 Task: Look for space in Tambaú, Brazil from 12th  July, 2023 to 15th July, 2023 for 3 adults in price range Rs.12000 to Rs.16000. Place can be entire place with 2 bedrooms having 3 beds and 1 bathroom. Property type can be house, flat, guest house. Amenities needed are: washing machine. Booking option can be shelf check-in. Required host language is Spanish.
Action: Mouse moved to (349, 175)
Screenshot: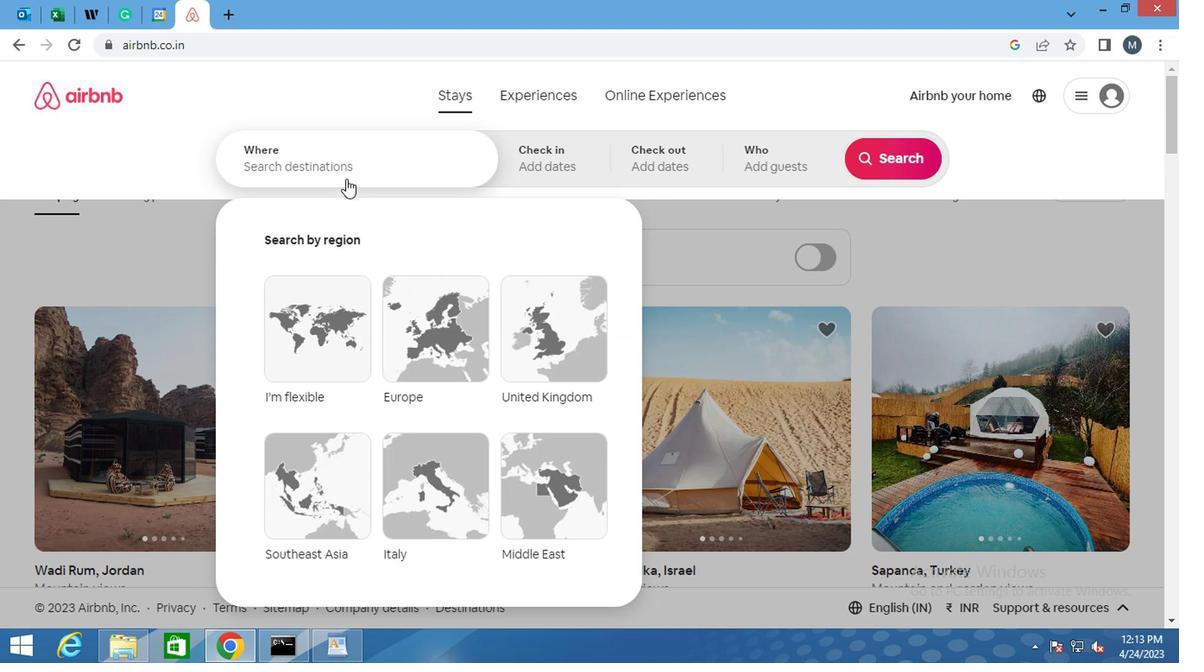 
Action: Mouse pressed left at (349, 175)
Screenshot: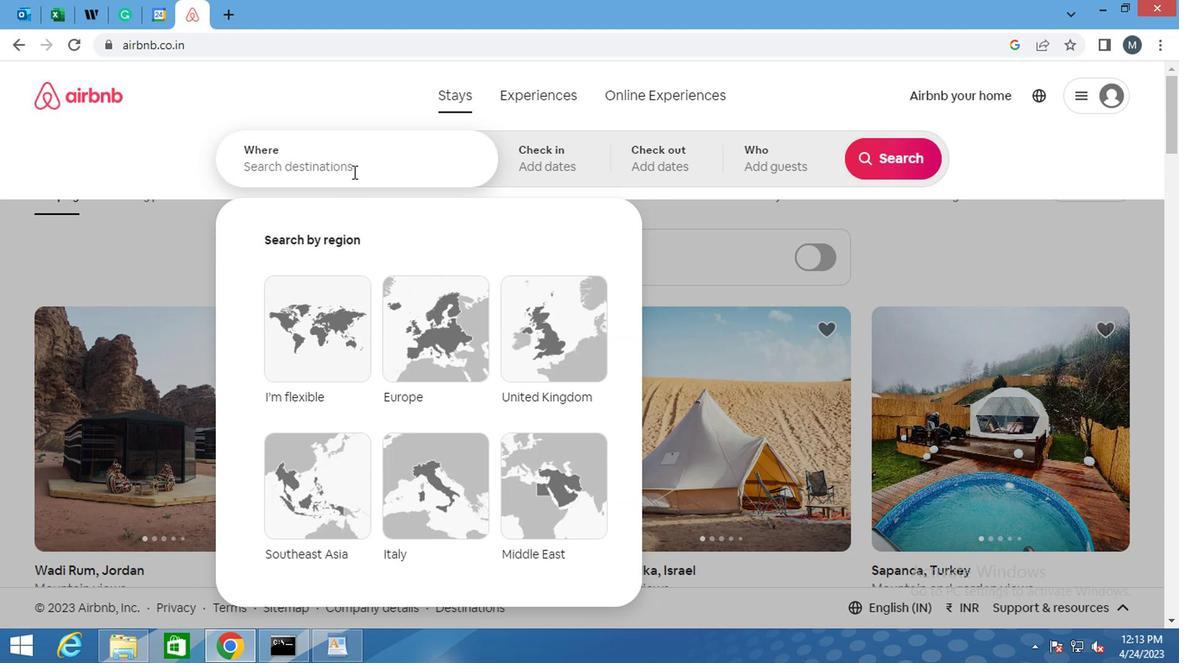 
Action: Key pressed <Key.shift>TAMBAU,<Key.shift>BRAZIL<Key.enter>
Screenshot: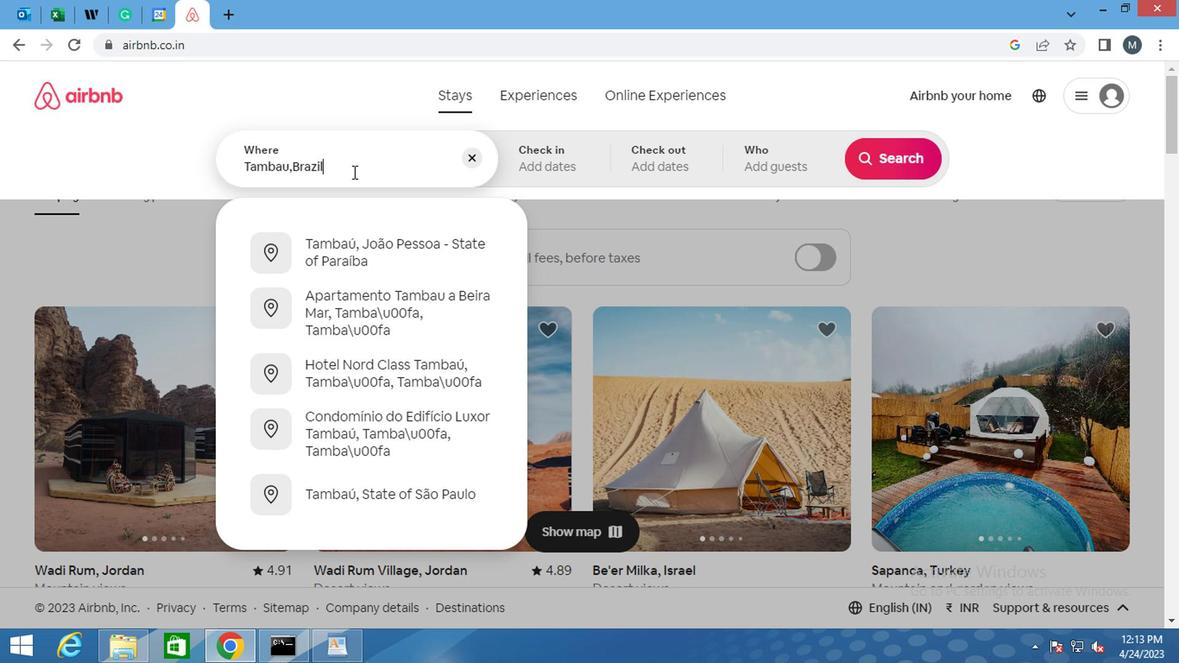 
Action: Mouse moved to (545, 269)
Screenshot: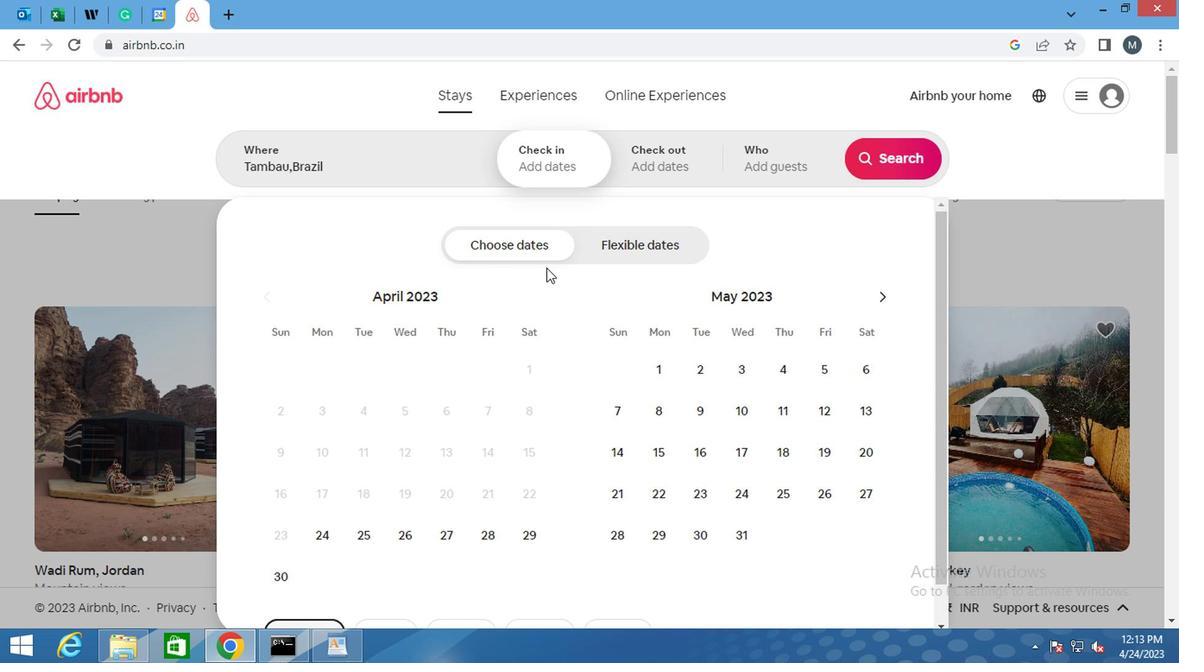
Action: Mouse scrolled (545, 268) with delta (0, 0)
Screenshot: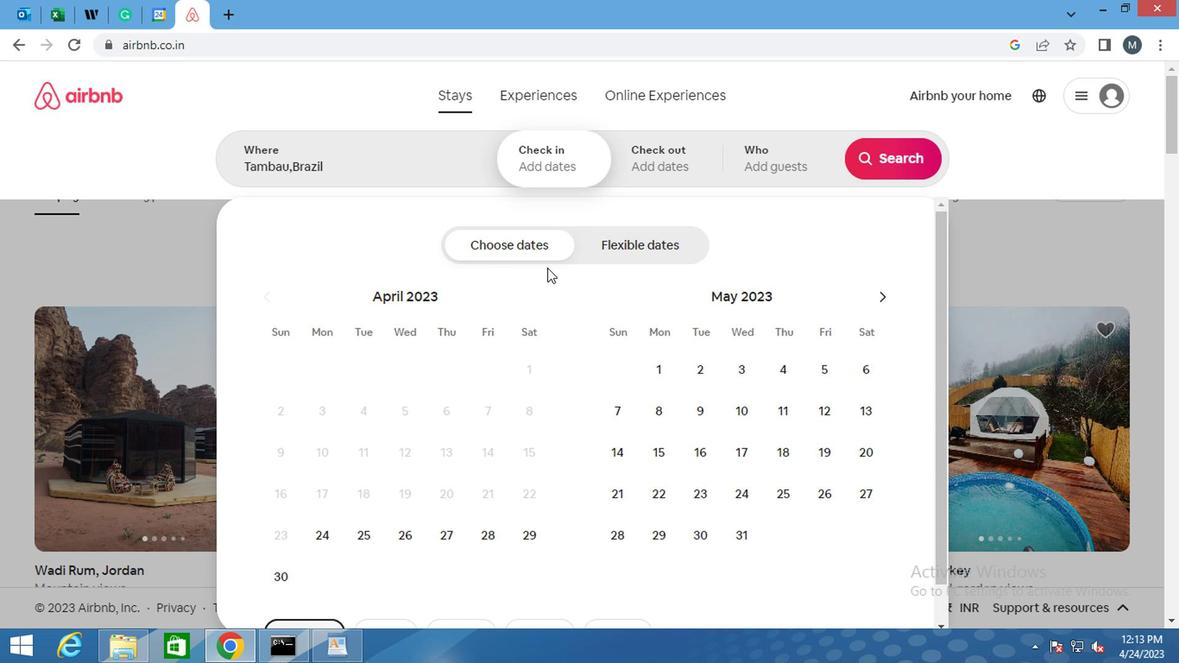
Action: Mouse moved to (545, 270)
Screenshot: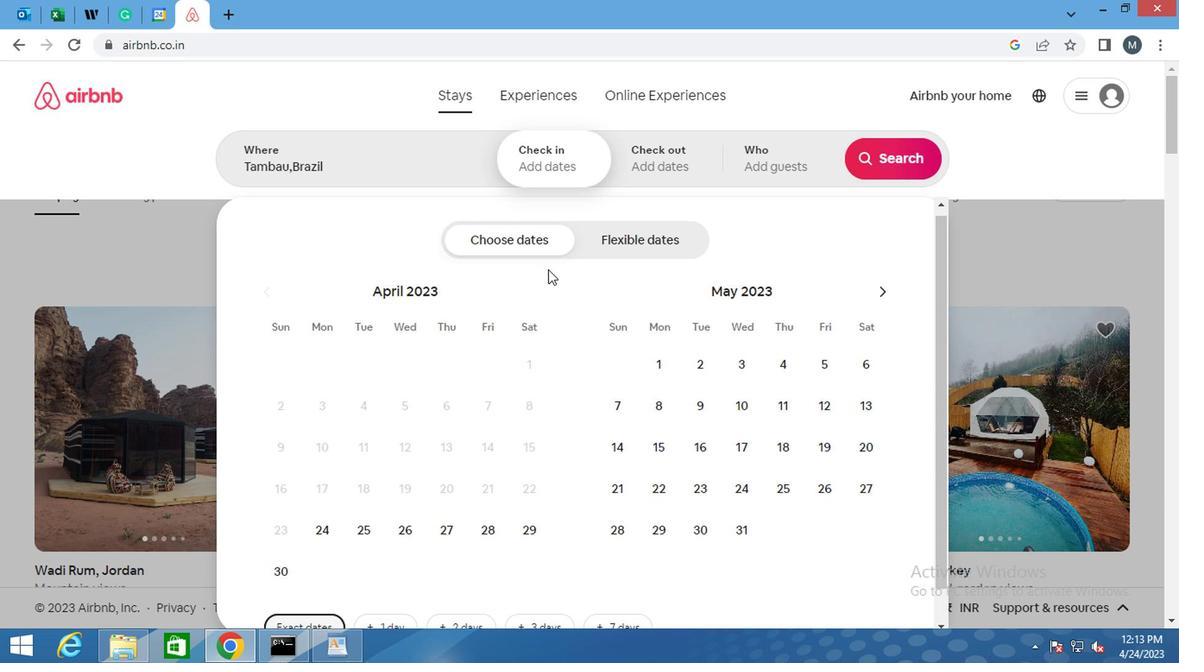 
Action: Mouse scrolled (545, 270) with delta (0, 0)
Screenshot: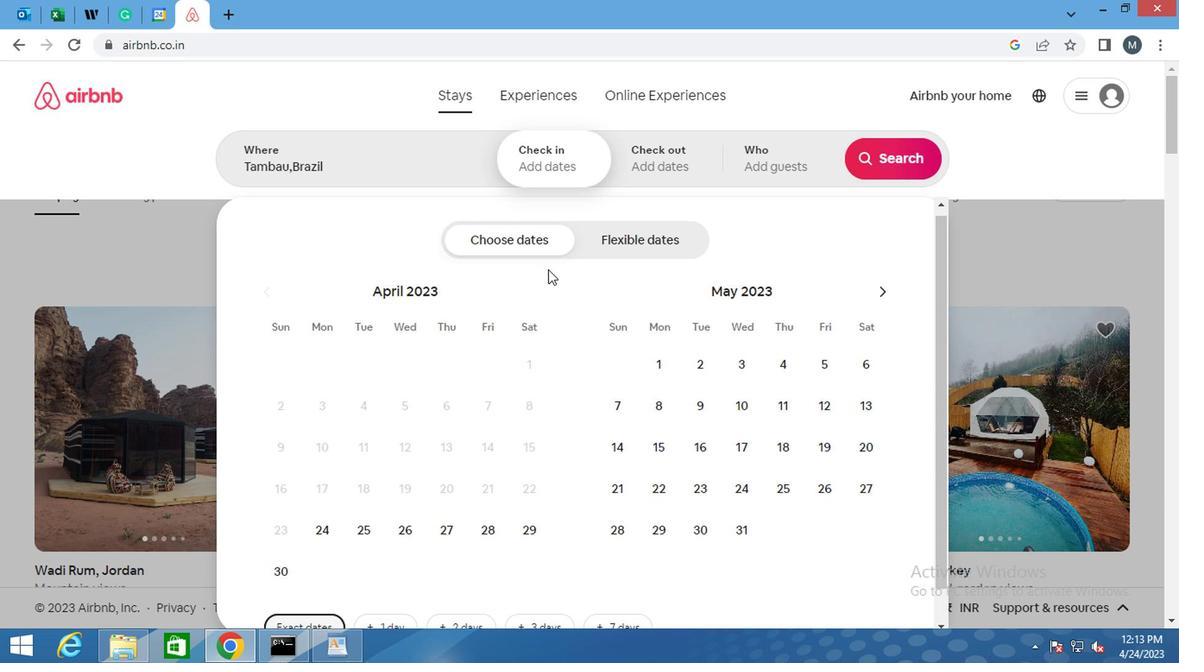 
Action: Mouse moved to (876, 289)
Screenshot: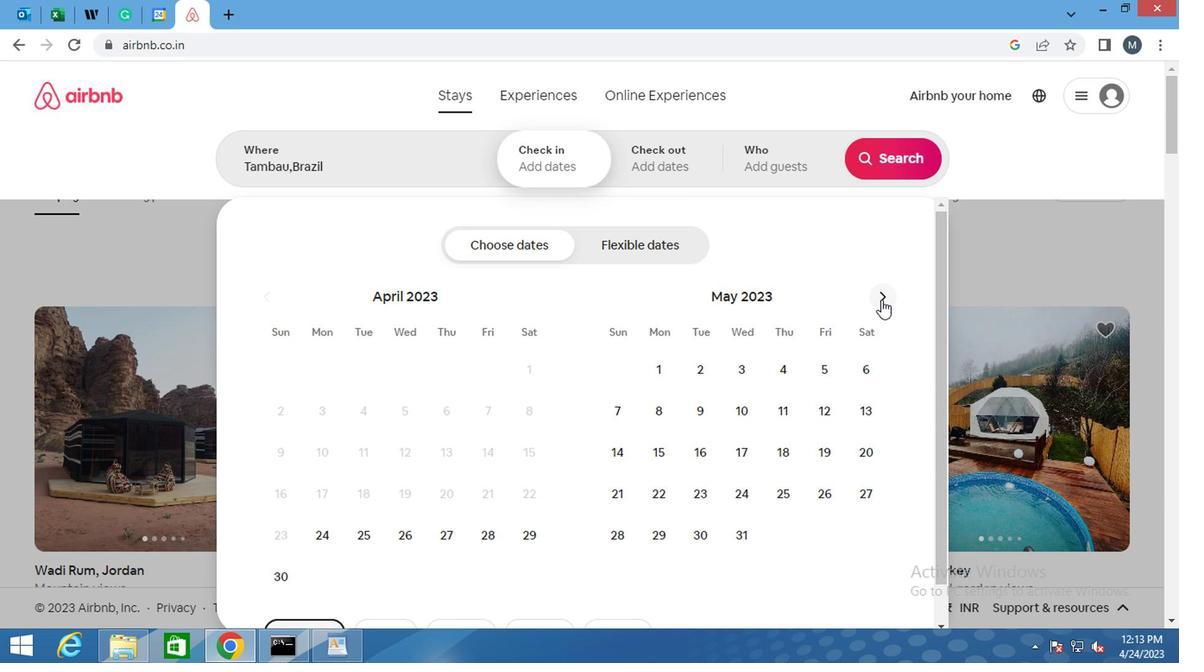
Action: Mouse pressed left at (876, 289)
Screenshot: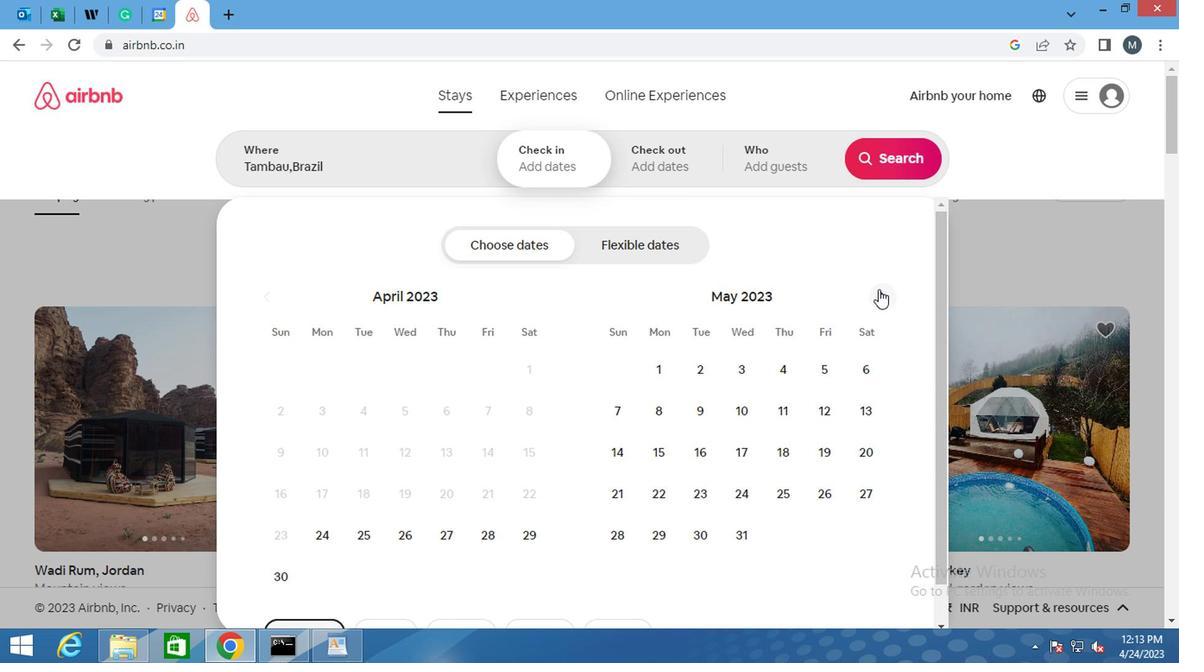
Action: Mouse pressed left at (876, 289)
Screenshot: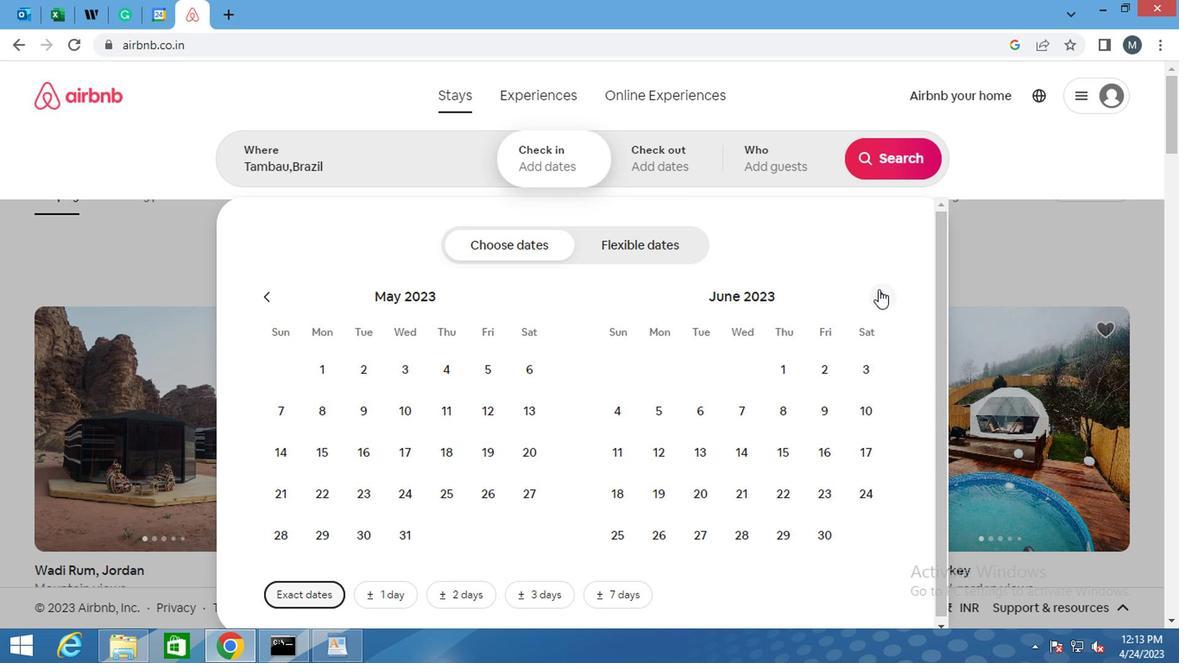 
Action: Mouse pressed left at (876, 289)
Screenshot: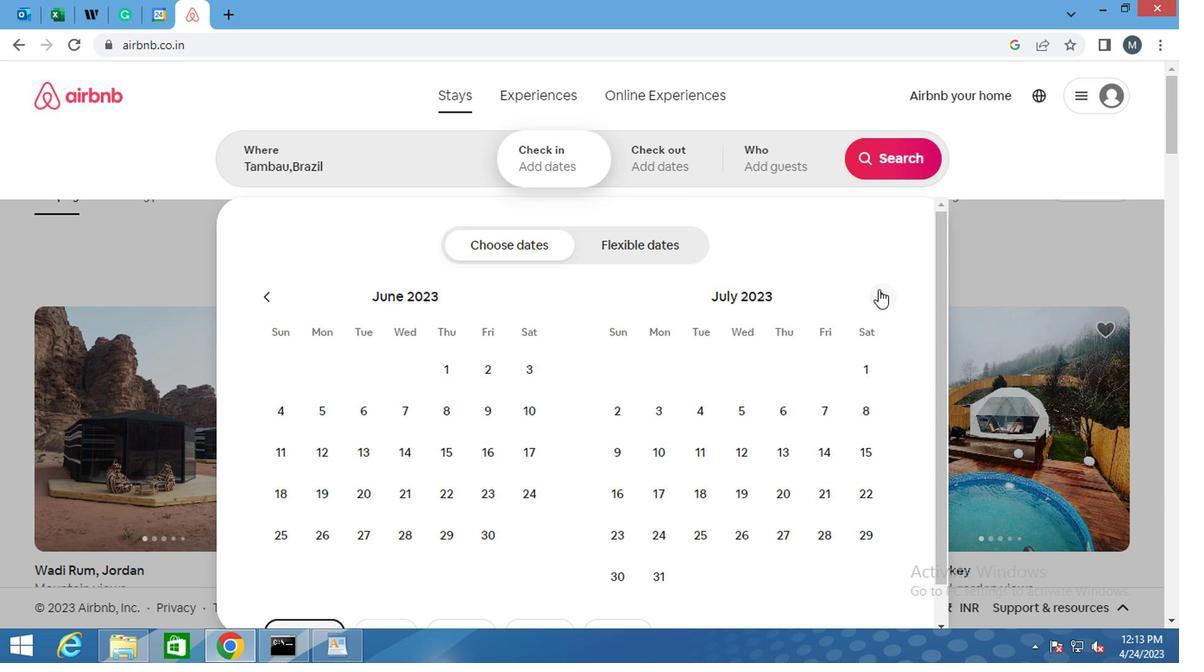 
Action: Mouse moved to (398, 453)
Screenshot: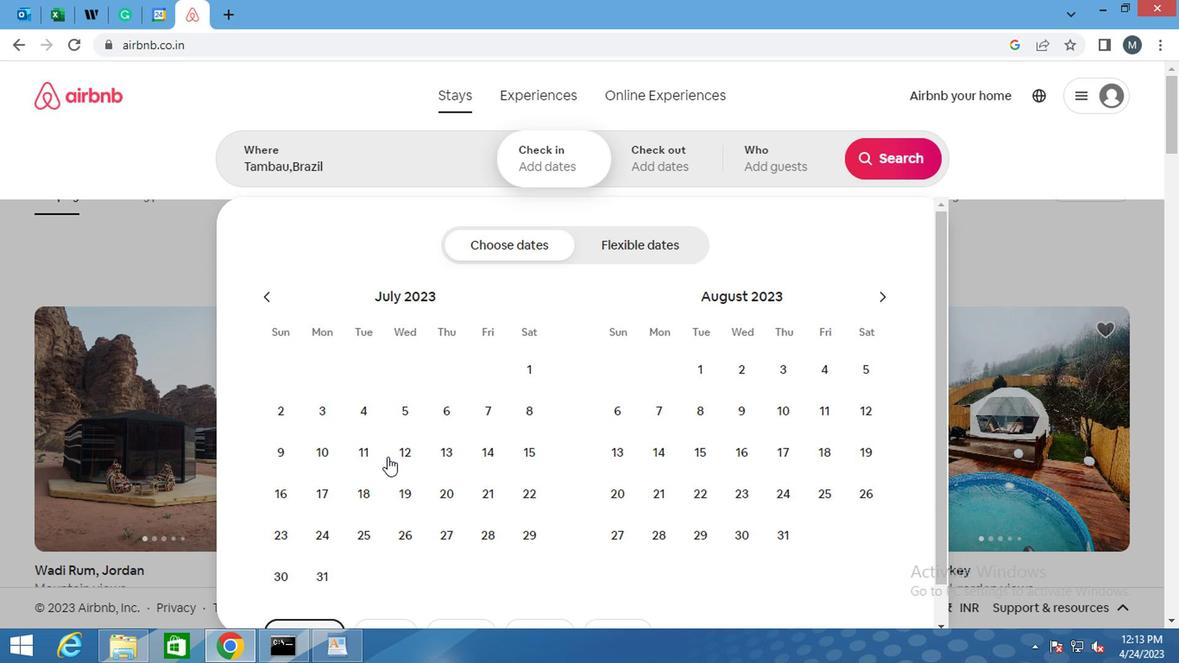 
Action: Mouse pressed left at (398, 453)
Screenshot: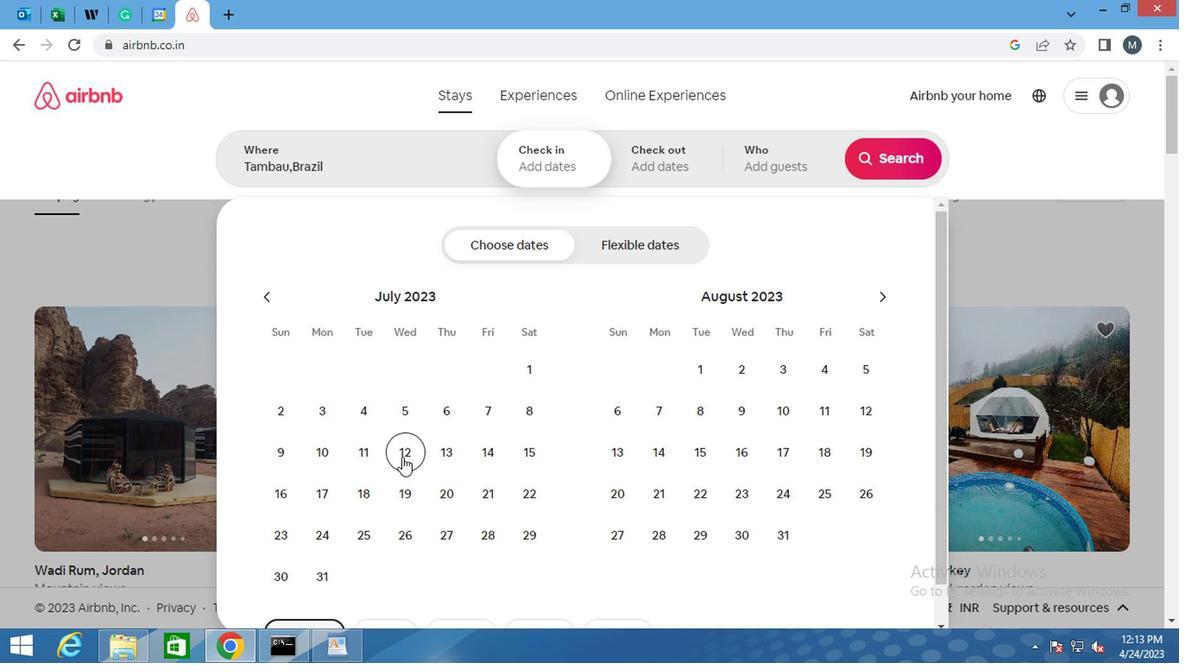 
Action: Mouse moved to (406, 440)
Screenshot: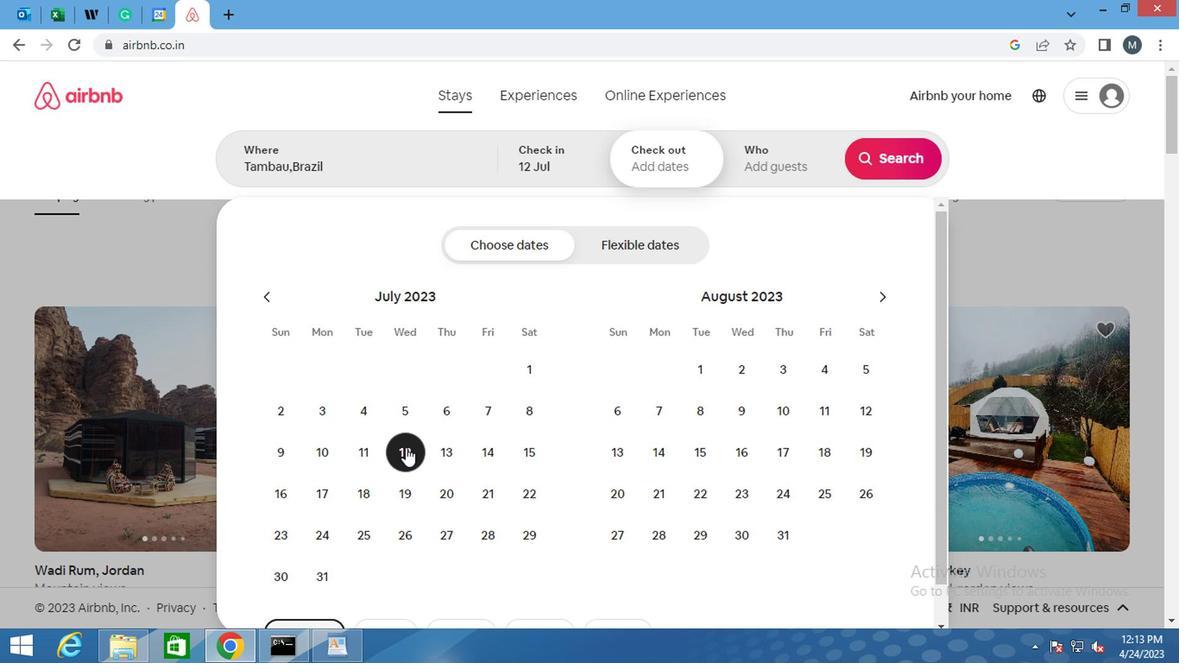 
Action: Mouse scrolled (406, 439) with delta (0, 0)
Screenshot: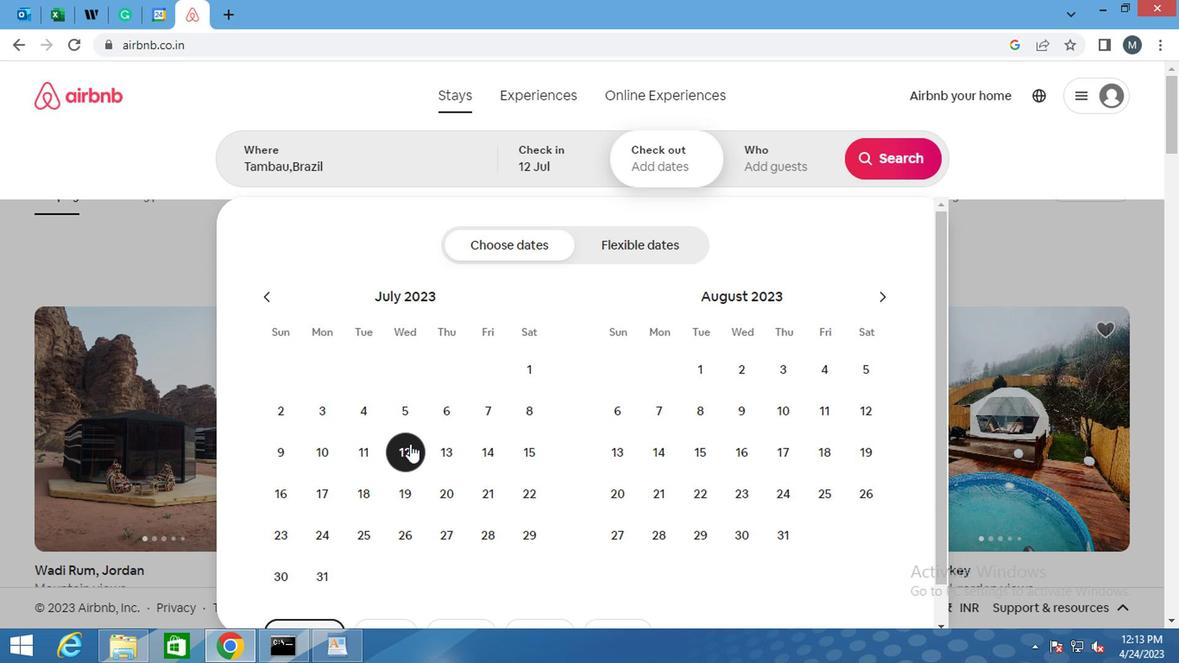 
Action: Mouse scrolled (406, 441) with delta (0, 1)
Screenshot: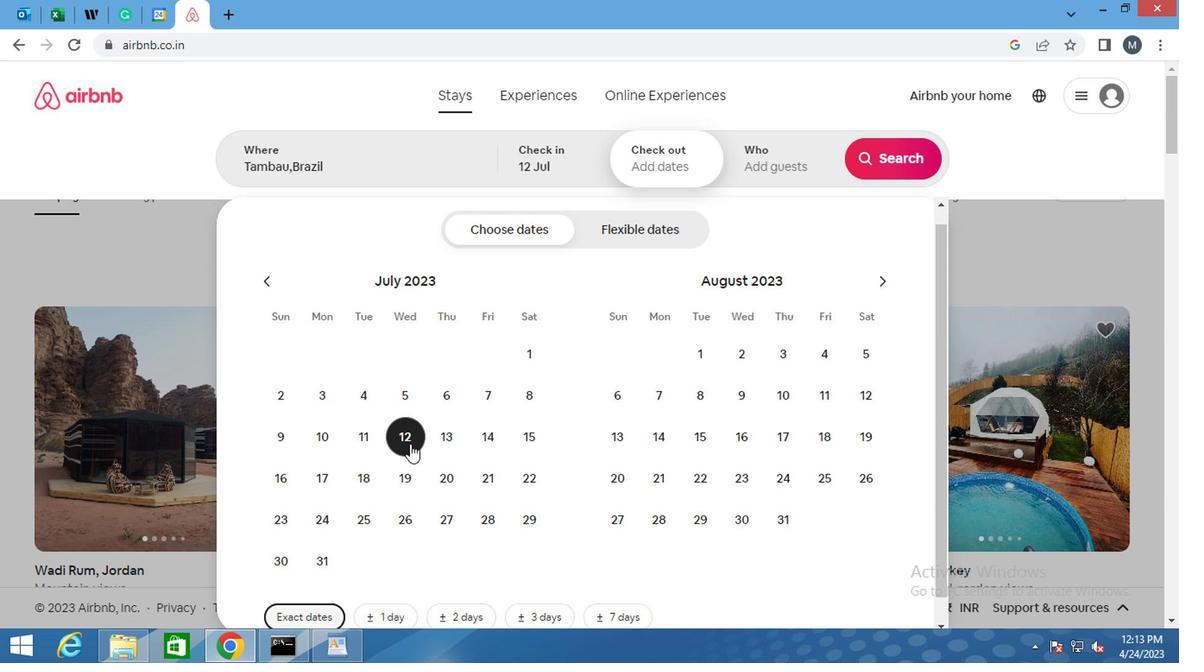 
Action: Mouse scrolled (406, 439) with delta (0, 0)
Screenshot: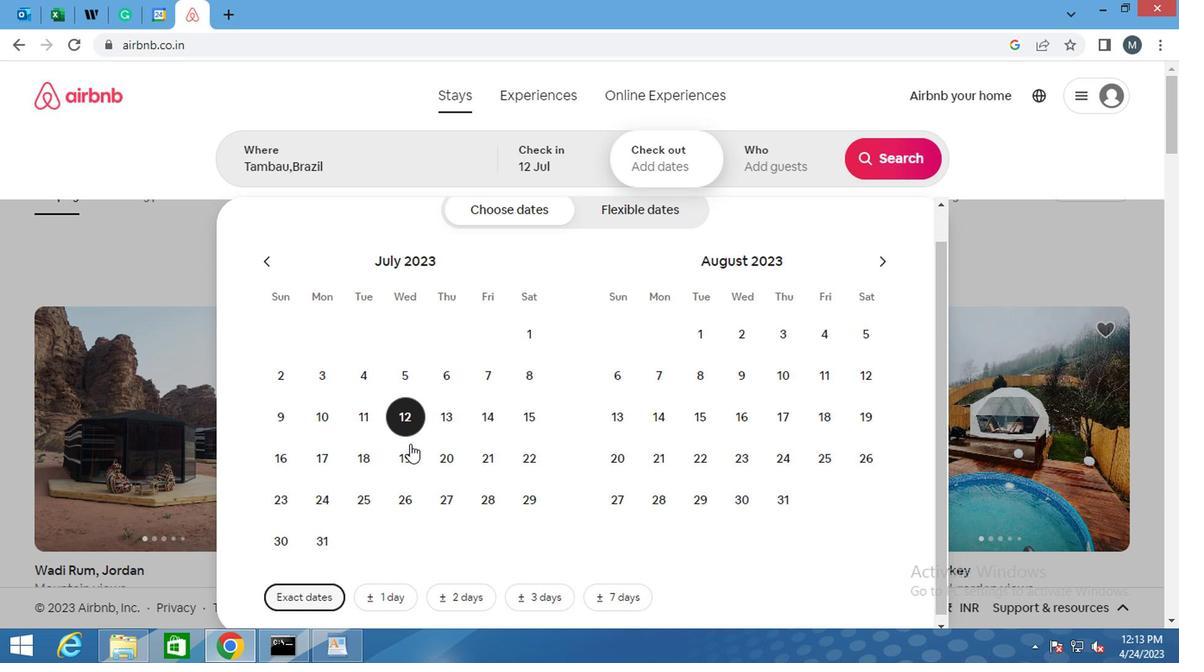 
Action: Mouse moved to (524, 408)
Screenshot: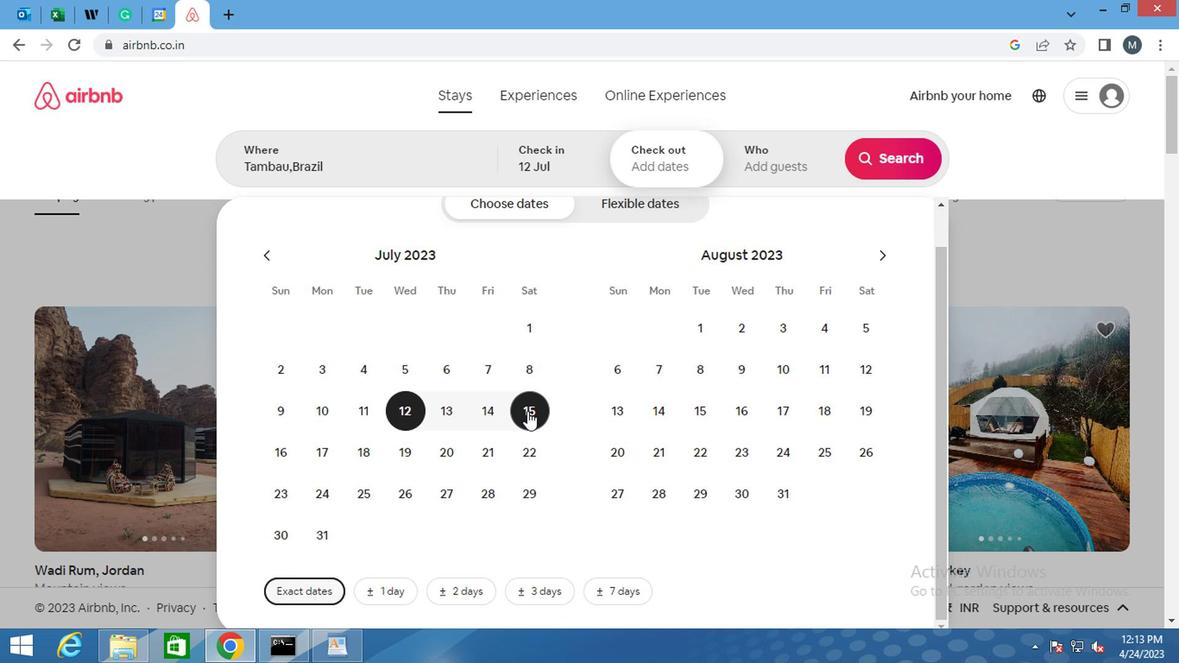 
Action: Mouse pressed left at (524, 408)
Screenshot: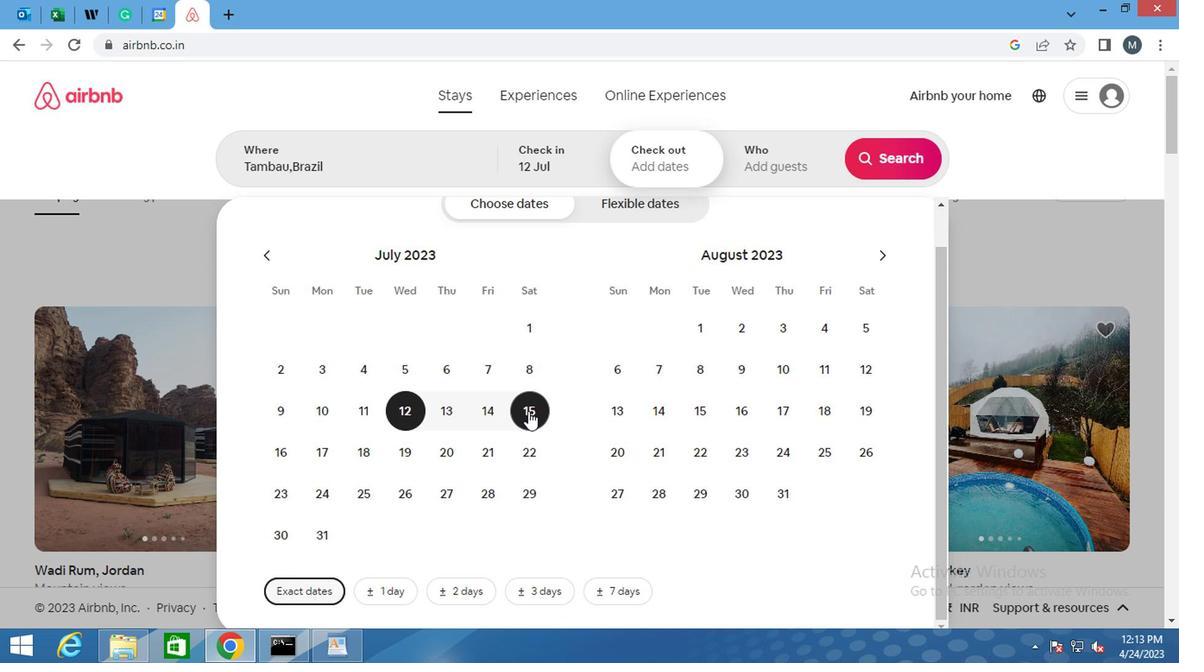 
Action: Mouse moved to (744, 169)
Screenshot: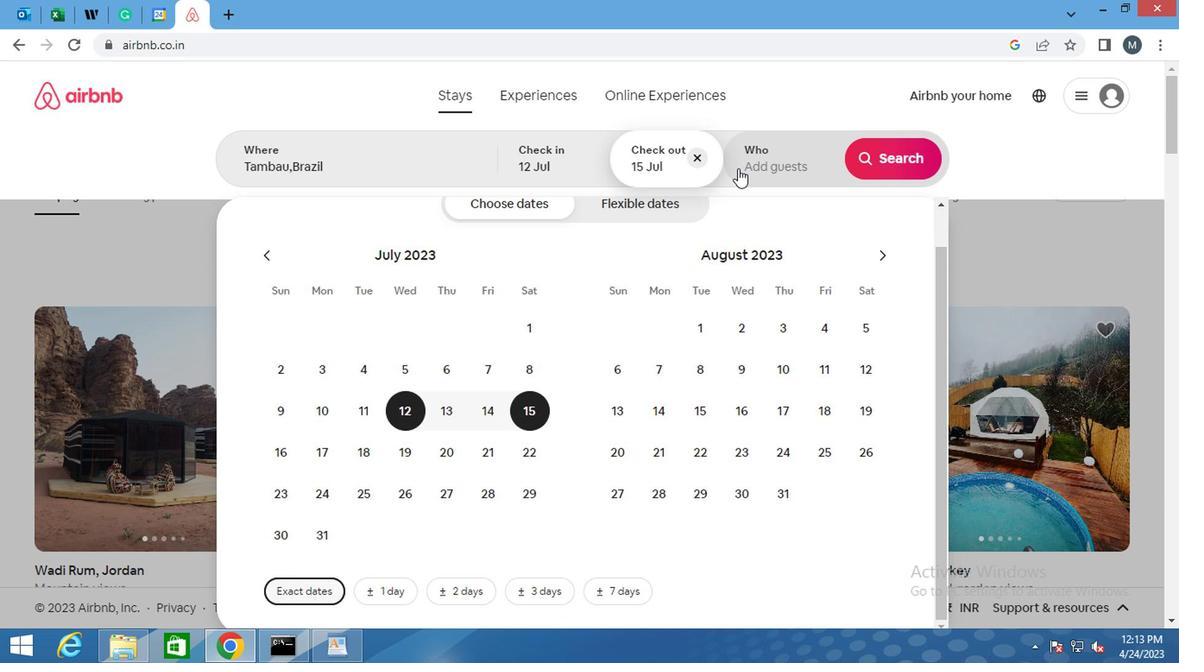 
Action: Mouse pressed left at (744, 169)
Screenshot: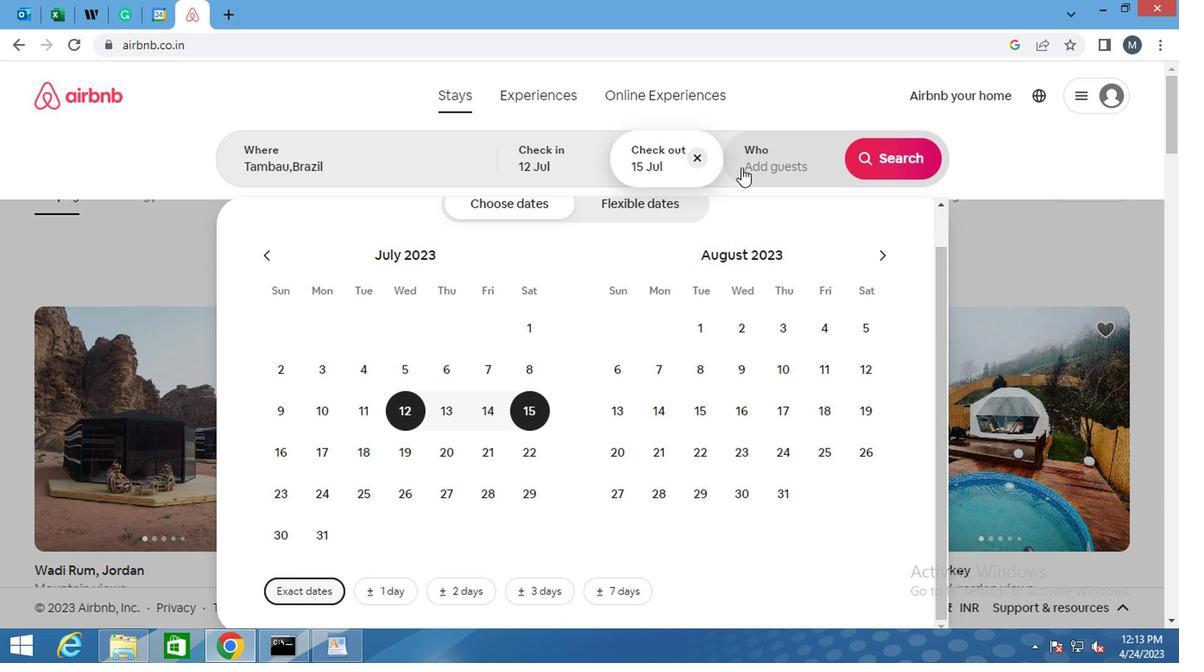 
Action: Mouse moved to (905, 248)
Screenshot: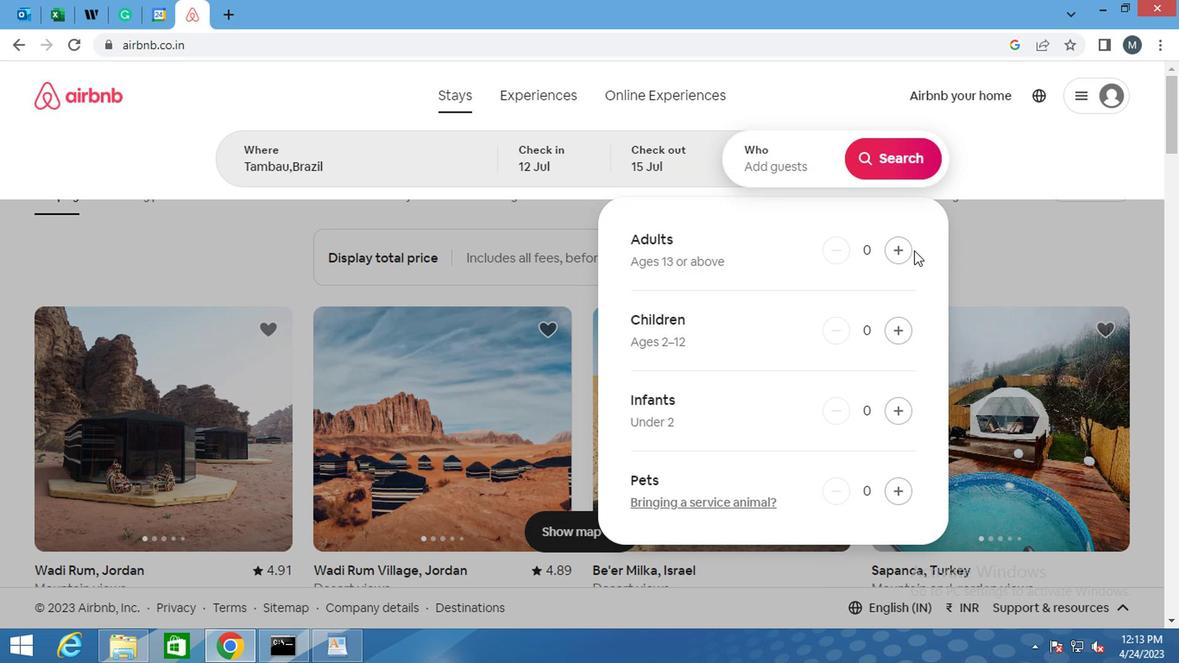 
Action: Mouse pressed left at (905, 248)
Screenshot: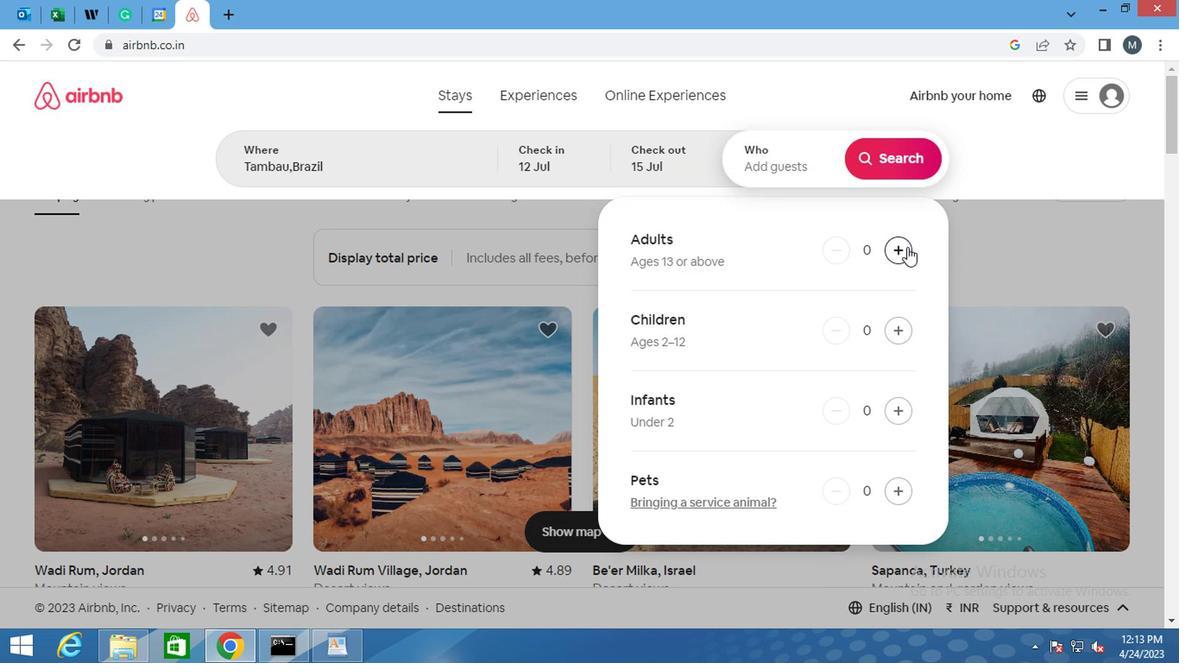 
Action: Mouse moved to (904, 248)
Screenshot: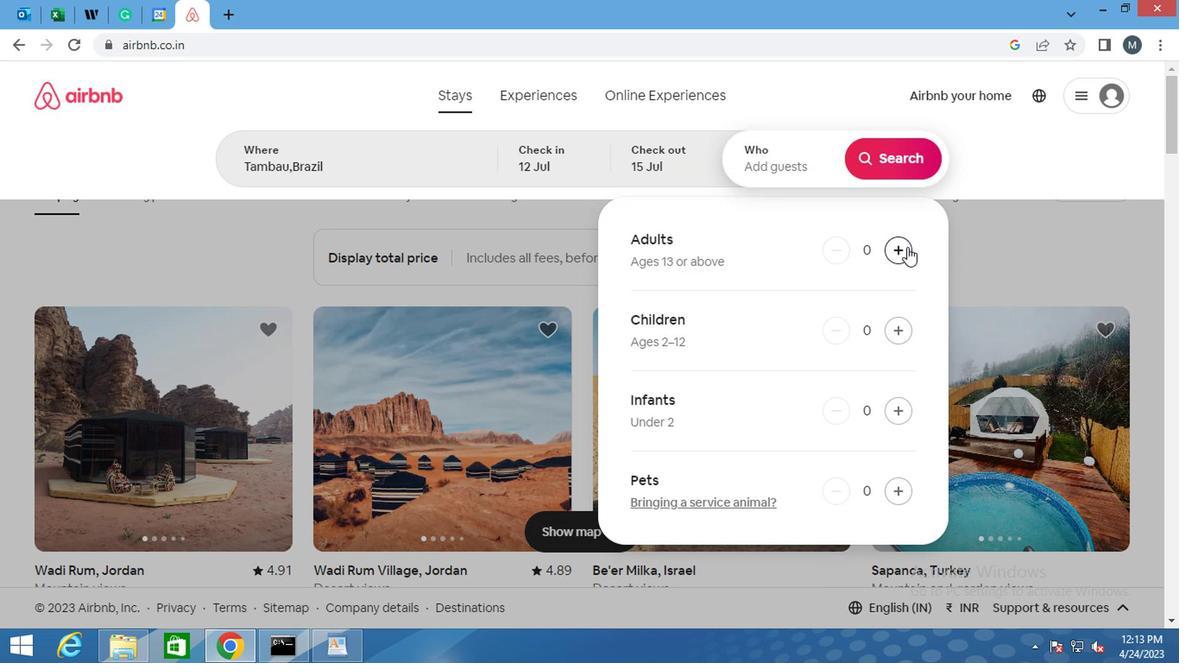 
Action: Mouse pressed left at (904, 248)
Screenshot: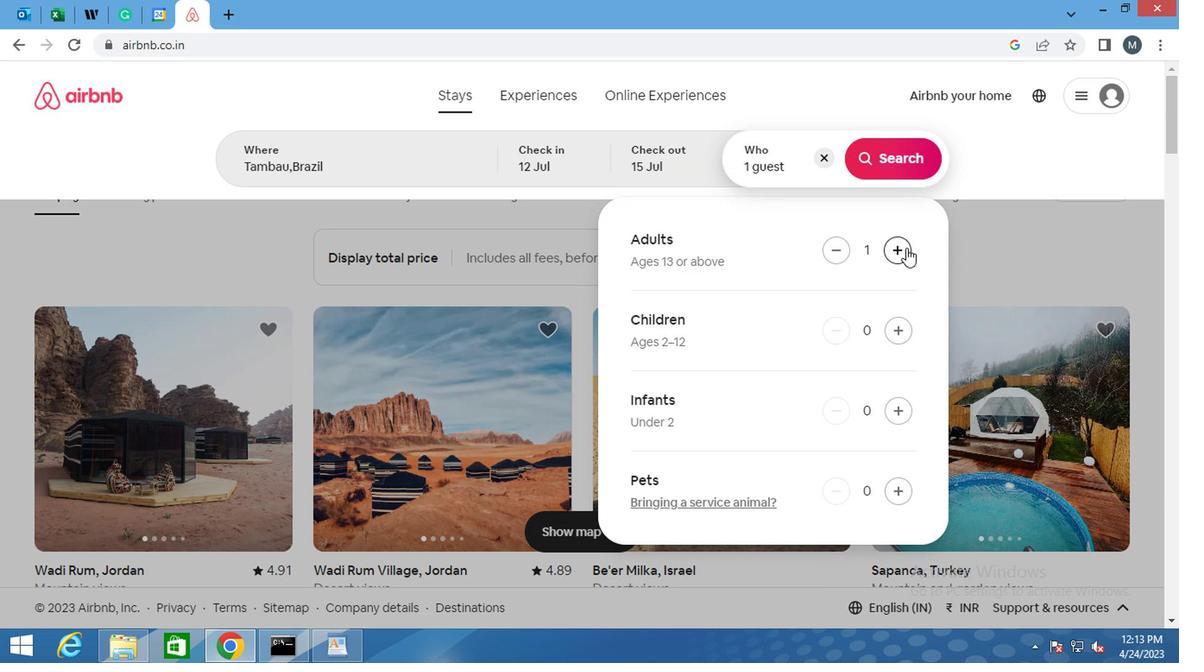 
Action: Mouse pressed left at (904, 248)
Screenshot: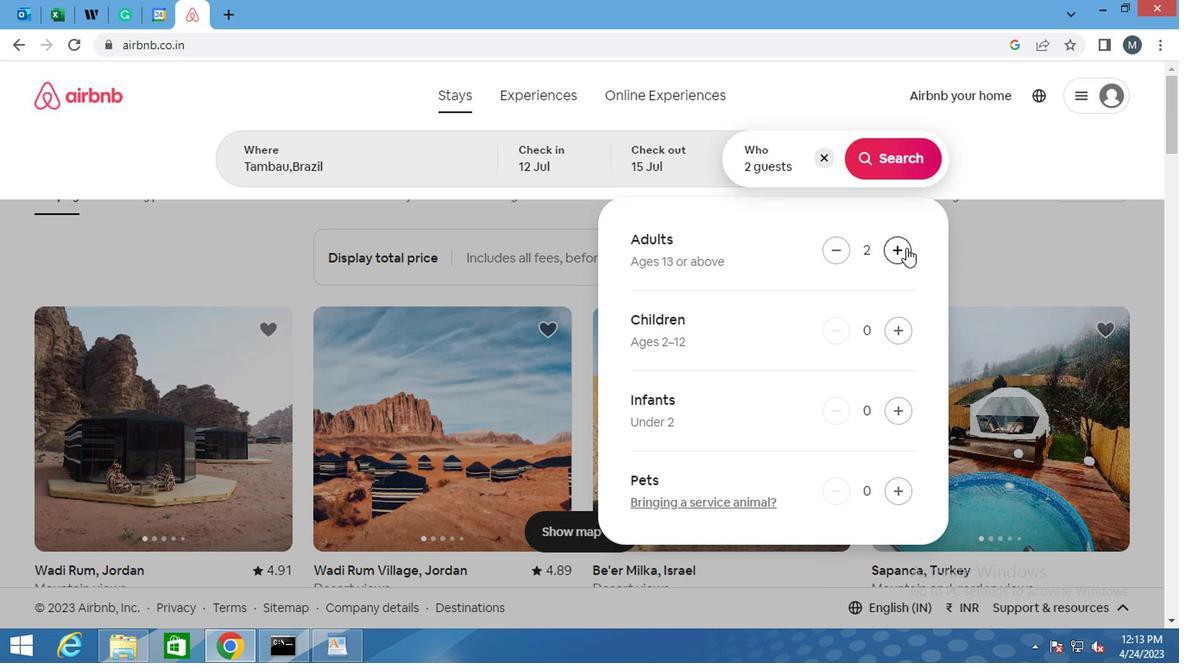 
Action: Mouse moved to (1019, 159)
Screenshot: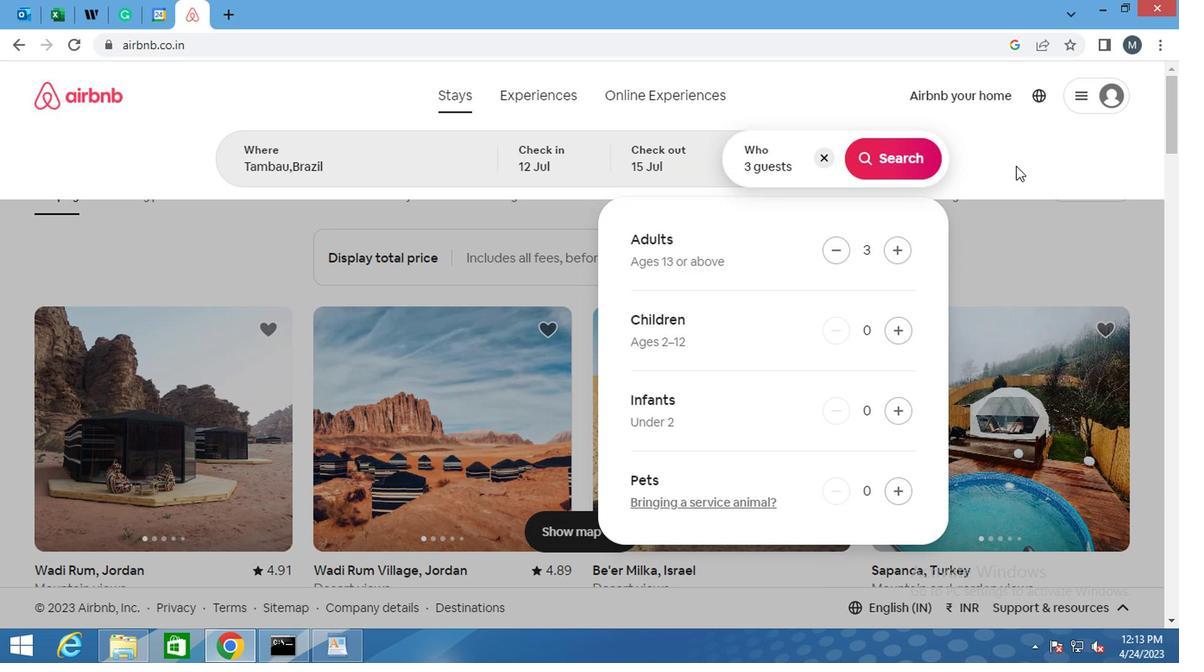 
Action: Mouse pressed left at (1019, 159)
Screenshot: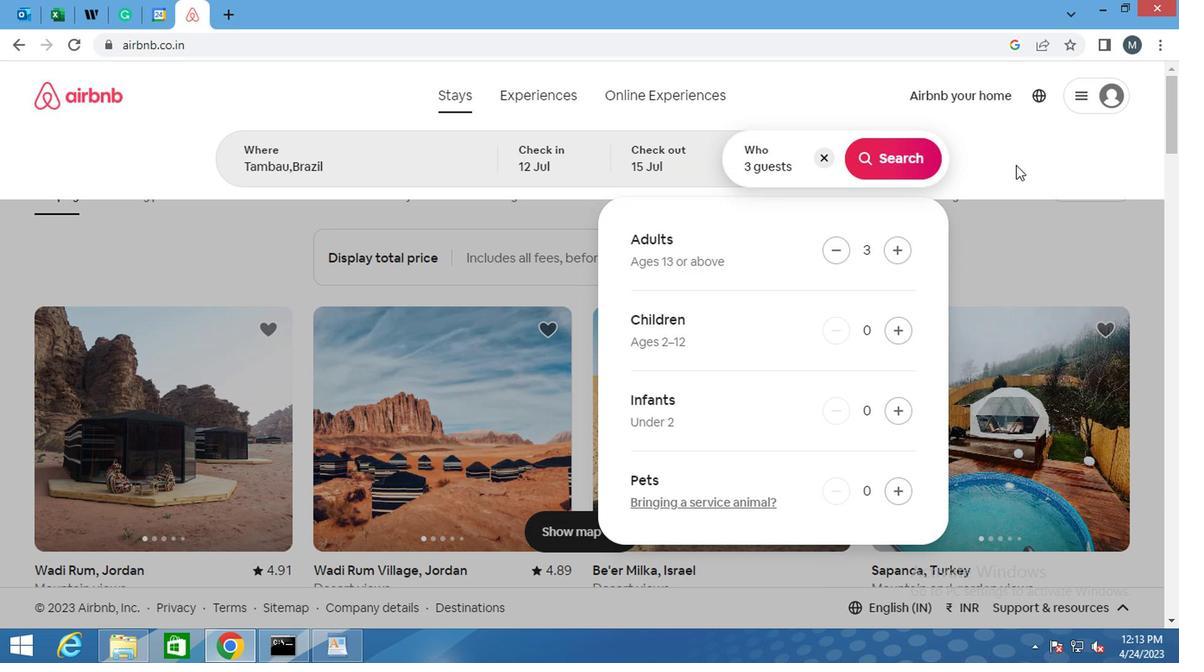 
Action: Mouse moved to (1013, 200)
Screenshot: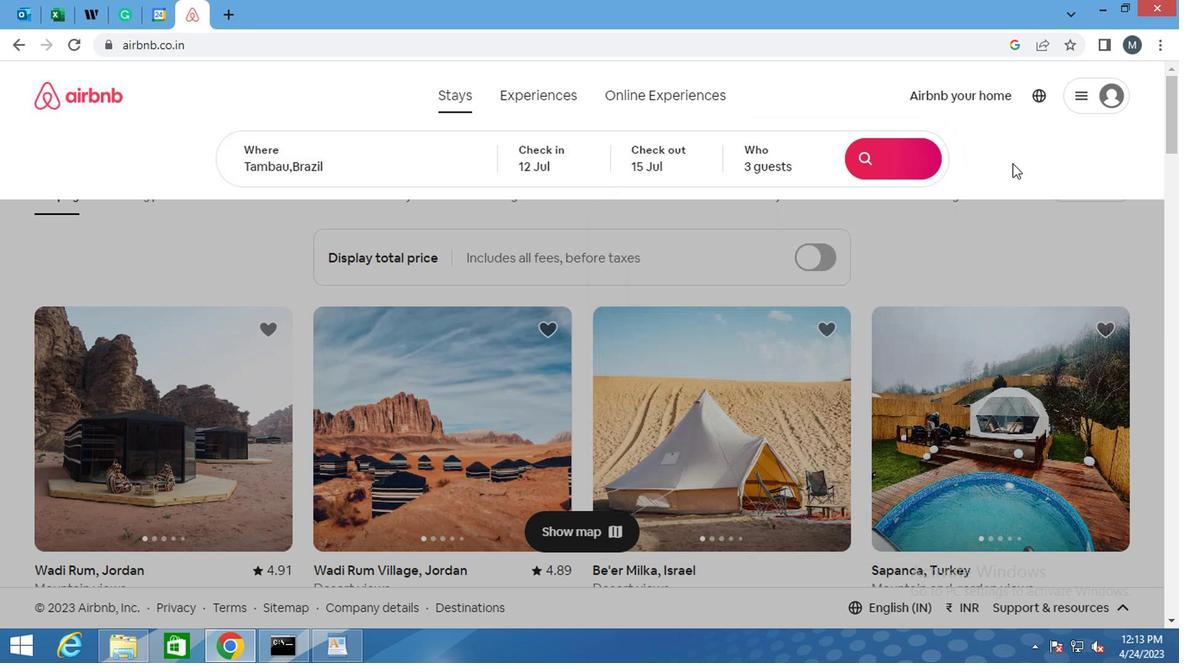 
Action: Mouse scrolled (1013, 202) with delta (0, 1)
Screenshot: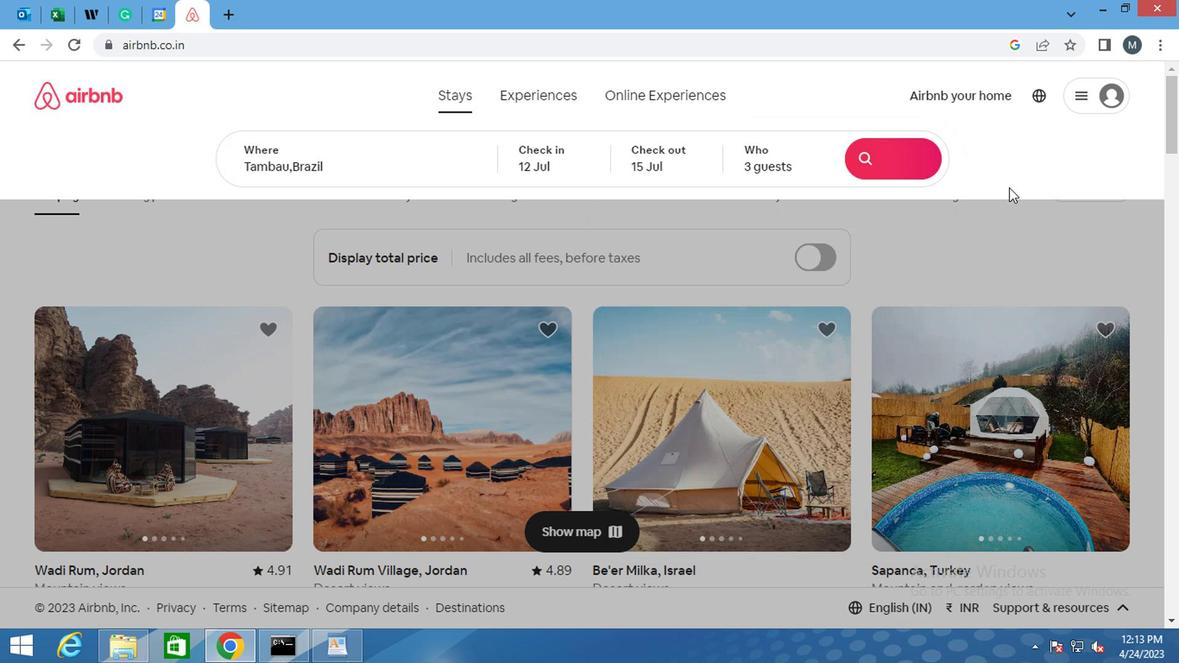
Action: Mouse moved to (1013, 200)
Screenshot: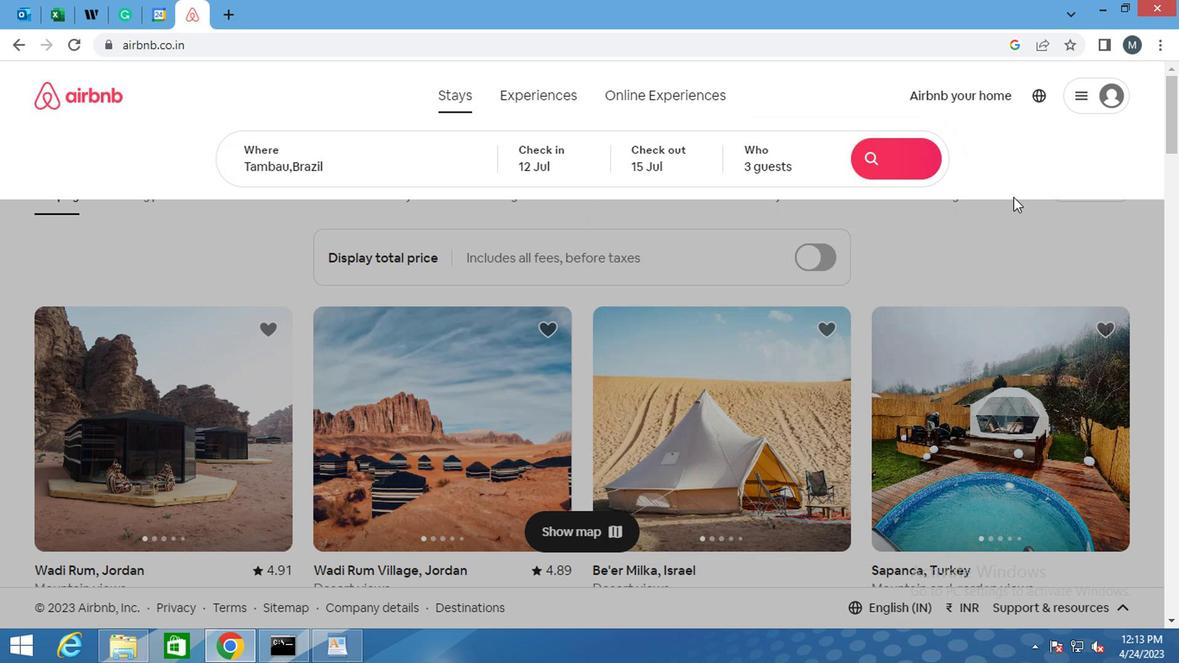 
Action: Mouse scrolled (1013, 202) with delta (0, 1)
Screenshot: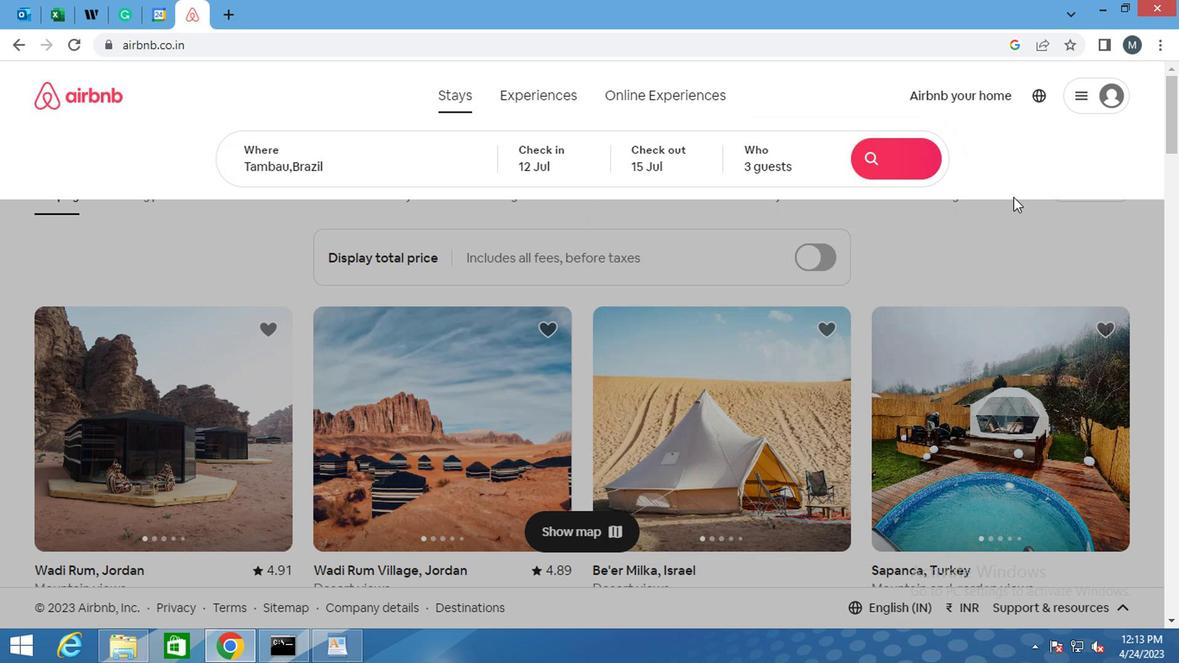 
Action: Mouse moved to (1017, 208)
Screenshot: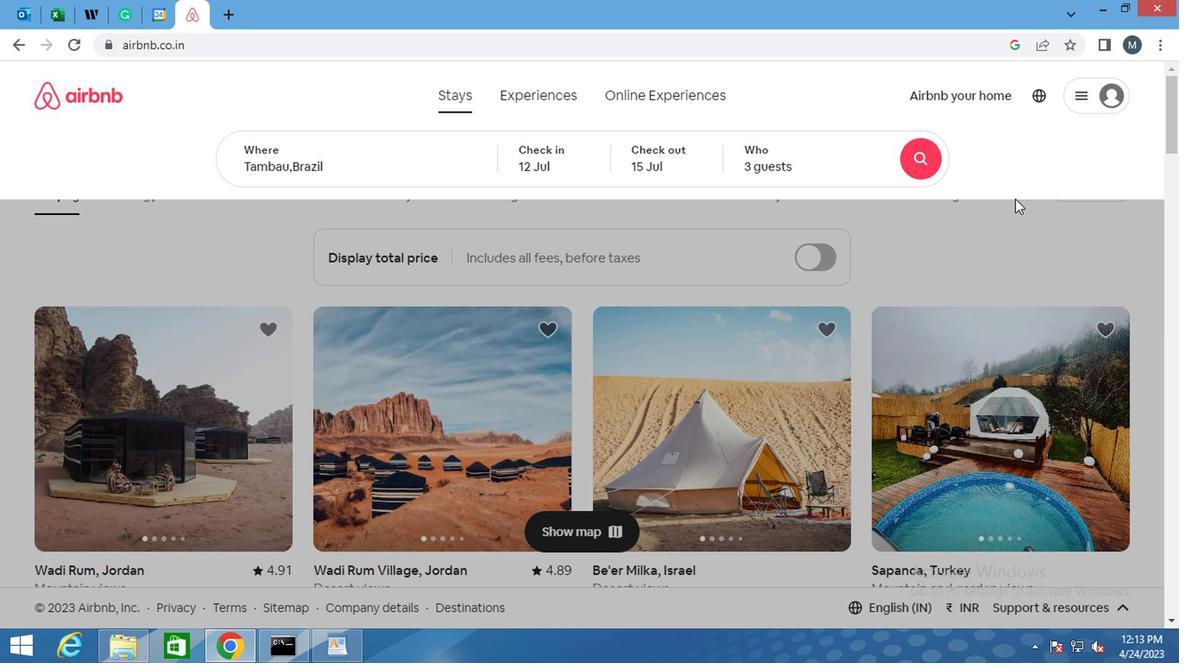 
Action: Mouse scrolled (1017, 207) with delta (0, -1)
Screenshot: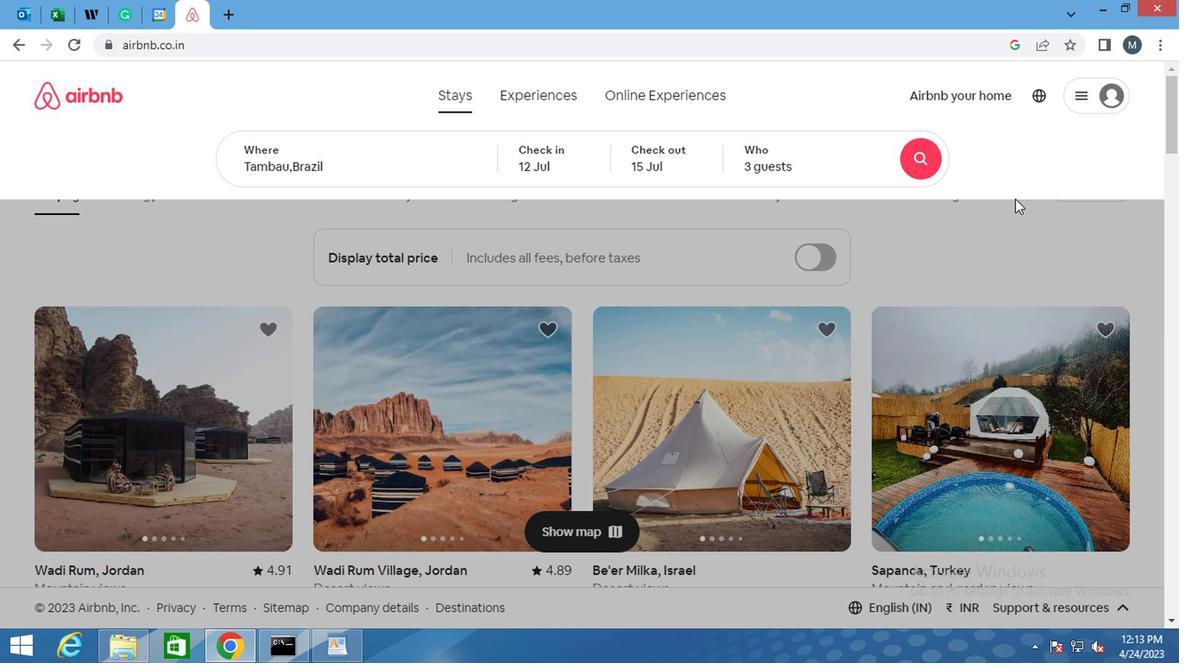 
Action: Mouse moved to (1019, 215)
Screenshot: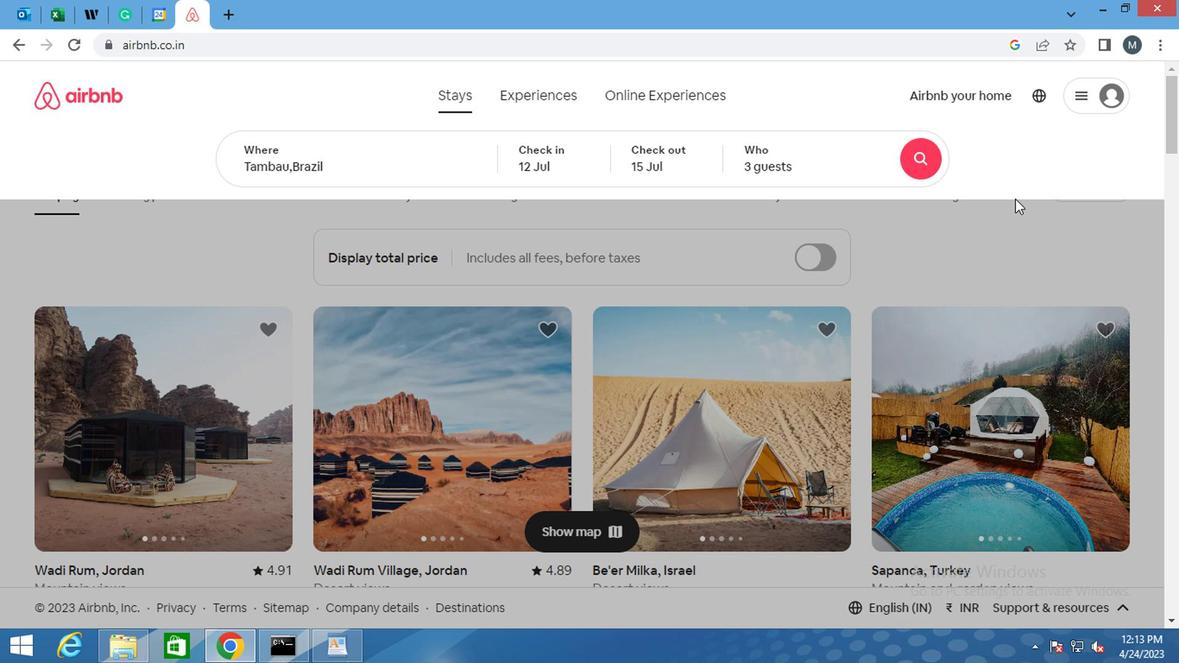 
Action: Mouse scrolled (1019, 214) with delta (0, -1)
Screenshot: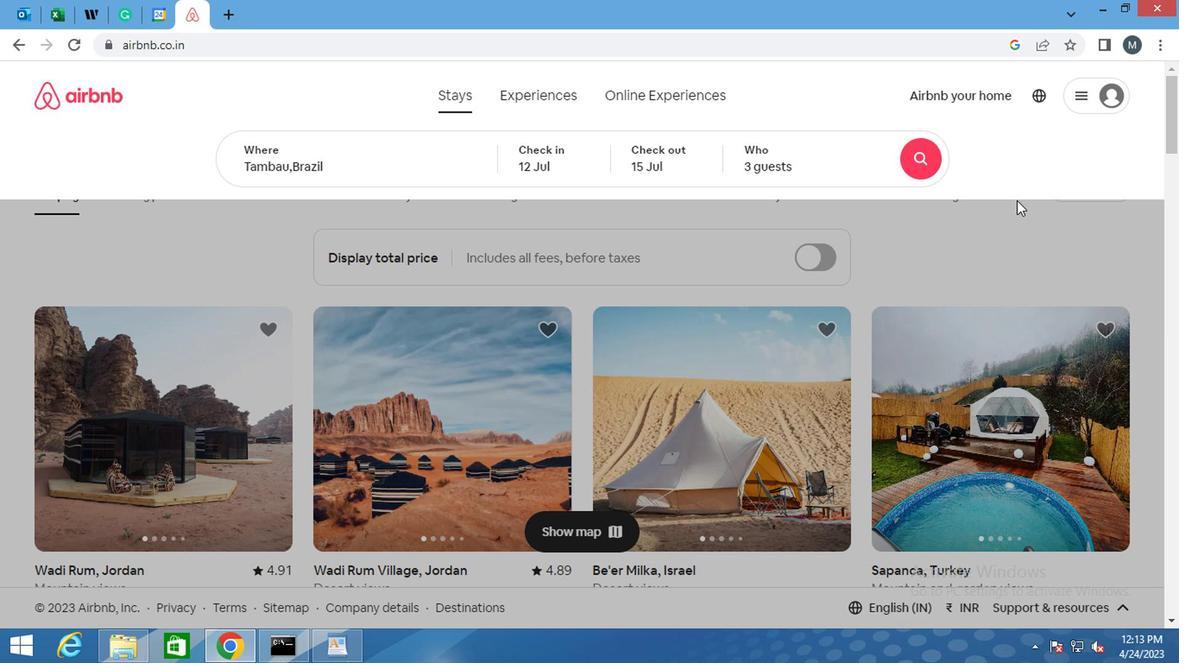 
Action: Mouse moved to (637, 103)
Screenshot: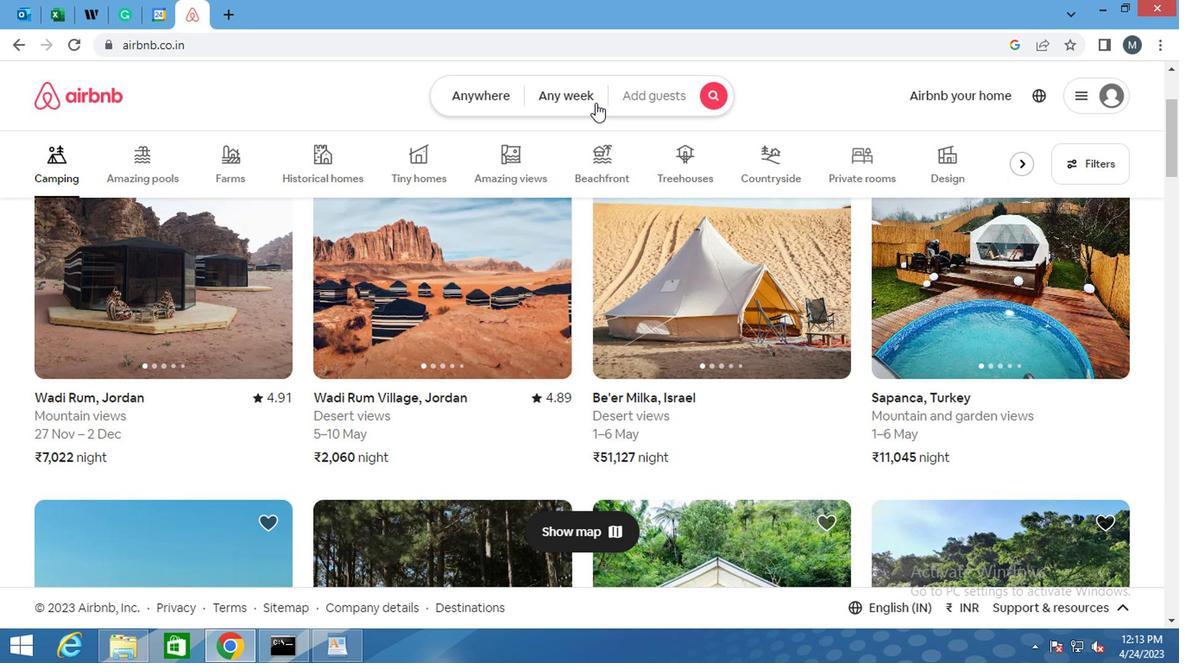 
Action: Mouse pressed left at (637, 103)
Screenshot: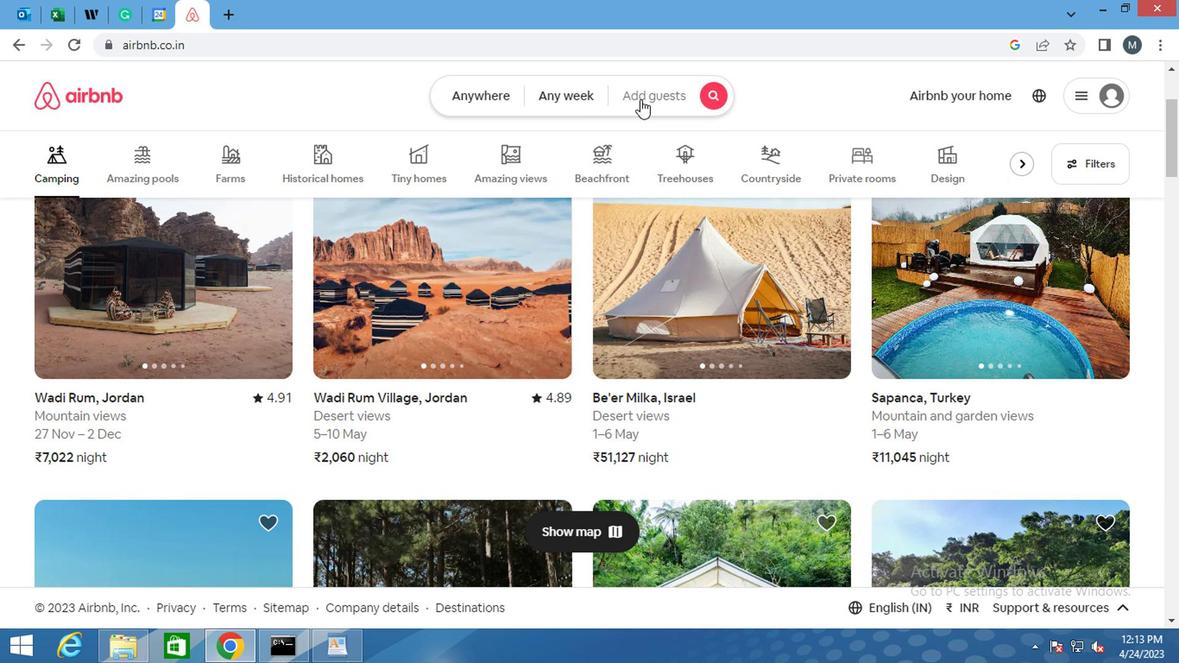 
Action: Mouse moved to (1080, 146)
Screenshot: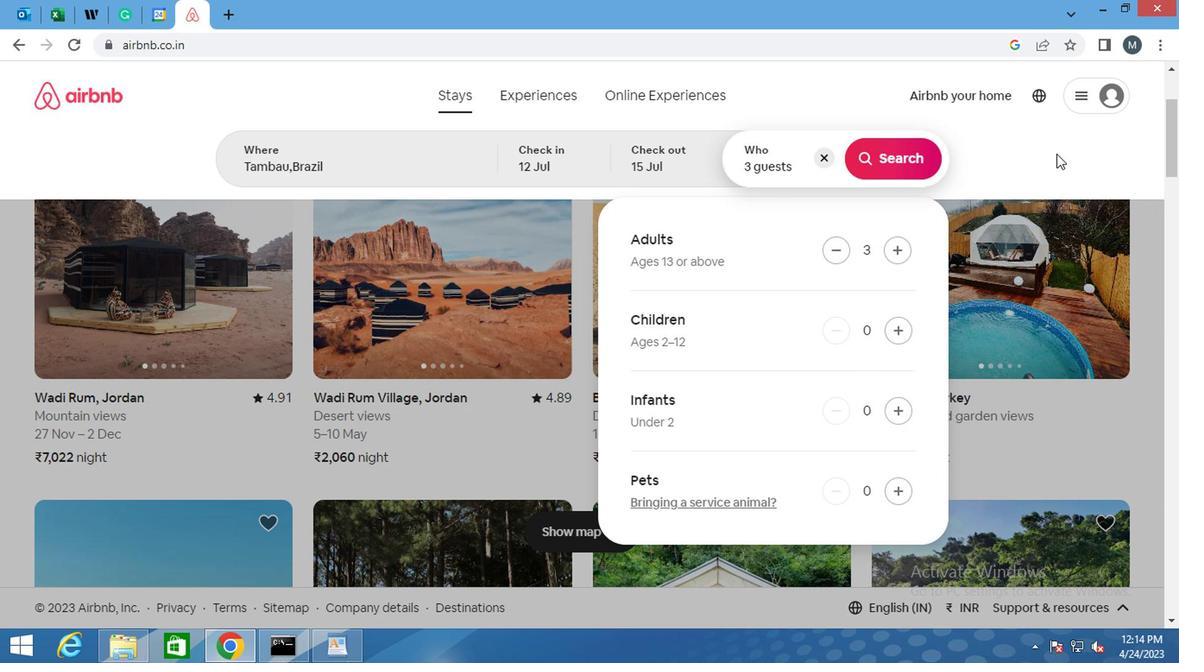 
Action: Mouse pressed left at (1080, 146)
Screenshot: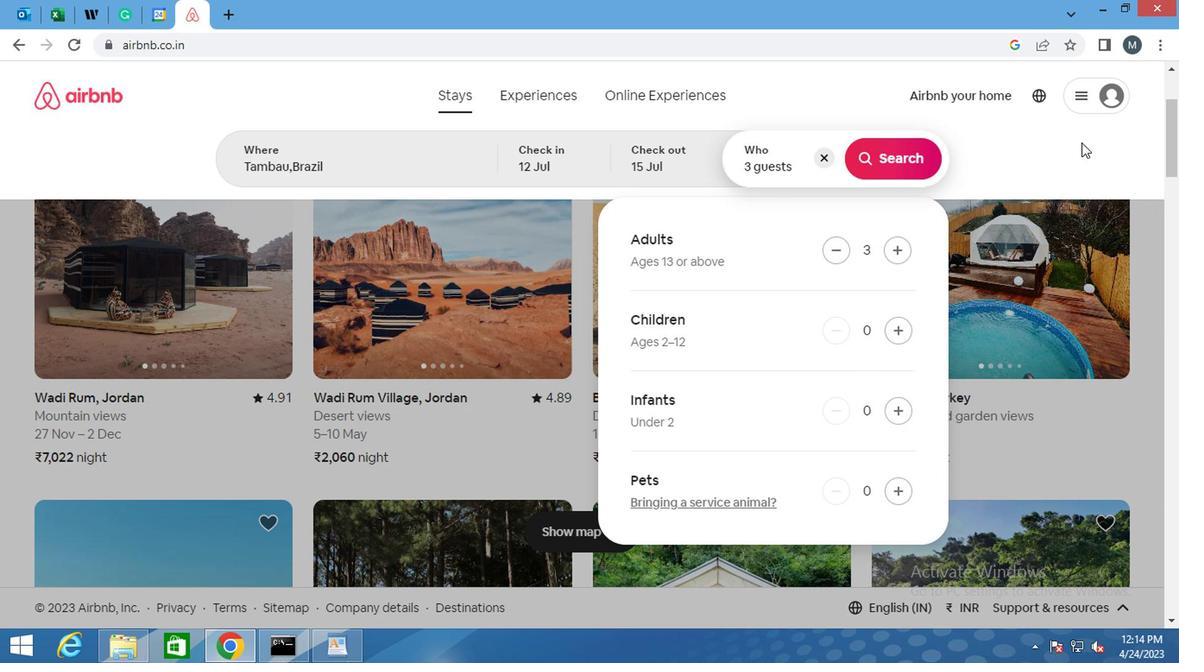 
Action: Mouse moved to (1099, 192)
Screenshot: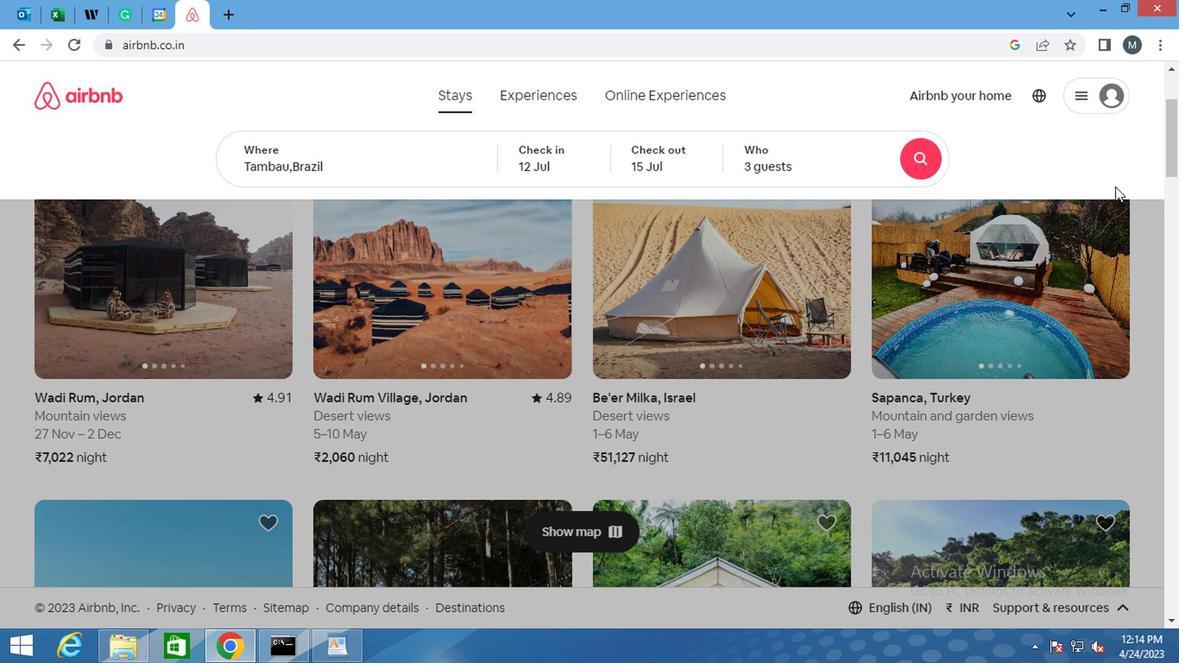 
Action: Mouse scrolled (1099, 193) with delta (0, 1)
Screenshot: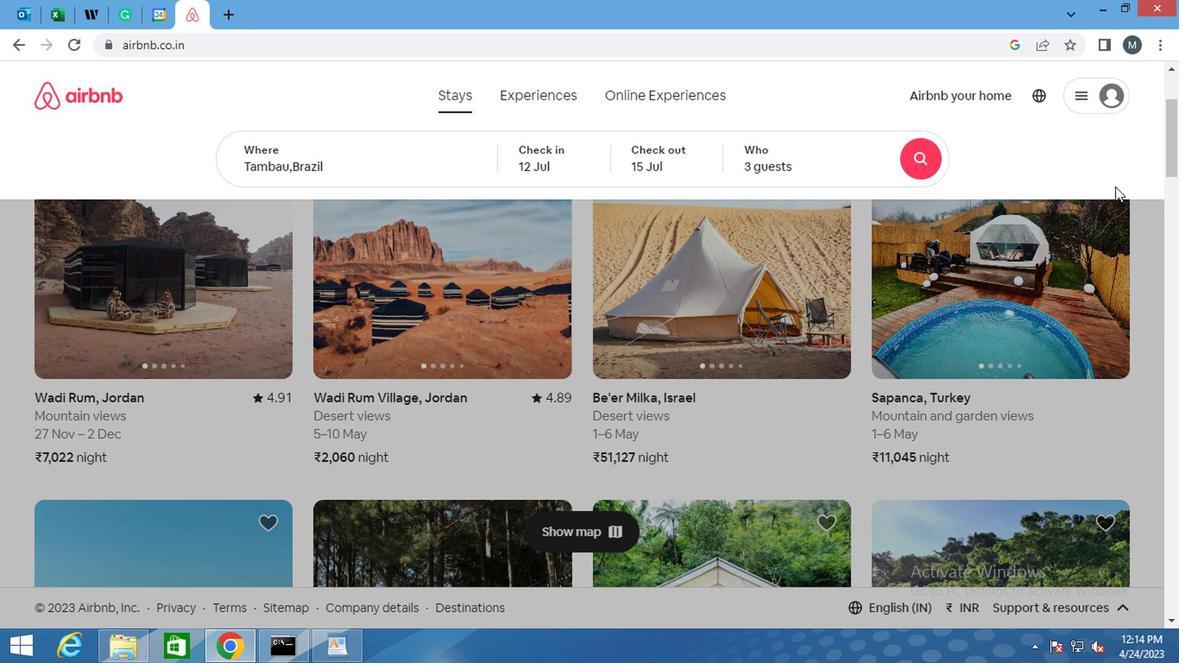 
Action: Mouse scrolled (1099, 193) with delta (0, 1)
Screenshot: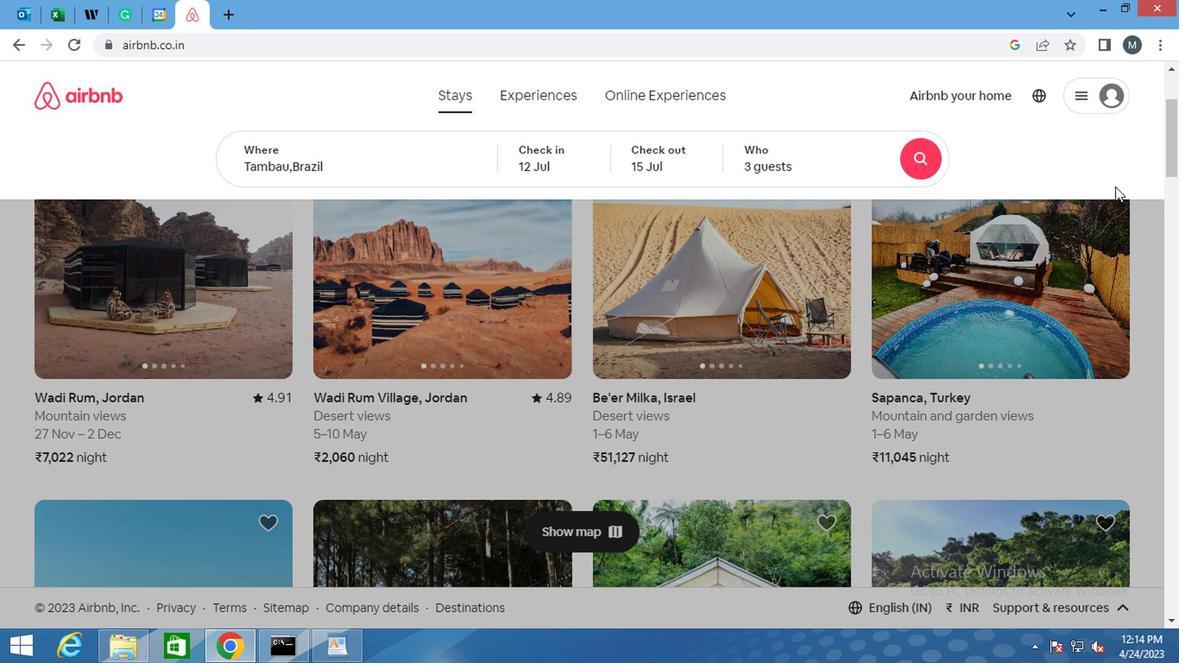 
Action: Mouse moved to (1097, 189)
Screenshot: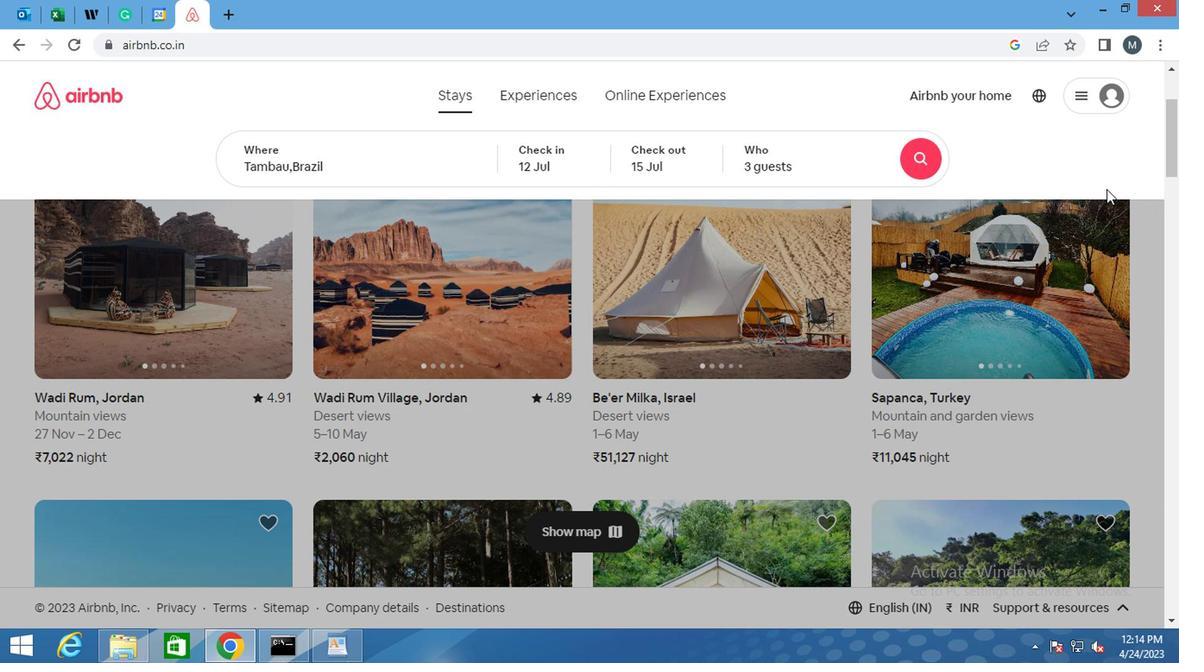 
Action: Mouse scrolled (1097, 191) with delta (0, 1)
Screenshot: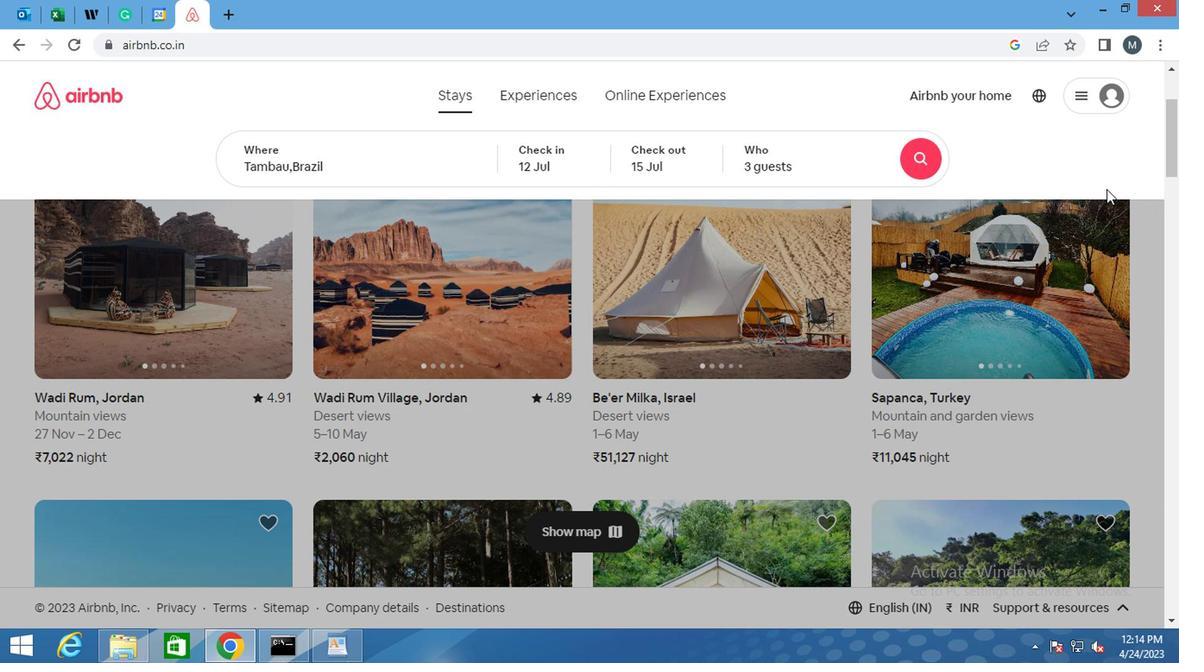 
Action: Mouse moved to (1074, 196)
Screenshot: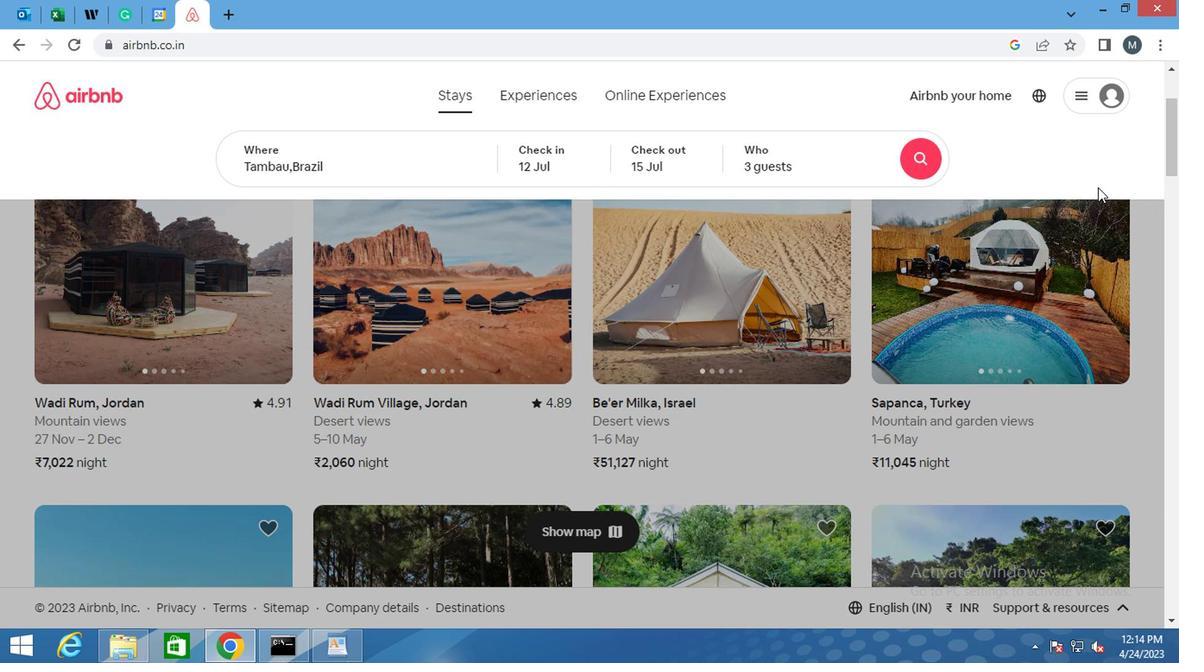 
Action: Mouse scrolled (1074, 196) with delta (0, 0)
Screenshot: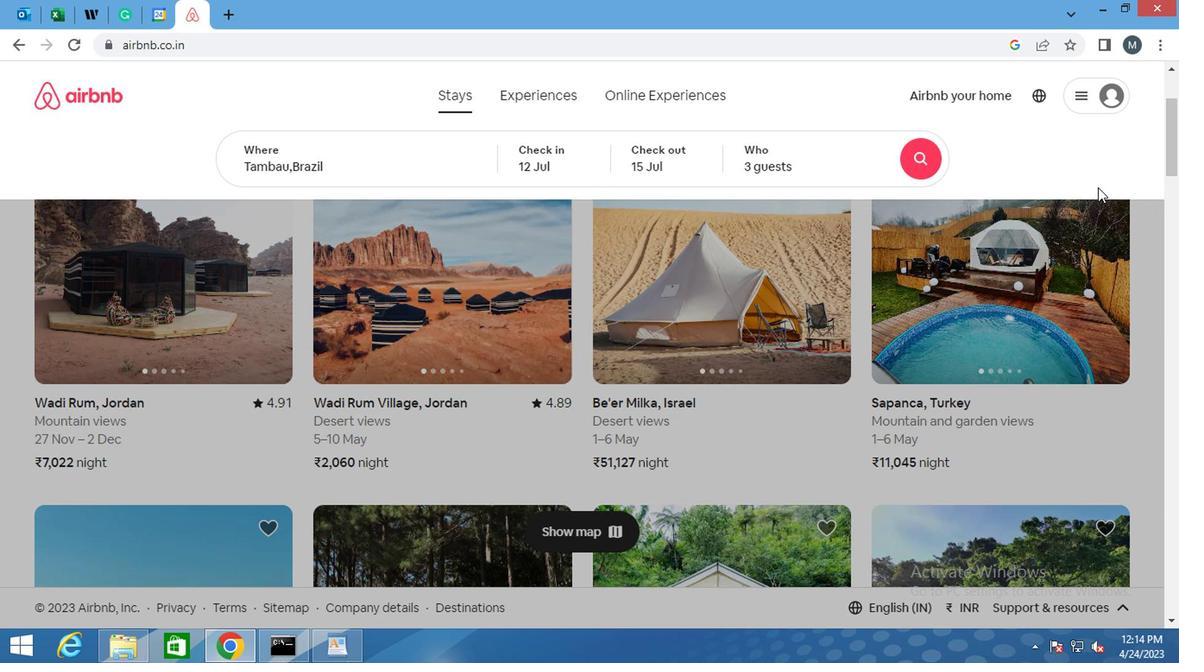 
Action: Mouse moved to (1065, 200)
Screenshot: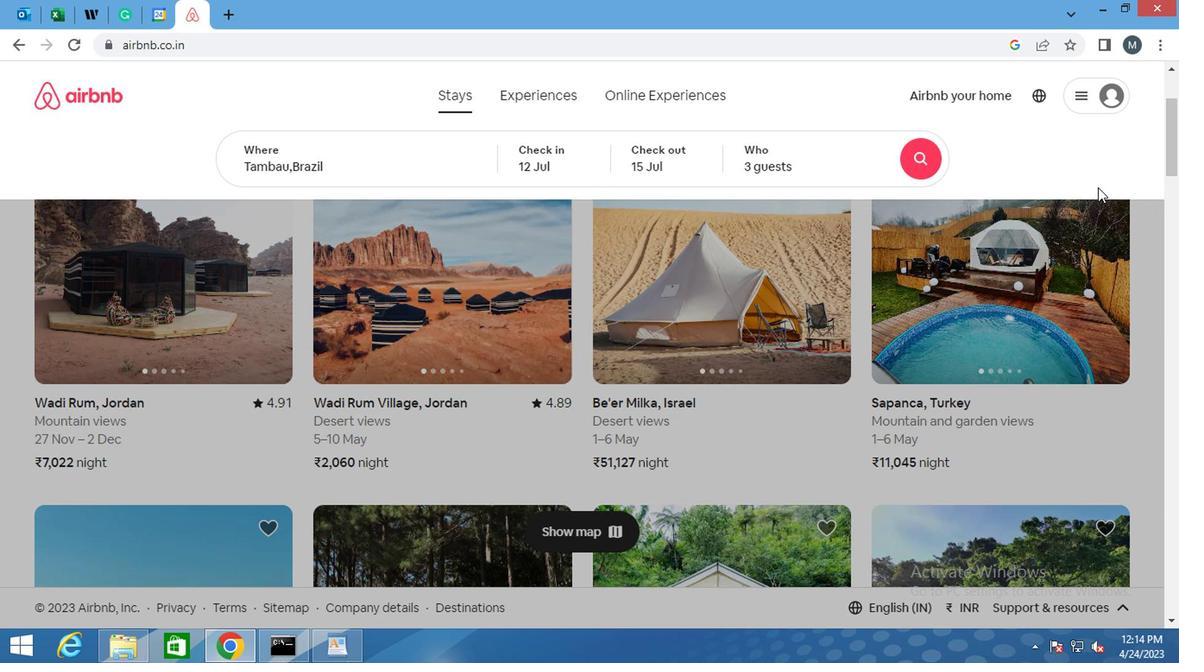 
Action: Mouse scrolled (1065, 200) with delta (0, 0)
Screenshot: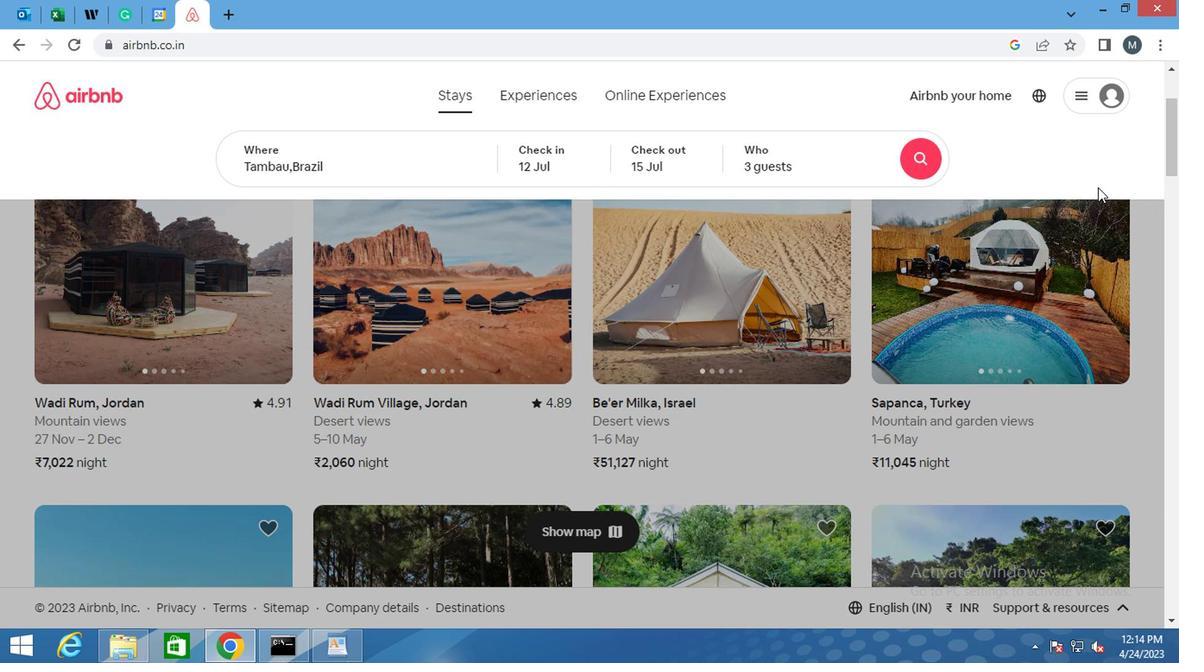 
Action: Mouse moved to (1058, 203)
Screenshot: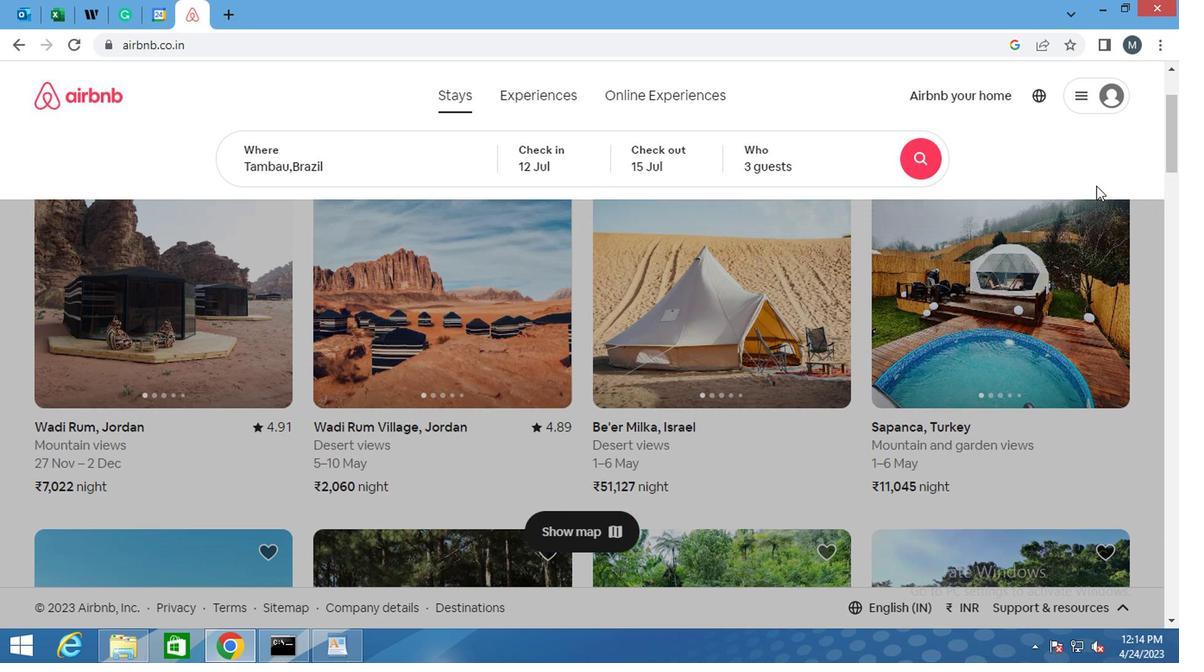 
Action: Mouse scrolled (1058, 202) with delta (0, 0)
Screenshot: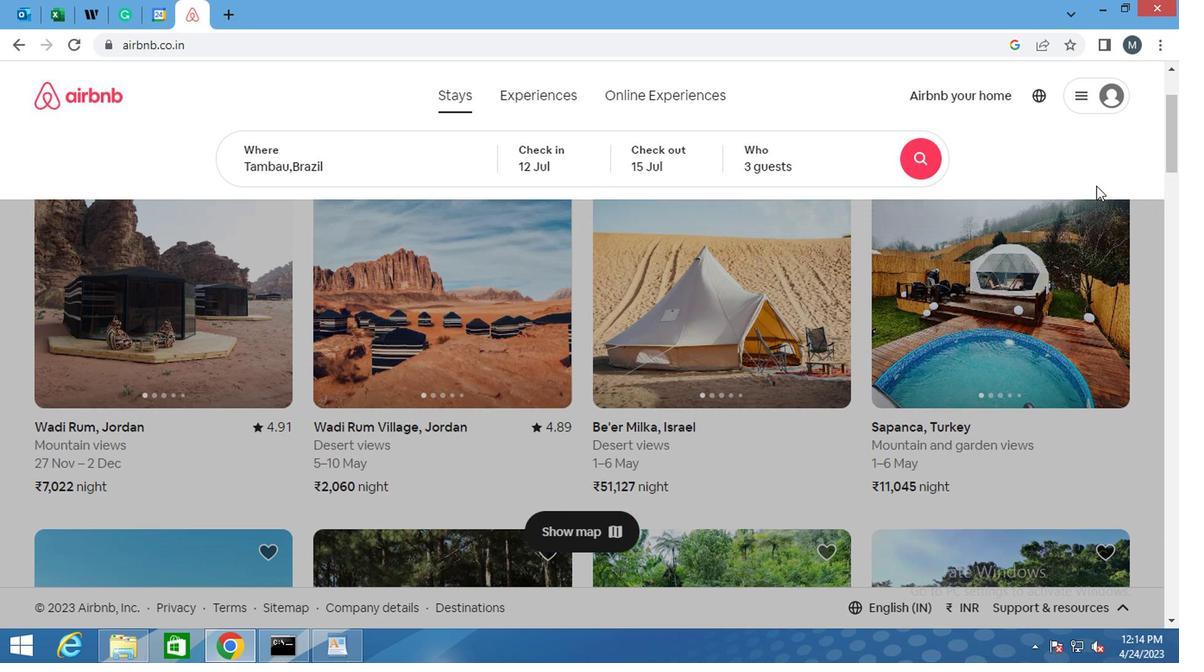 
Action: Mouse moved to (1055, 203)
Screenshot: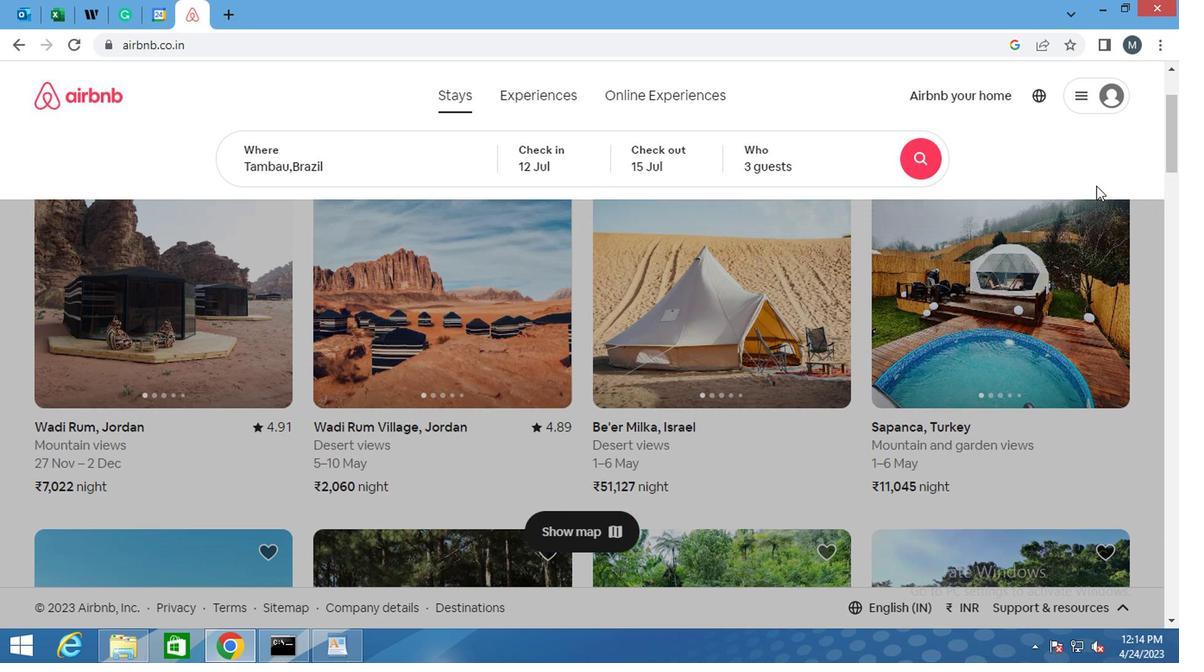 
Action: Mouse scrolled (1055, 202) with delta (0, 0)
Screenshot: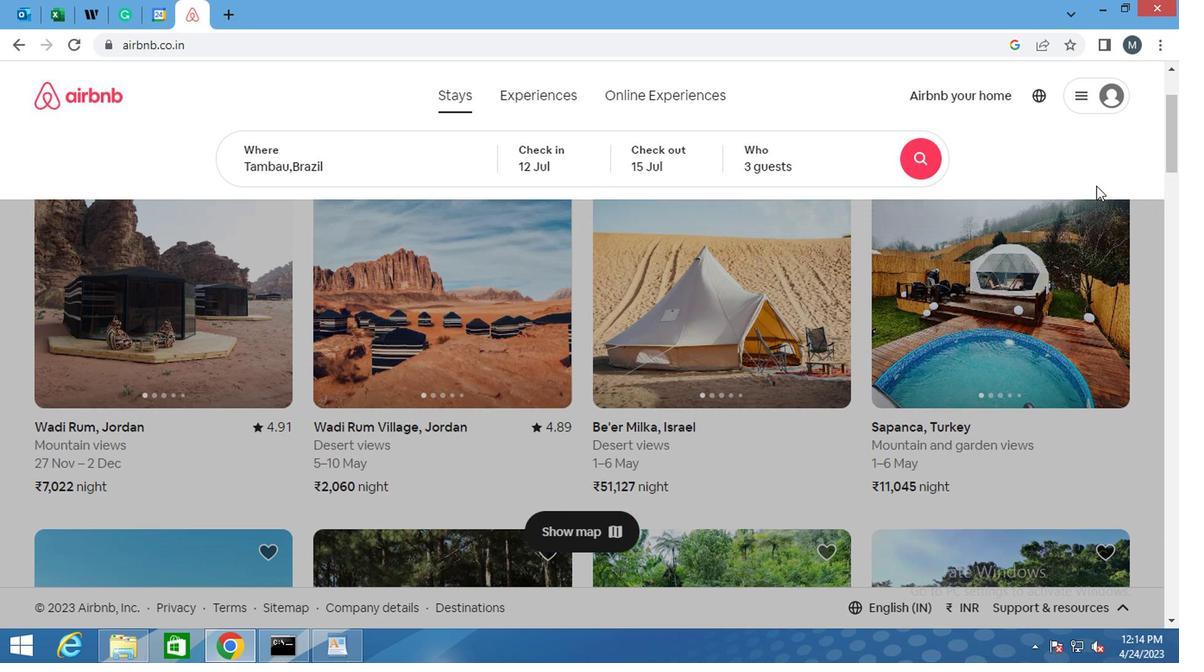 
Action: Mouse scrolled (1055, 202) with delta (0, 0)
Screenshot: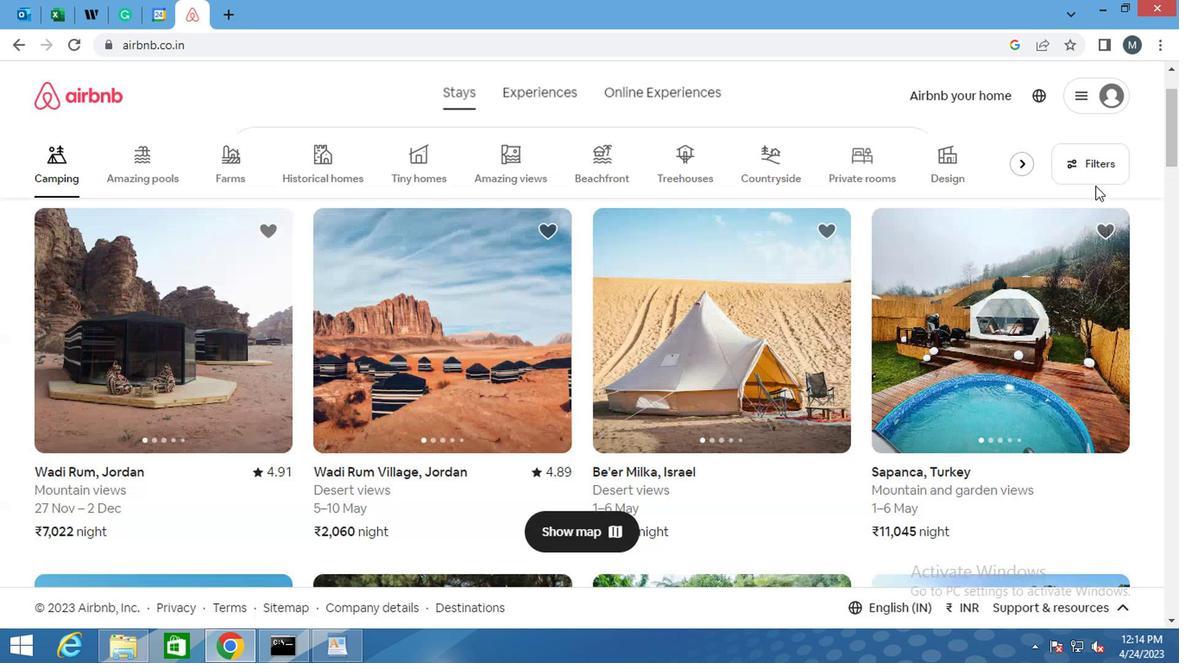 
Action: Mouse moved to (1054, 199)
Screenshot: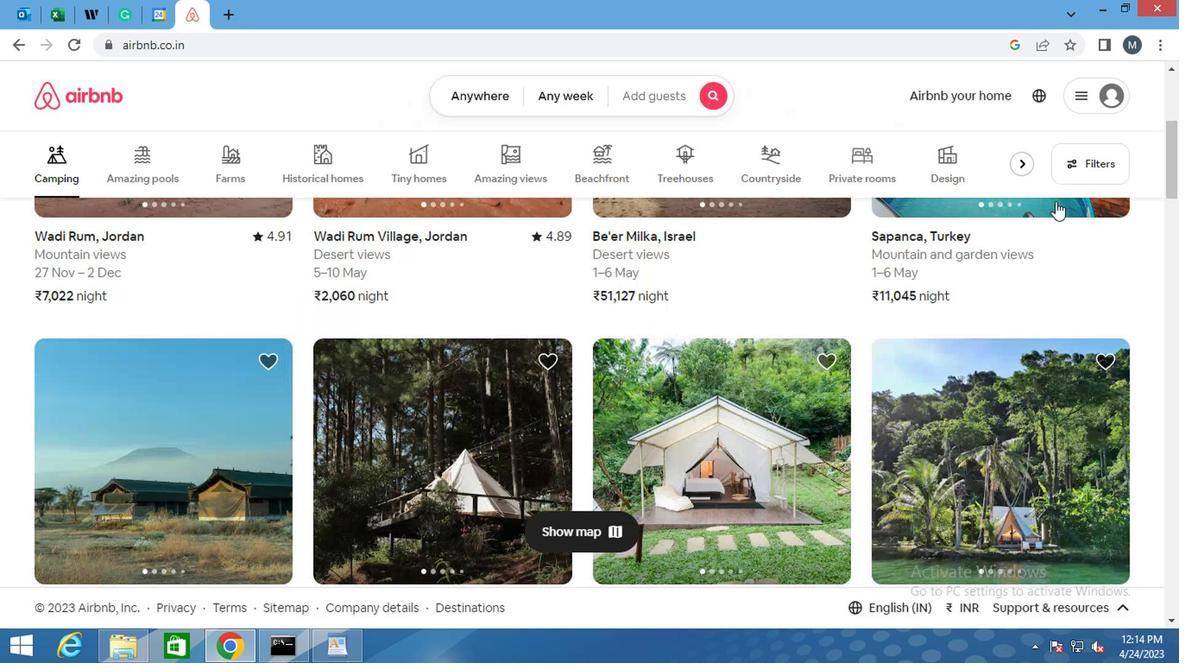 
Action: Mouse scrolled (1054, 200) with delta (0, 1)
Screenshot: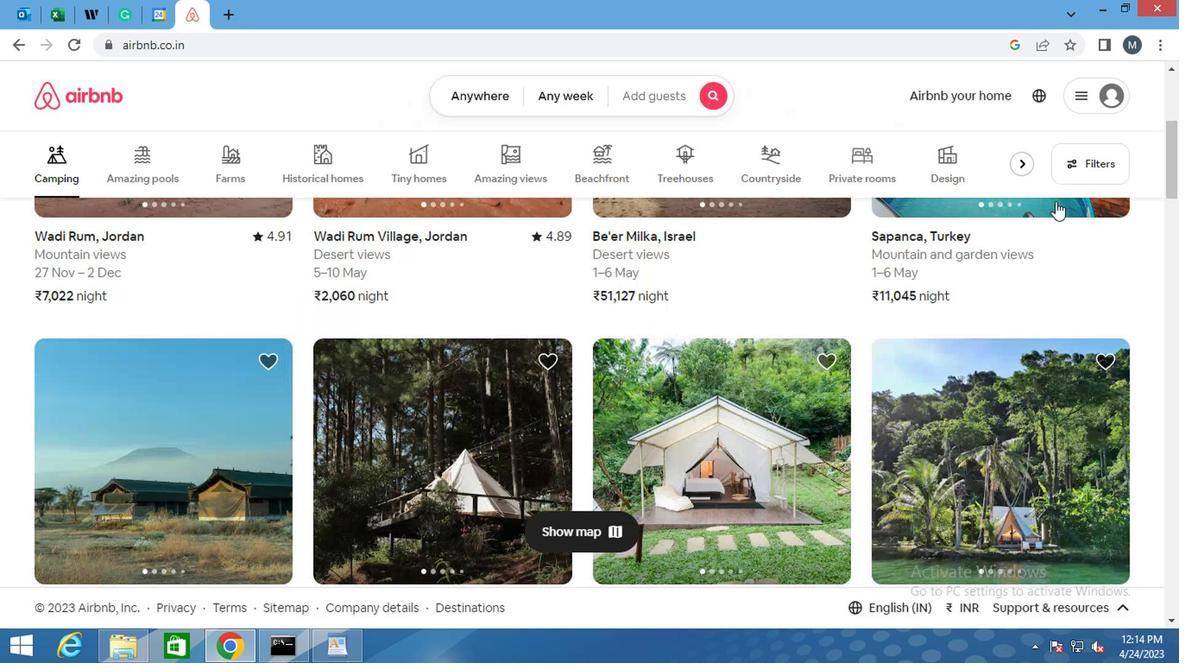 
Action: Mouse moved to (1088, 175)
Screenshot: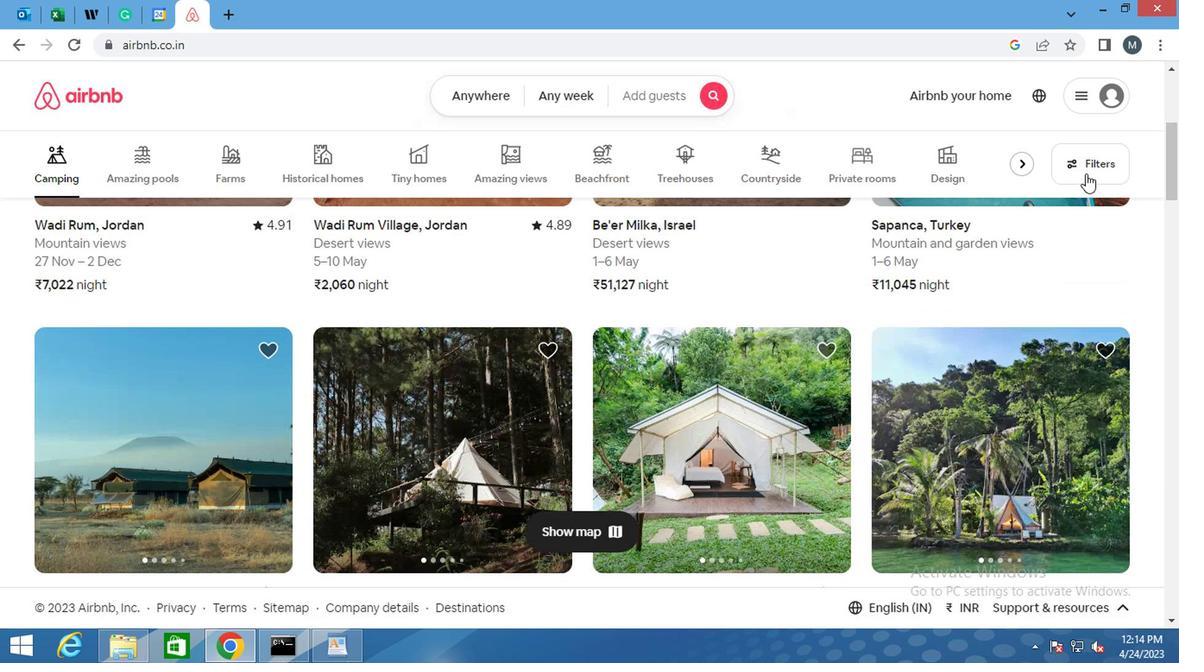
Action: Mouse pressed left at (1088, 175)
Screenshot: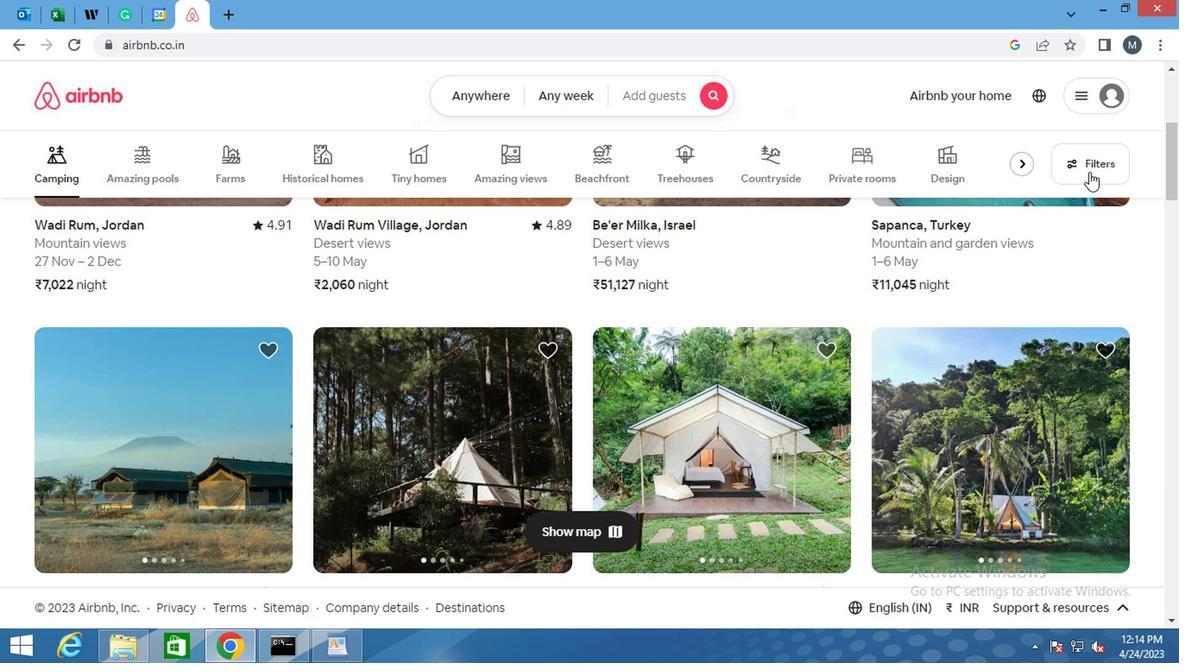 
Action: Mouse moved to (425, 392)
Screenshot: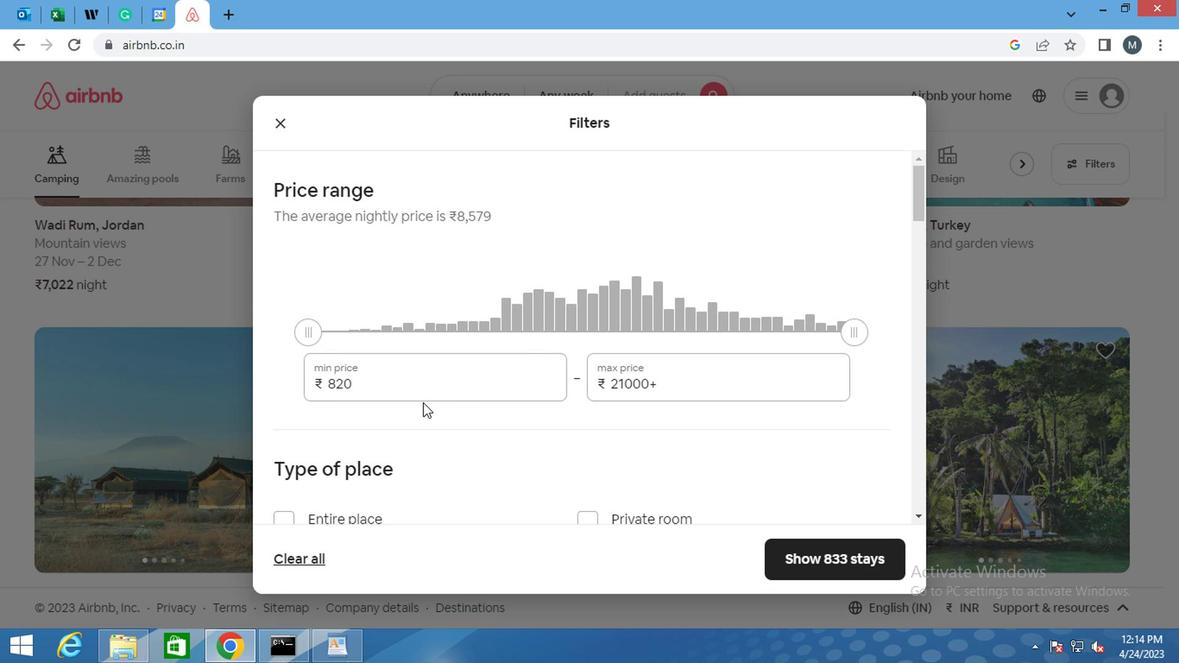 
Action: Mouse pressed left at (425, 392)
Screenshot: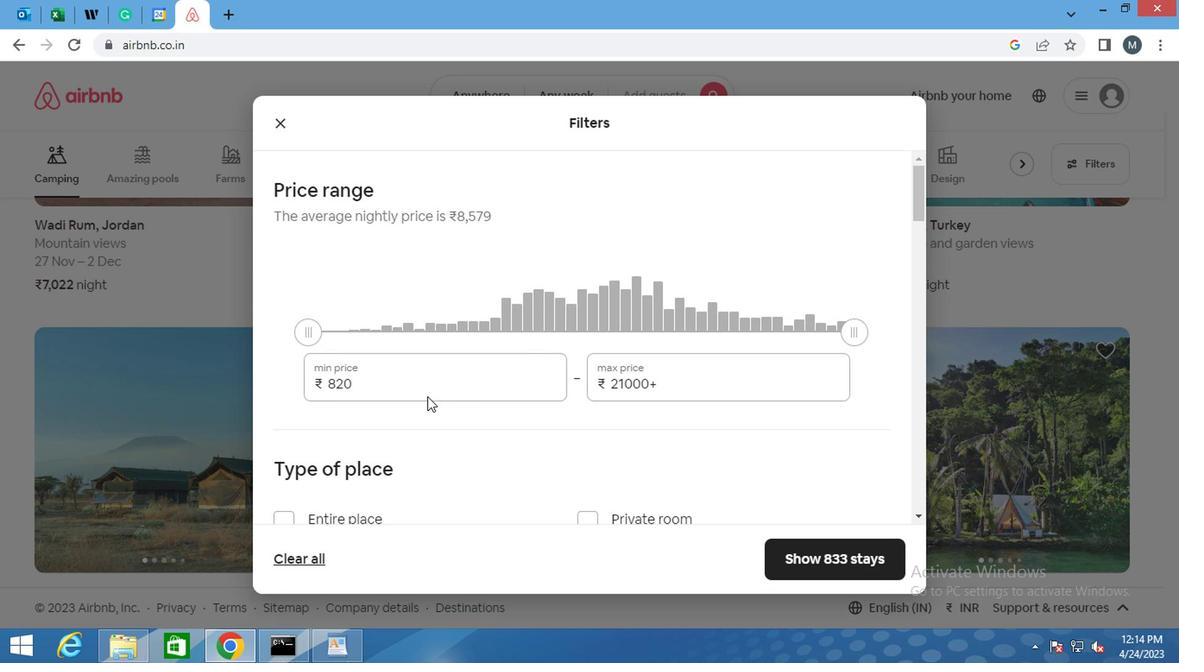 
Action: Mouse moved to (426, 389)
Screenshot: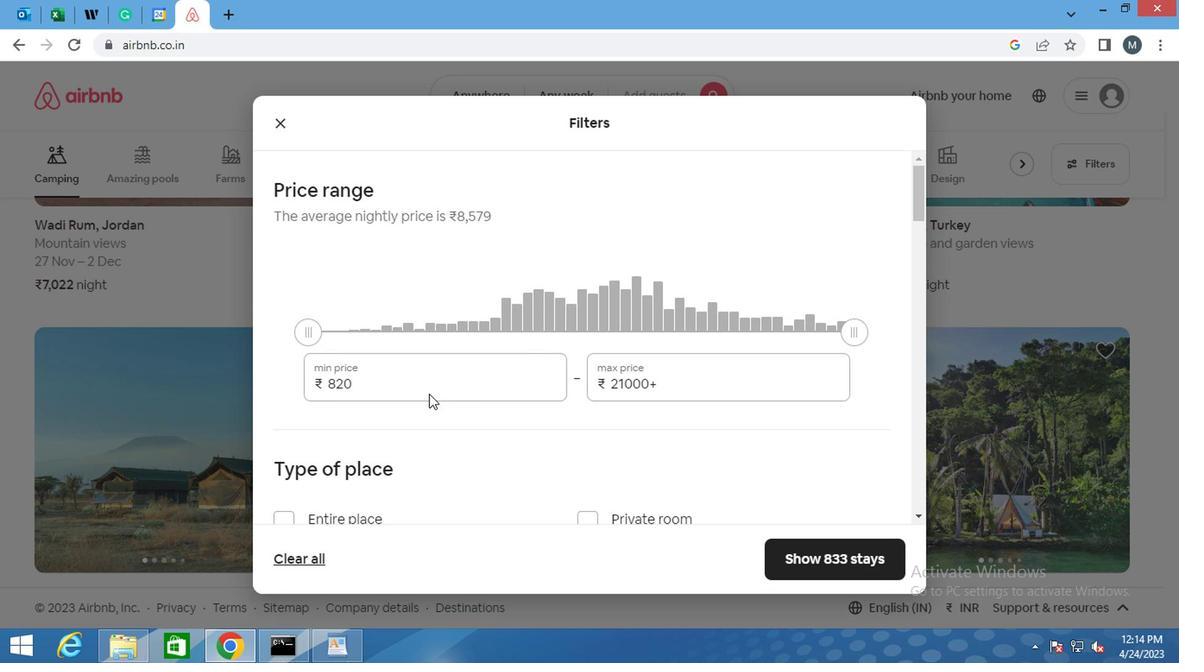 
Action: Mouse pressed left at (426, 389)
Screenshot: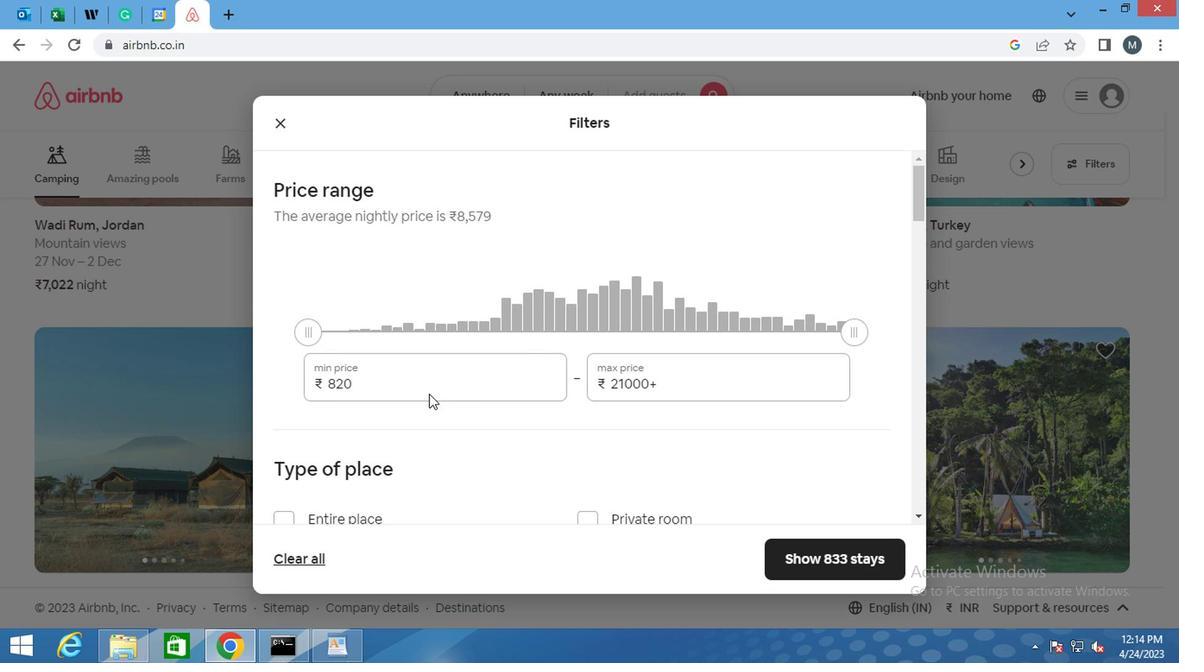 
Action: Mouse pressed left at (426, 389)
Screenshot: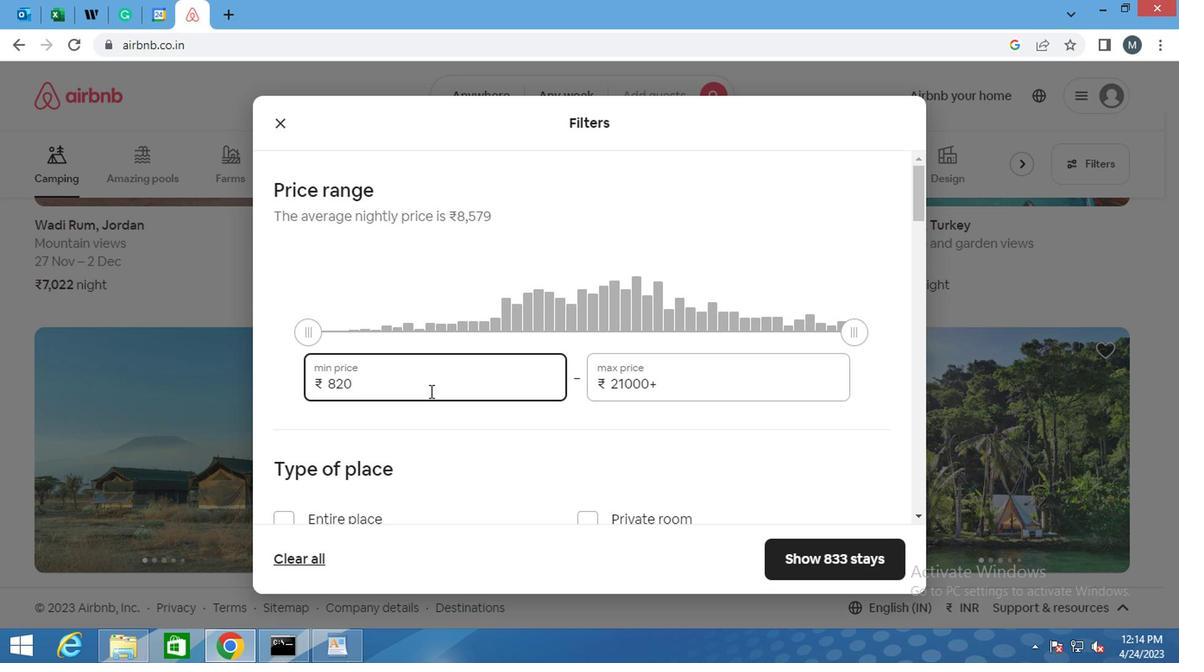 
Action: Mouse pressed left at (426, 389)
Screenshot: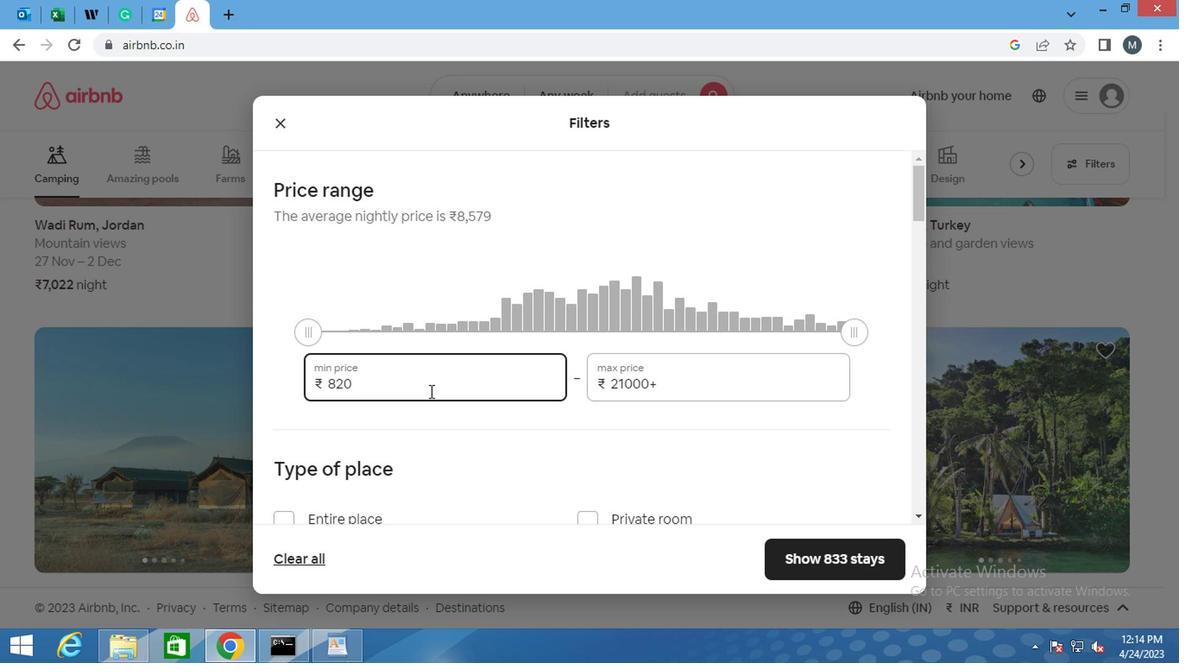 
Action: Key pressed <Key.backspace><Key.backspace><Key.backspace><Key.backspace><Key.backspace>
Screenshot: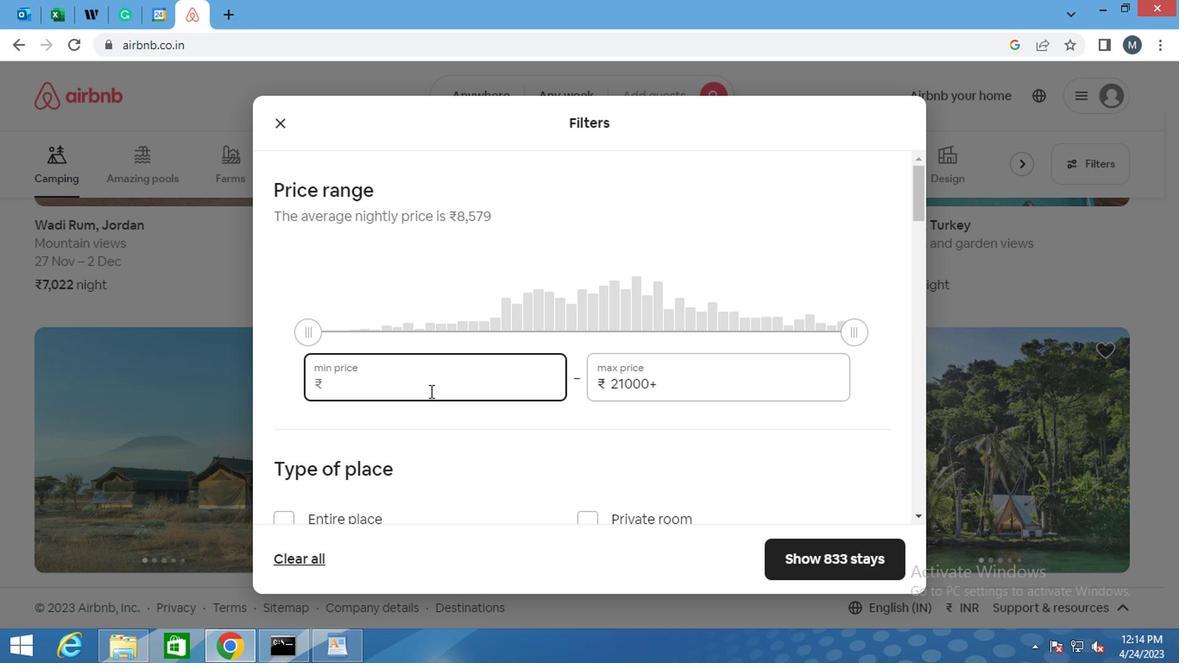 
Action: Mouse moved to (425, 389)
Screenshot: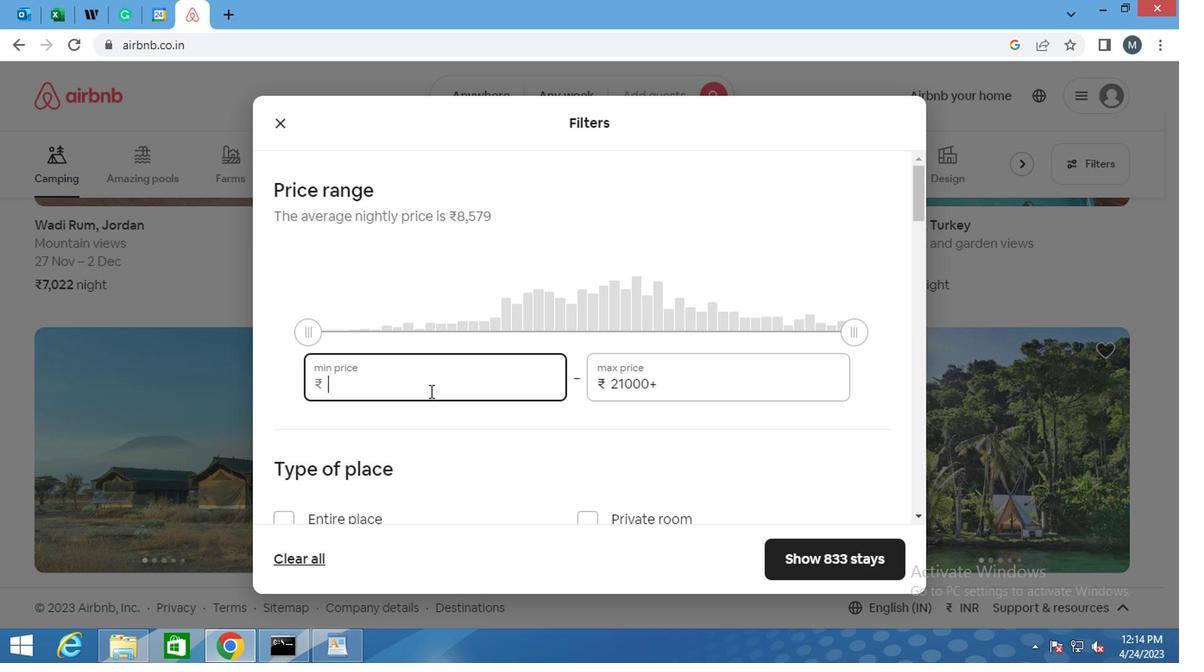 
Action: Key pressed 1
Screenshot: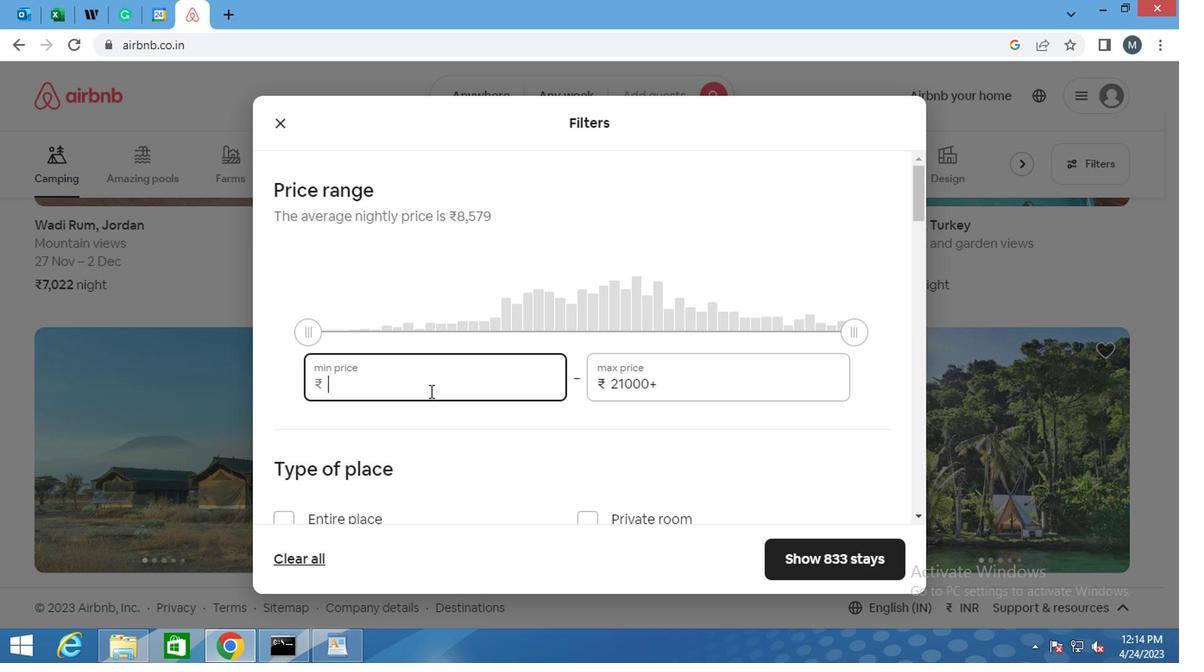 
Action: Mouse moved to (424, 389)
Screenshot: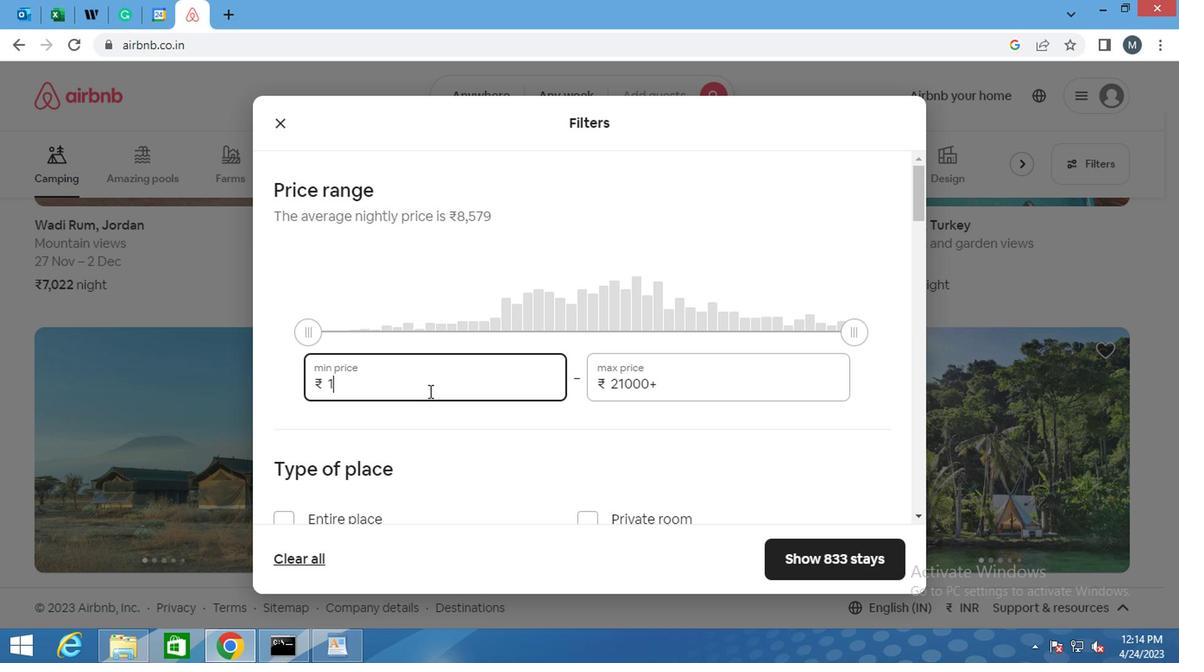 
Action: Key pressed 2000
Screenshot: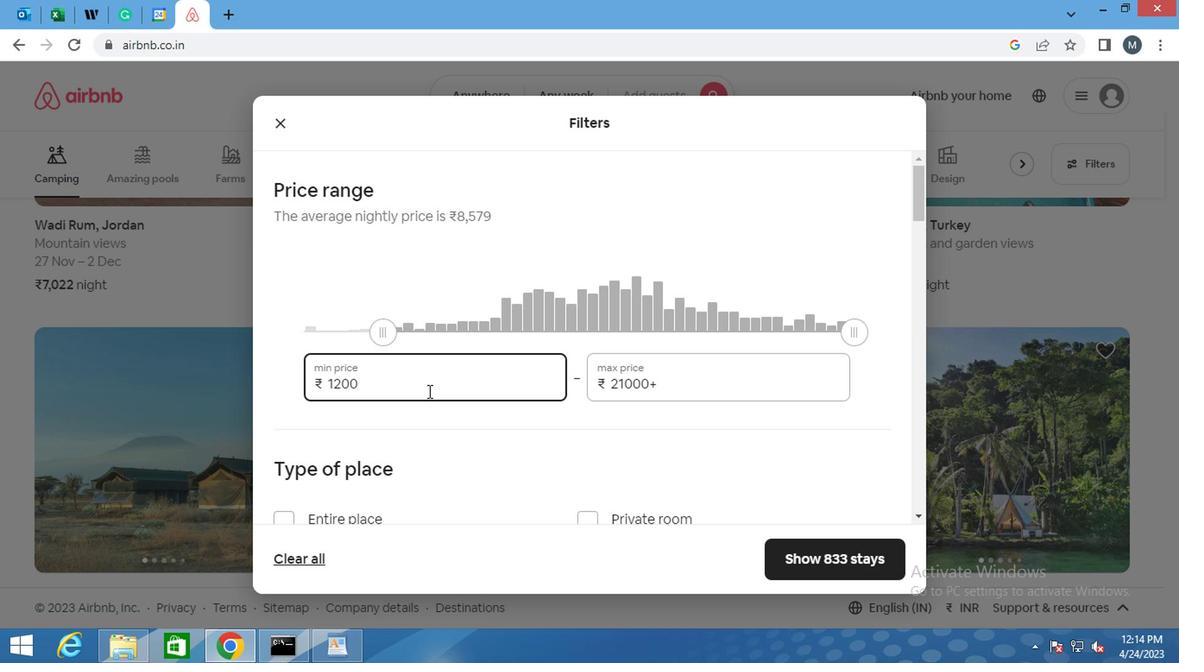 
Action: Mouse moved to (680, 374)
Screenshot: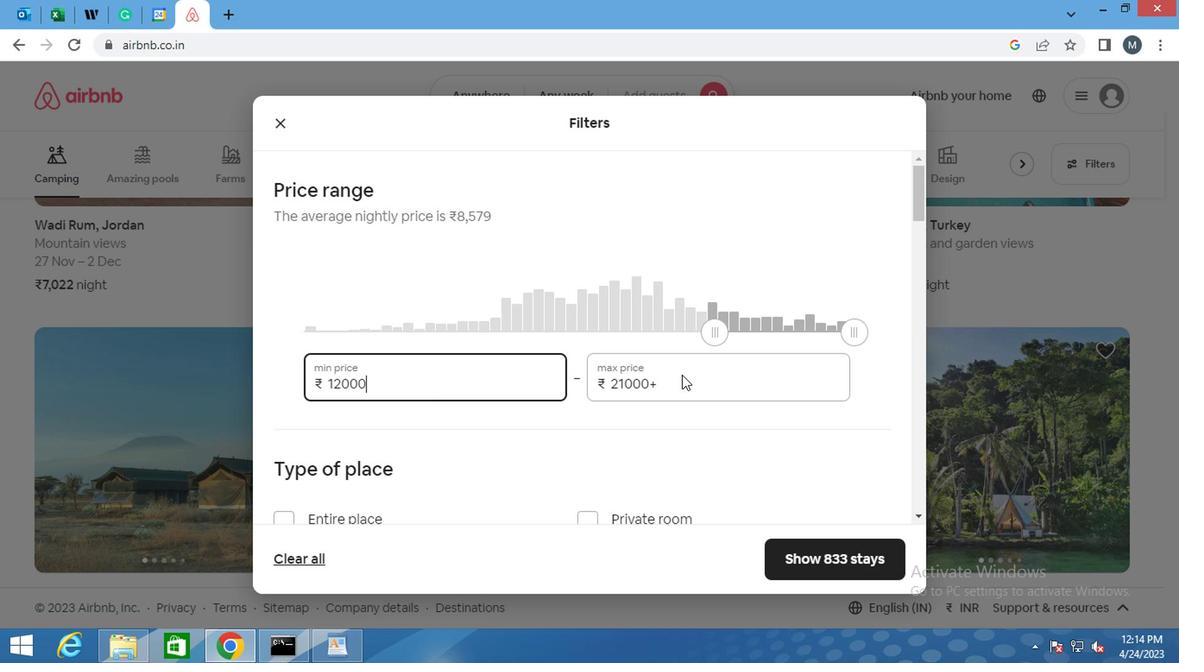 
Action: Mouse pressed left at (680, 374)
Screenshot: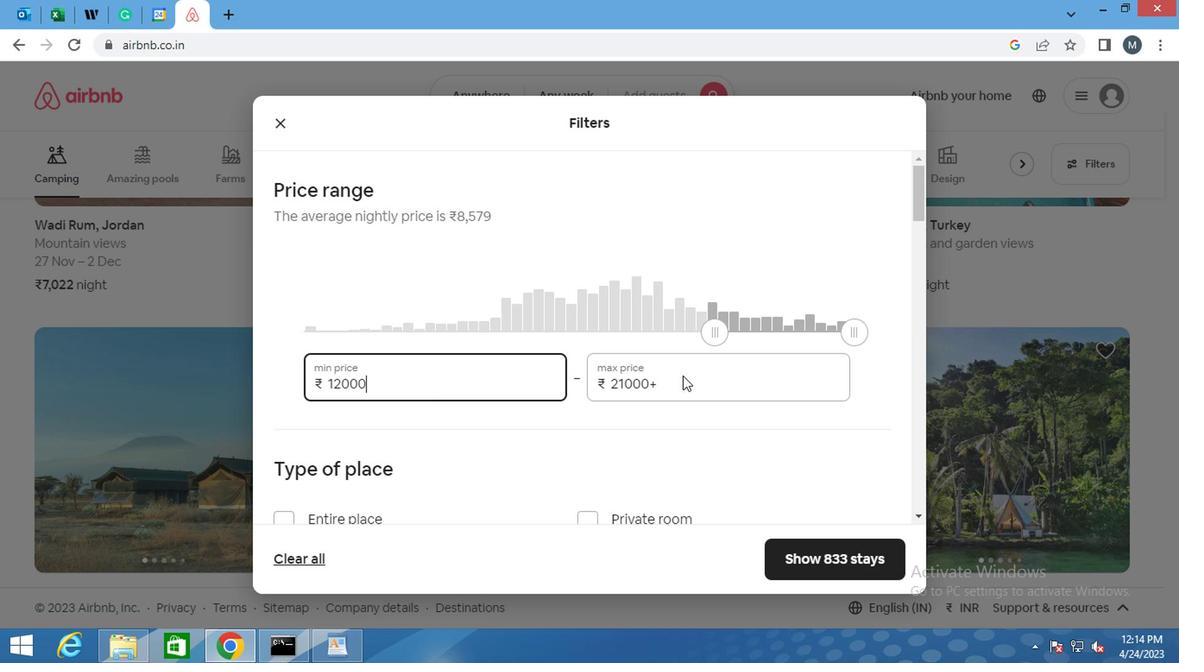 
Action: Mouse moved to (680, 376)
Screenshot: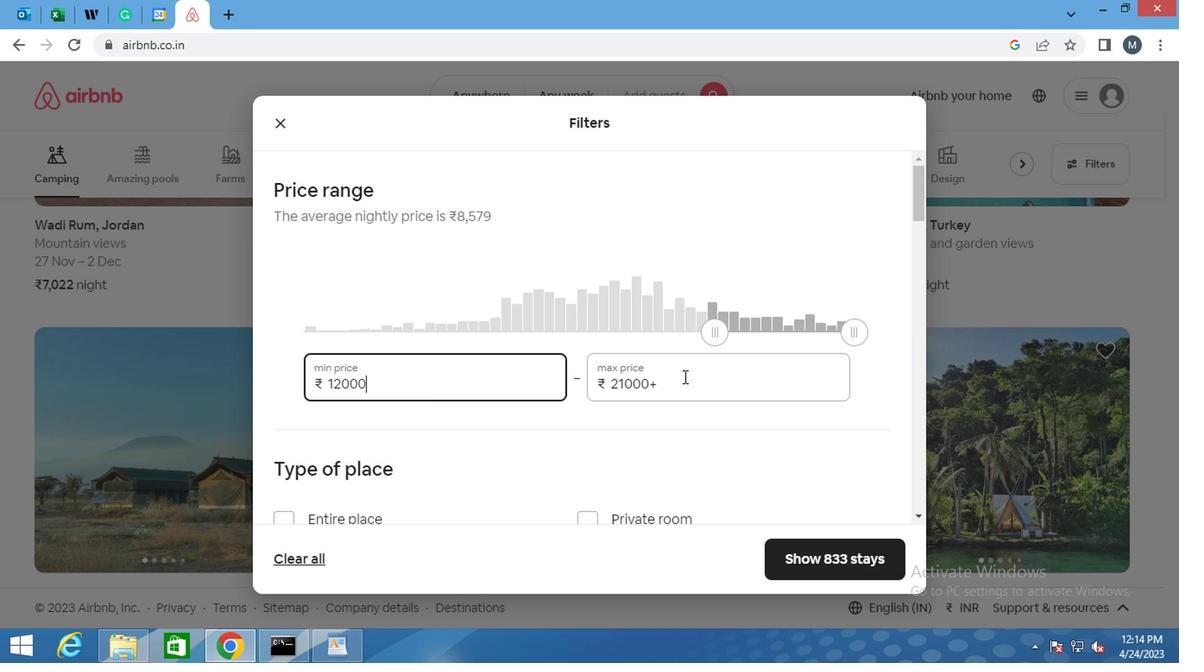 
Action: Mouse pressed left at (680, 376)
Screenshot: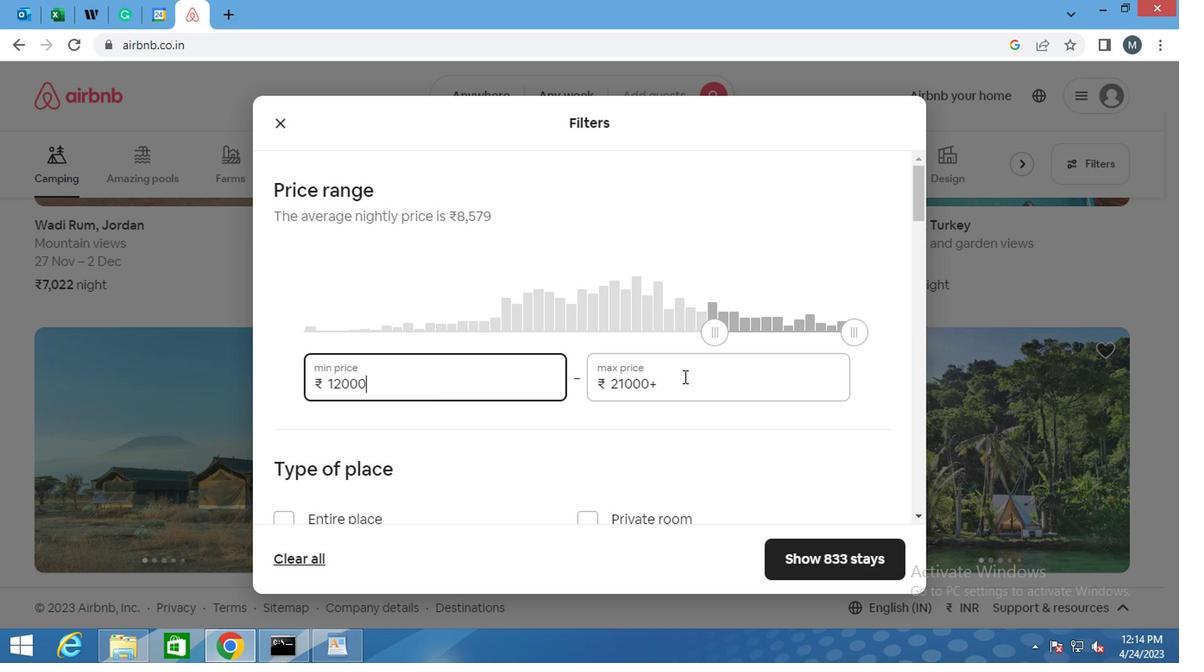 
Action: Mouse moved to (678, 378)
Screenshot: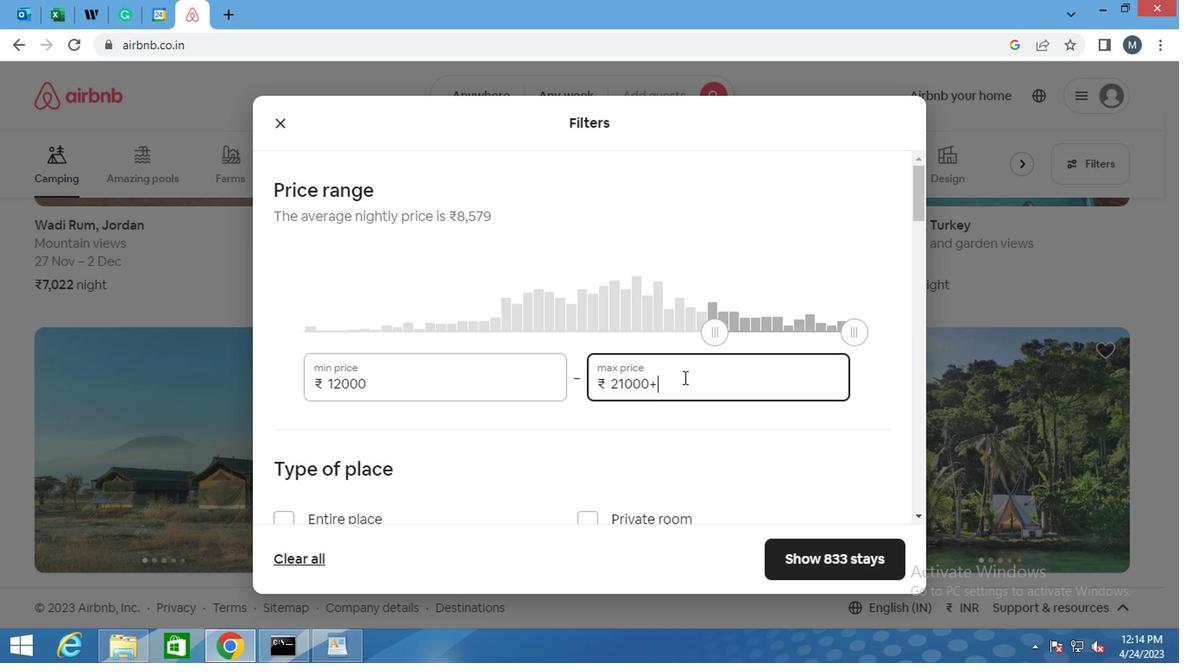 
Action: Mouse pressed left at (678, 378)
Screenshot: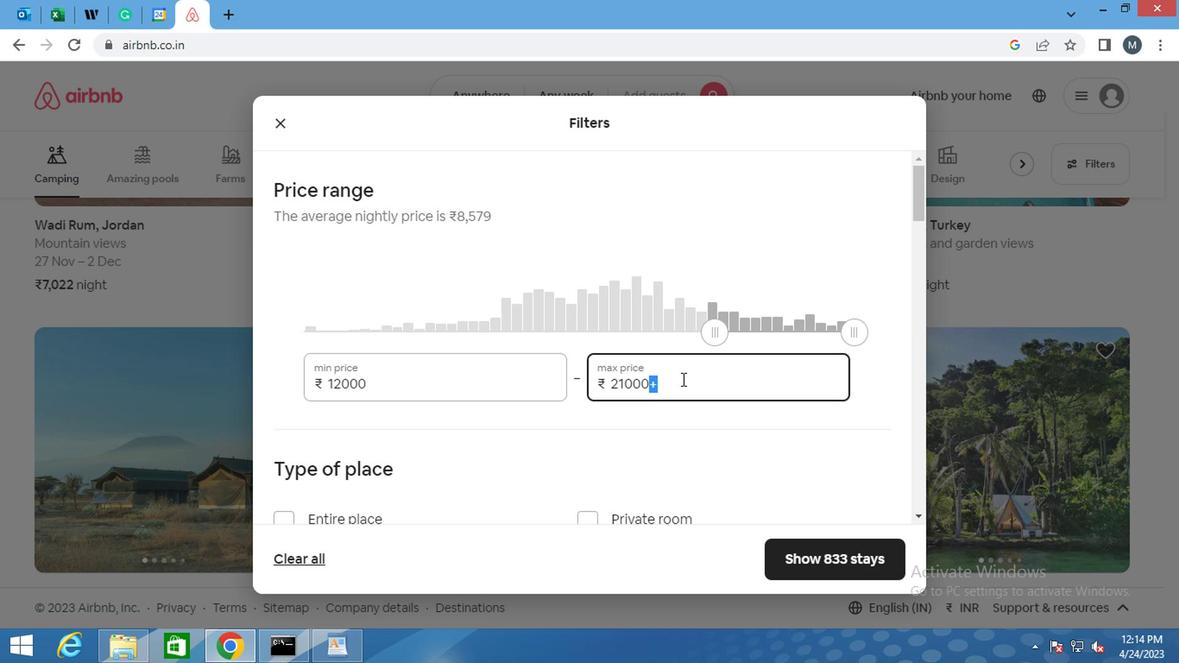 
Action: Mouse pressed left at (678, 378)
Screenshot: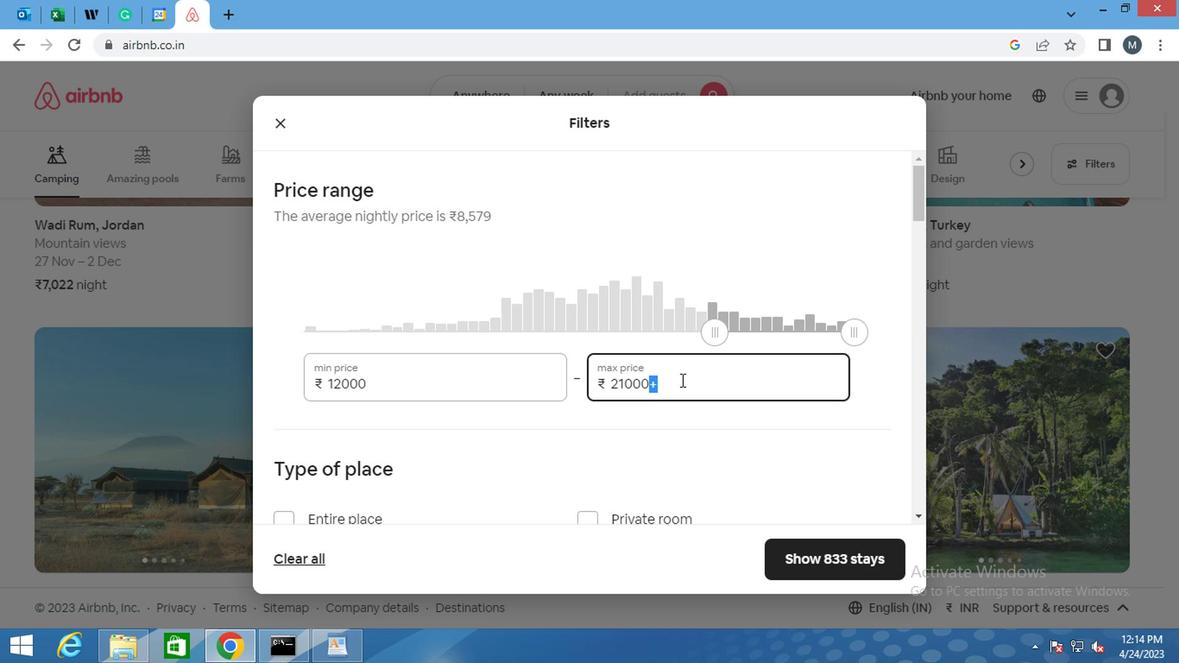 
Action: Mouse pressed left at (678, 378)
Screenshot: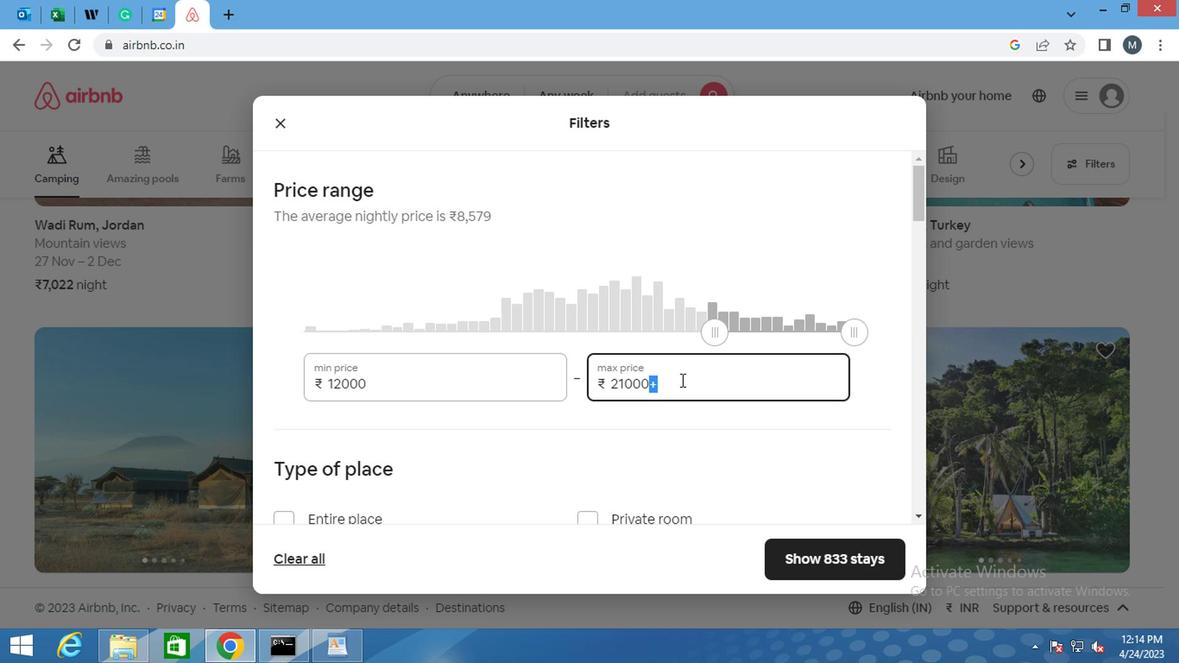 
Action: Mouse moved to (671, 376)
Screenshot: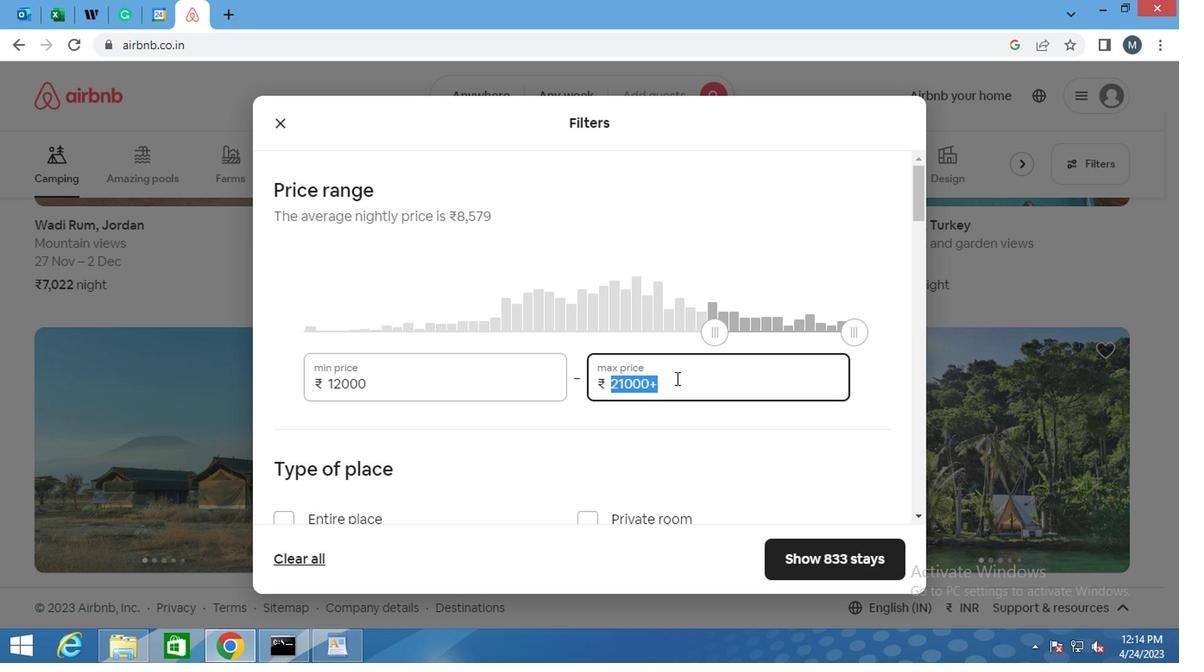 
Action: Key pressed 1
Screenshot: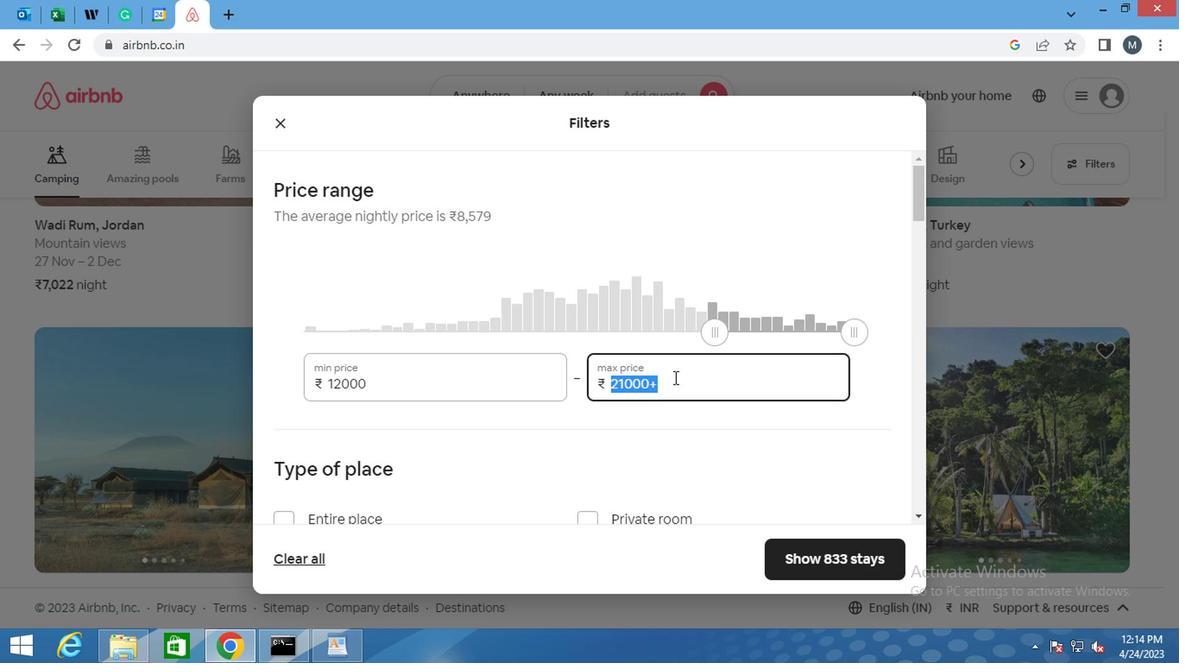 
Action: Mouse moved to (670, 374)
Screenshot: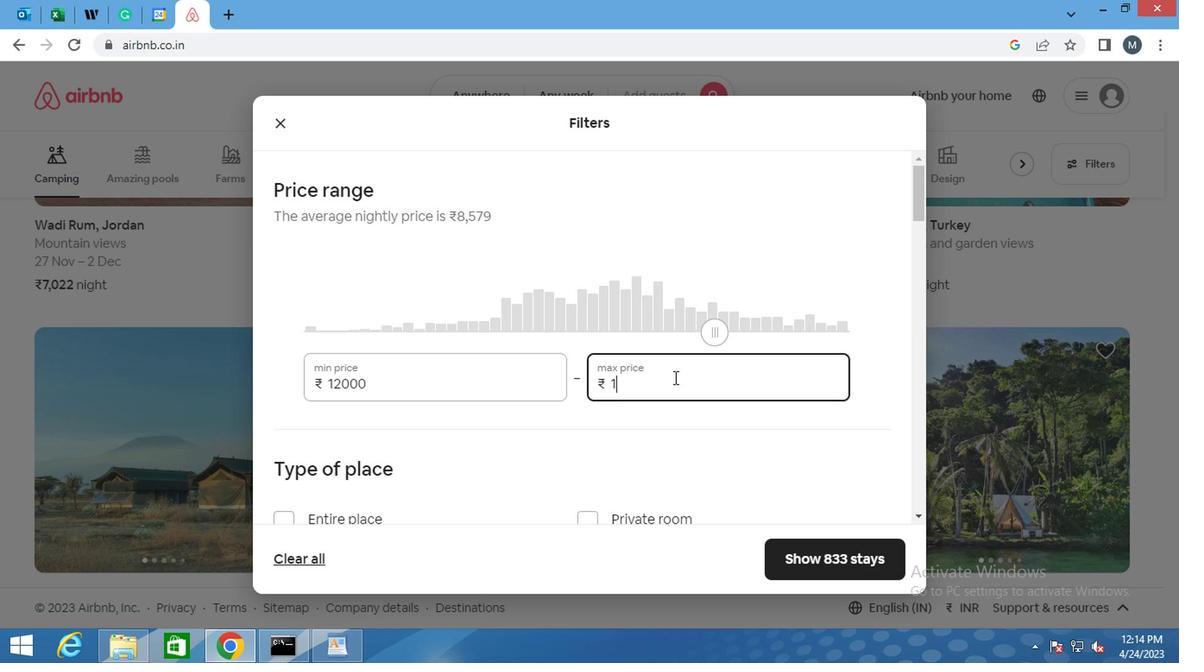
Action: Key pressed 600
Screenshot: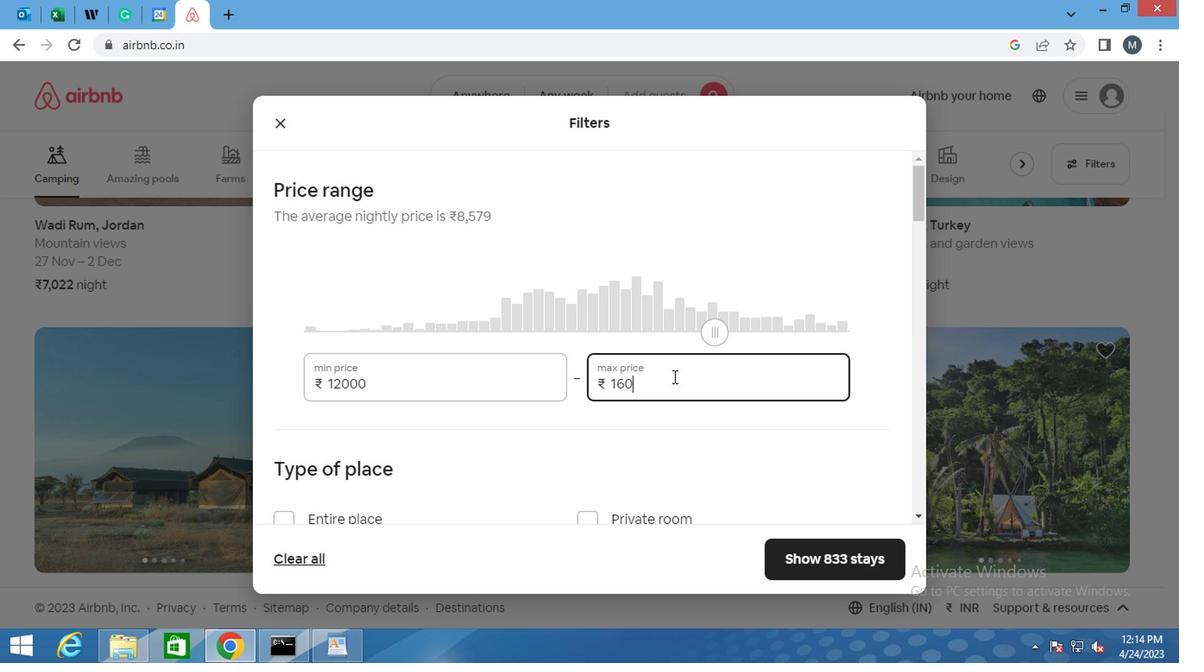
Action: Mouse moved to (674, 376)
Screenshot: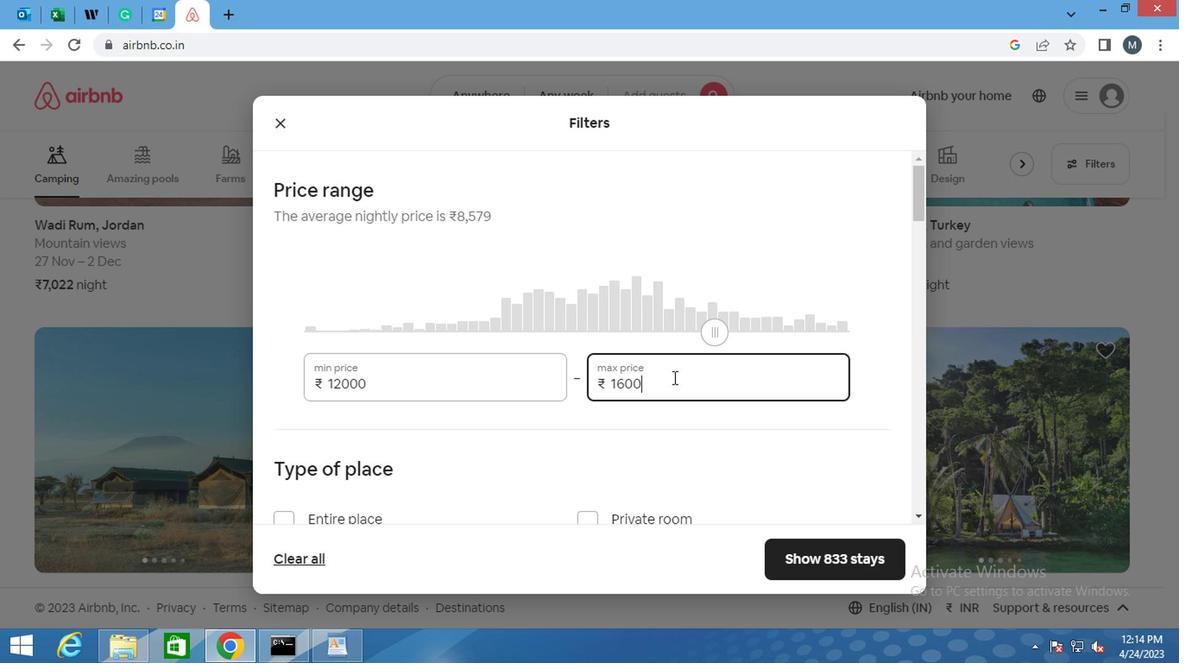 
Action: Key pressed 0
Screenshot: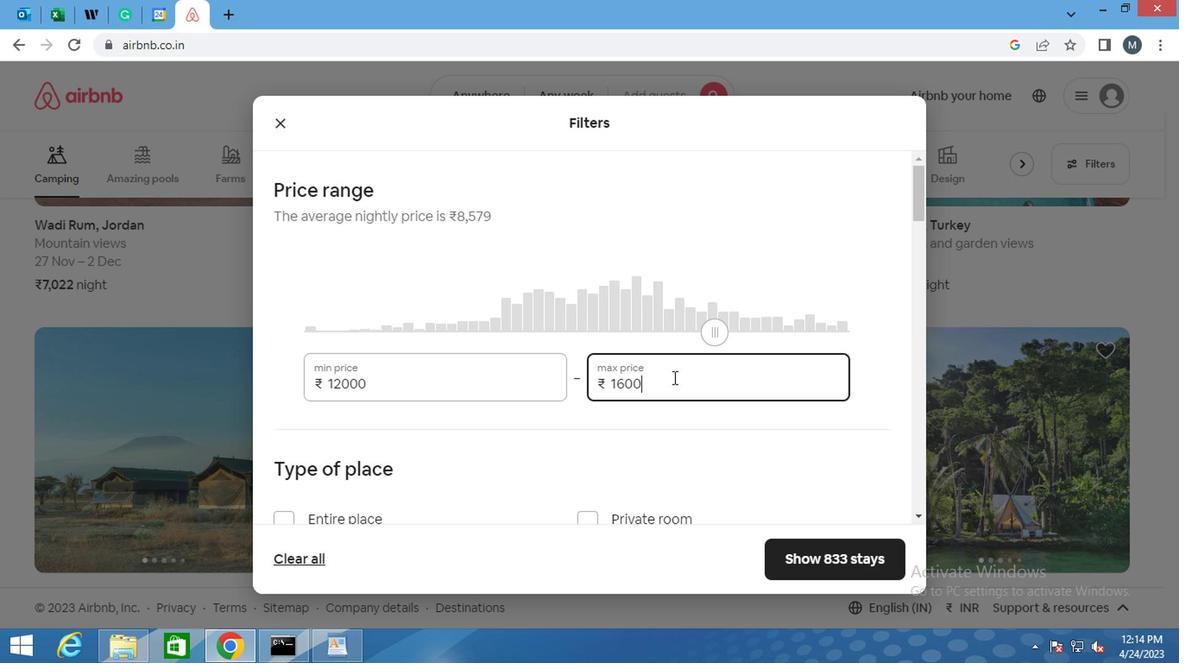 
Action: Mouse moved to (749, 283)
Screenshot: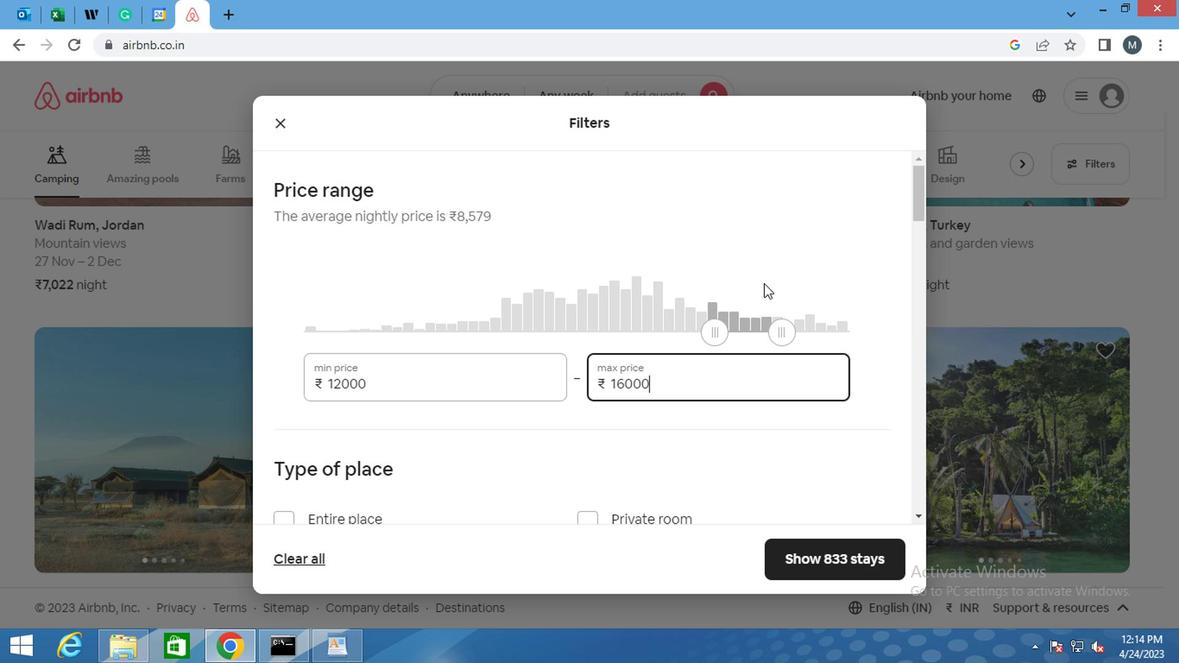 
Action: Mouse scrolled (749, 282) with delta (0, -1)
Screenshot: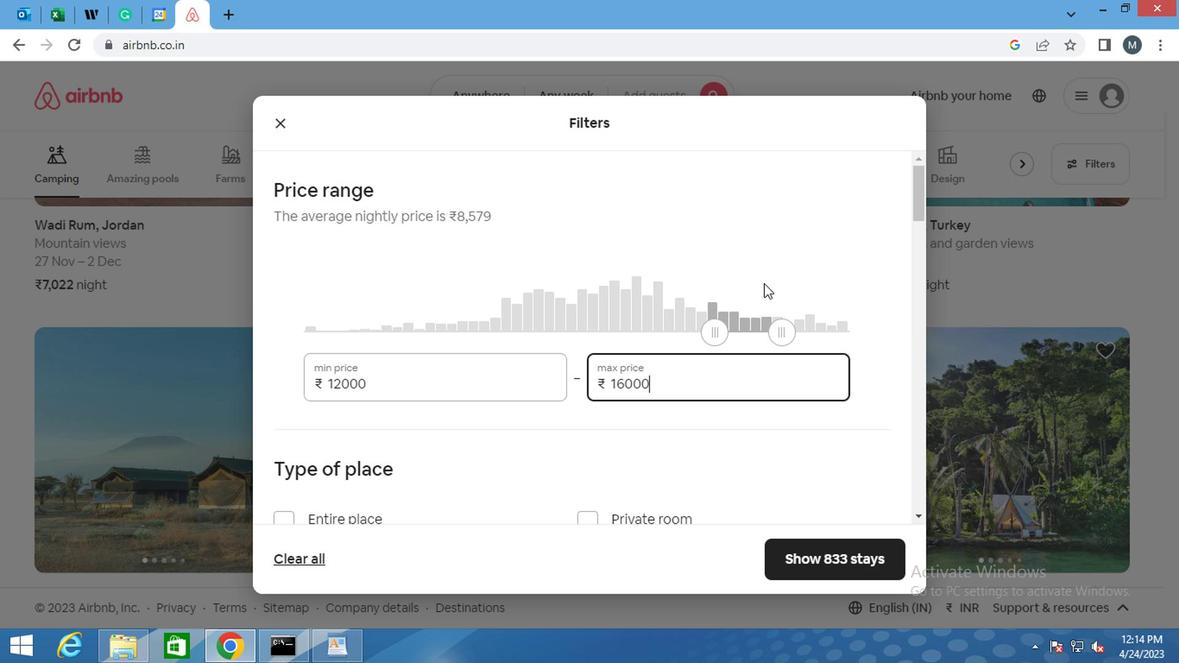 
Action: Mouse moved to (742, 294)
Screenshot: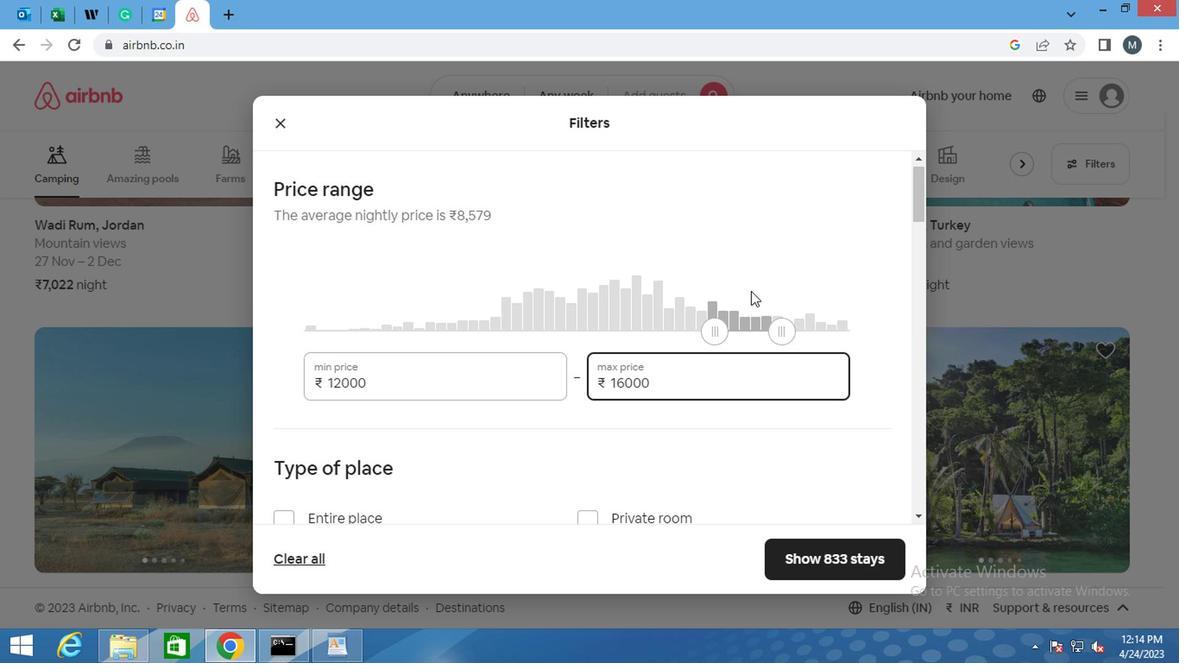 
Action: Mouse scrolled (742, 295) with delta (0, 0)
Screenshot: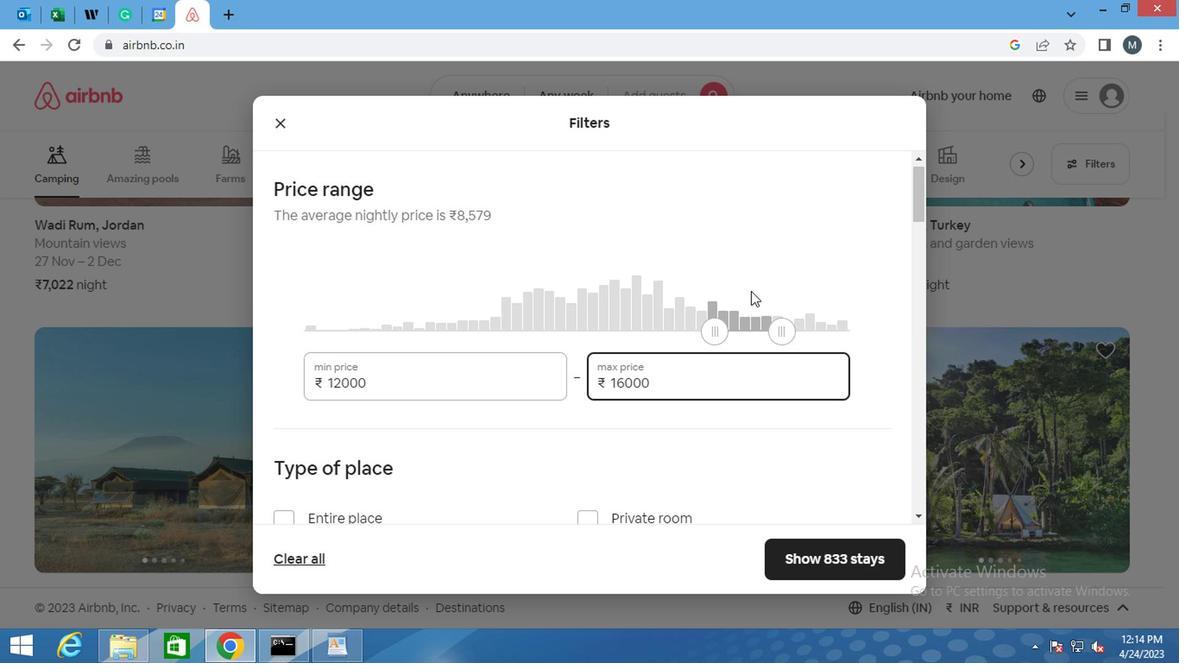 
Action: Mouse moved to (731, 302)
Screenshot: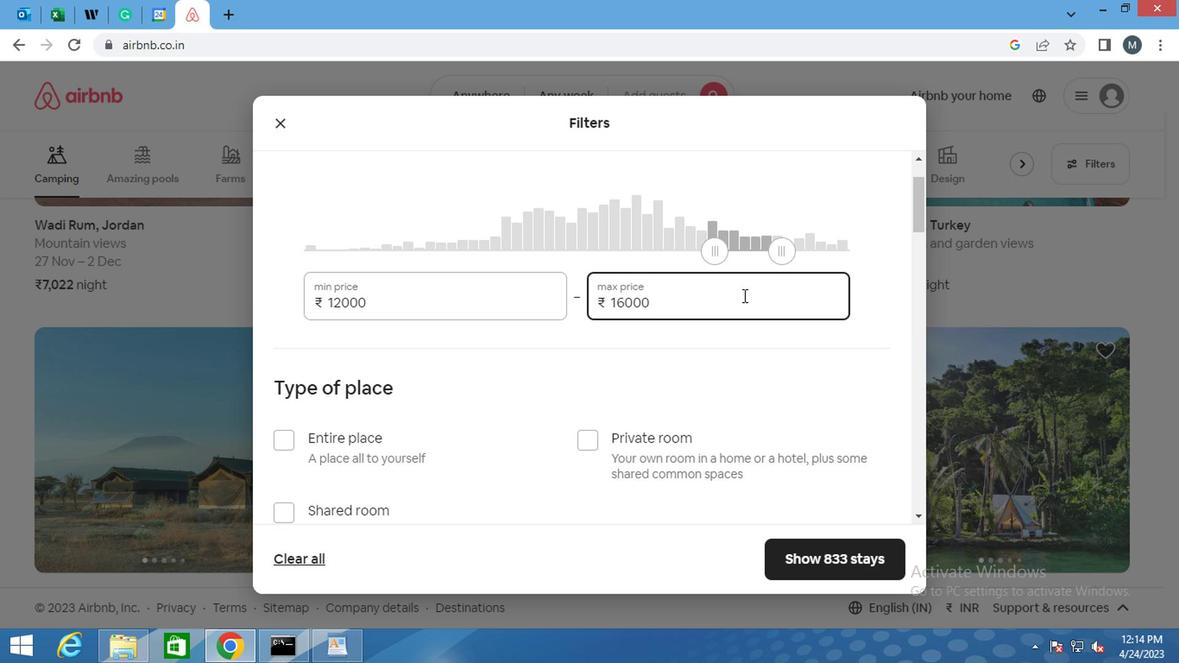 
Action: Mouse scrolled (731, 302) with delta (0, 0)
Screenshot: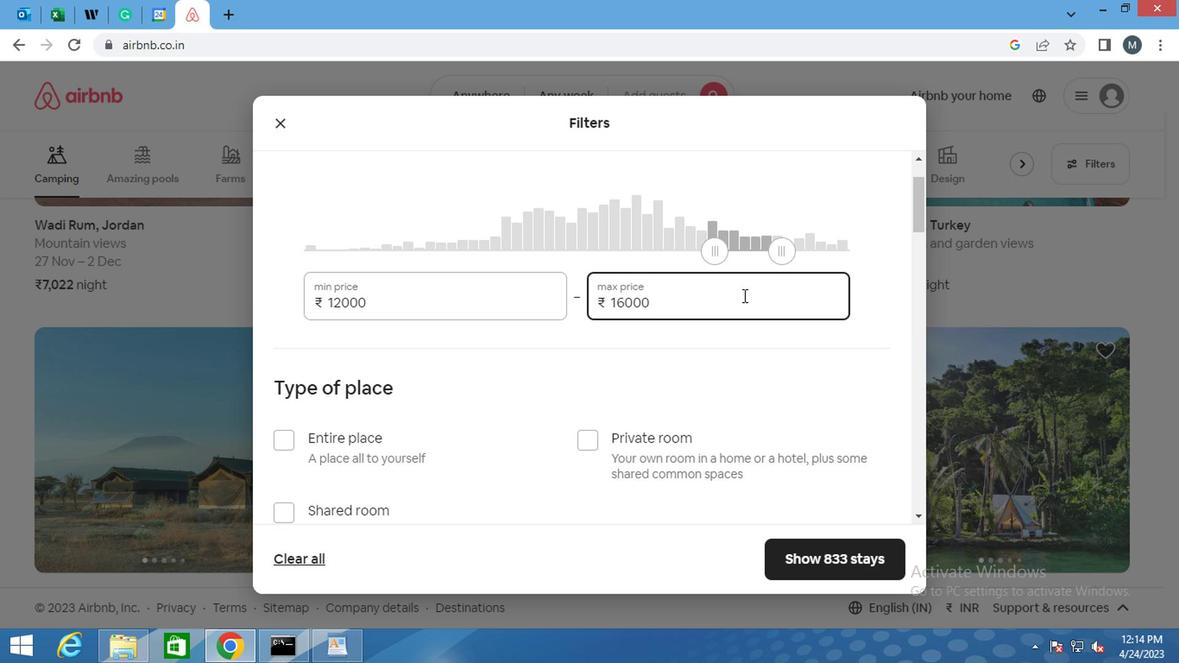 
Action: Mouse moved to (726, 304)
Screenshot: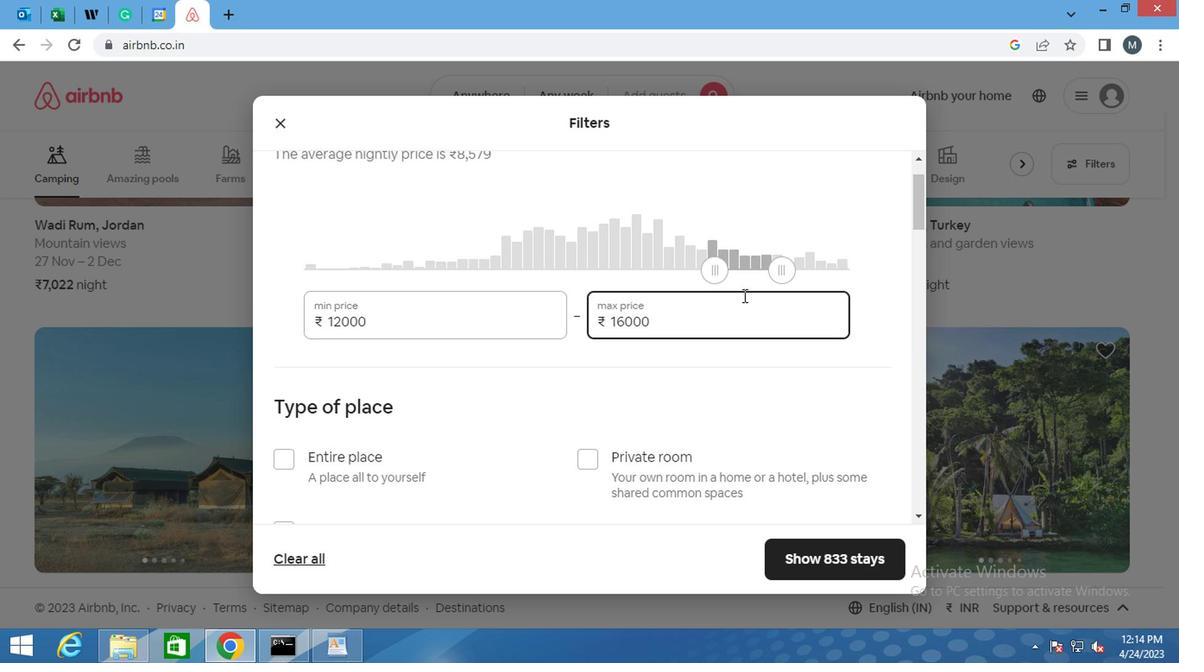 
Action: Mouse scrolled (726, 304) with delta (0, 0)
Screenshot: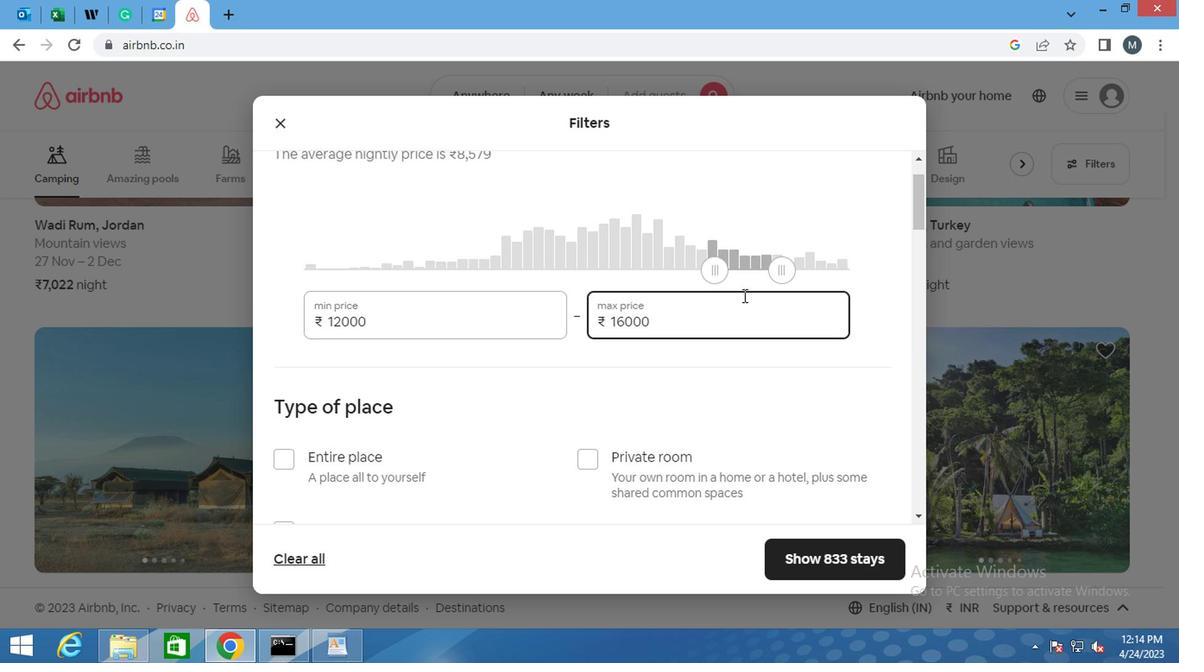 
Action: Mouse moved to (523, 325)
Screenshot: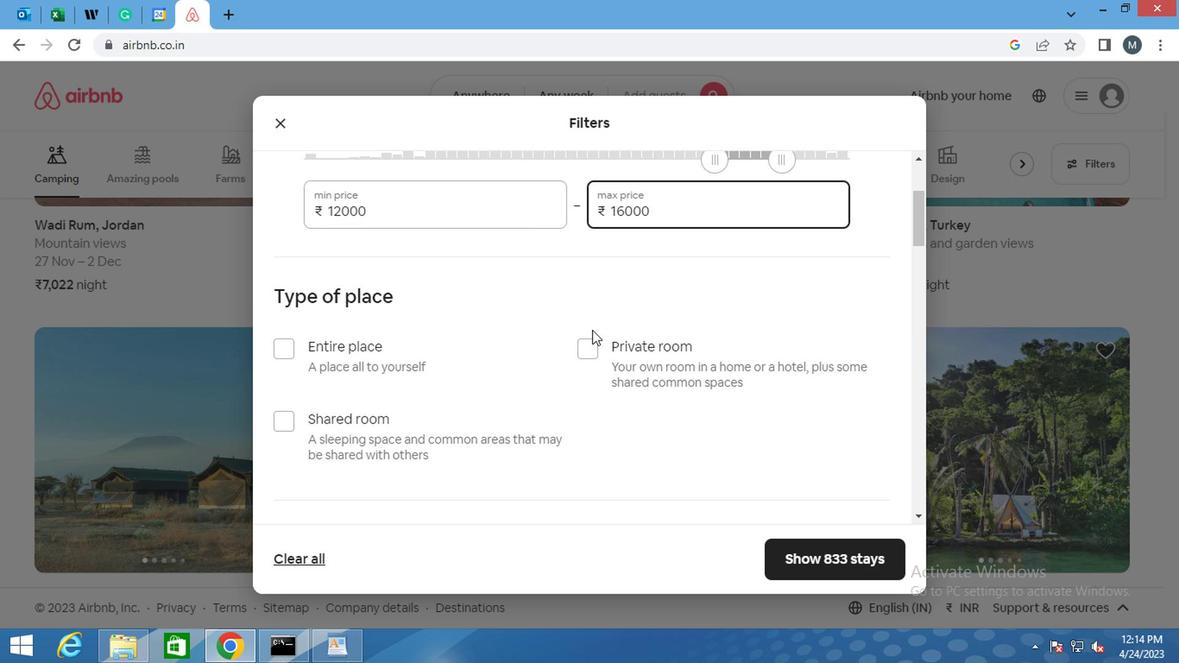 
Action: Mouse scrolled (523, 324) with delta (0, 0)
Screenshot: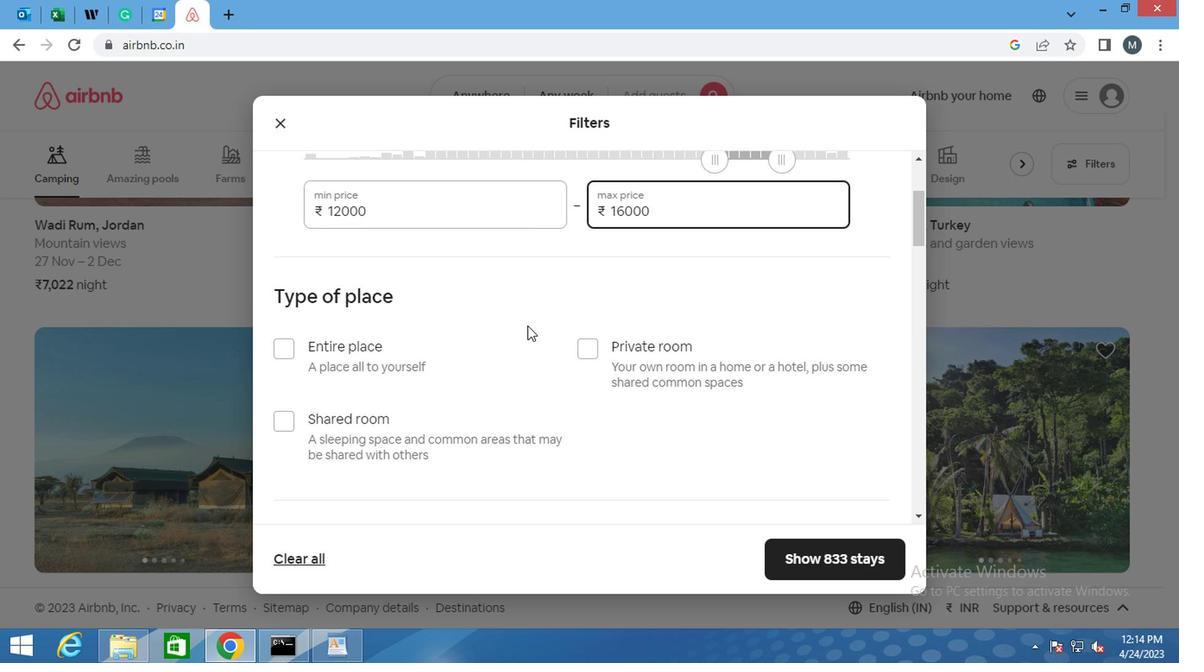 
Action: Mouse moved to (278, 265)
Screenshot: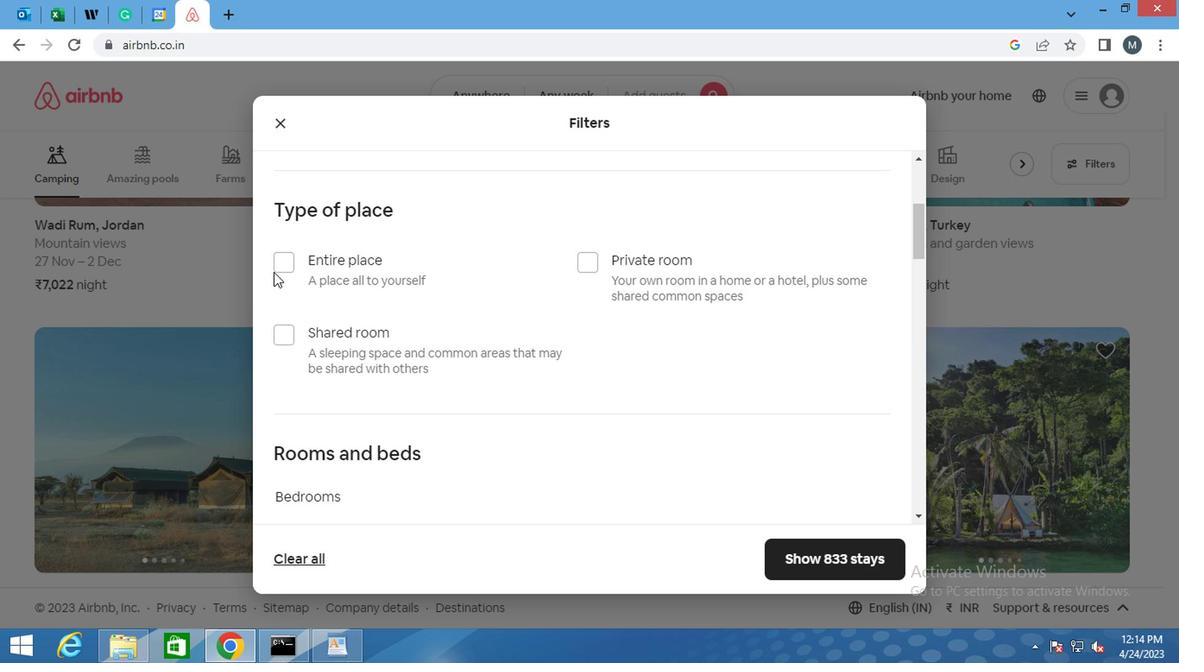 
Action: Mouse pressed left at (278, 265)
Screenshot: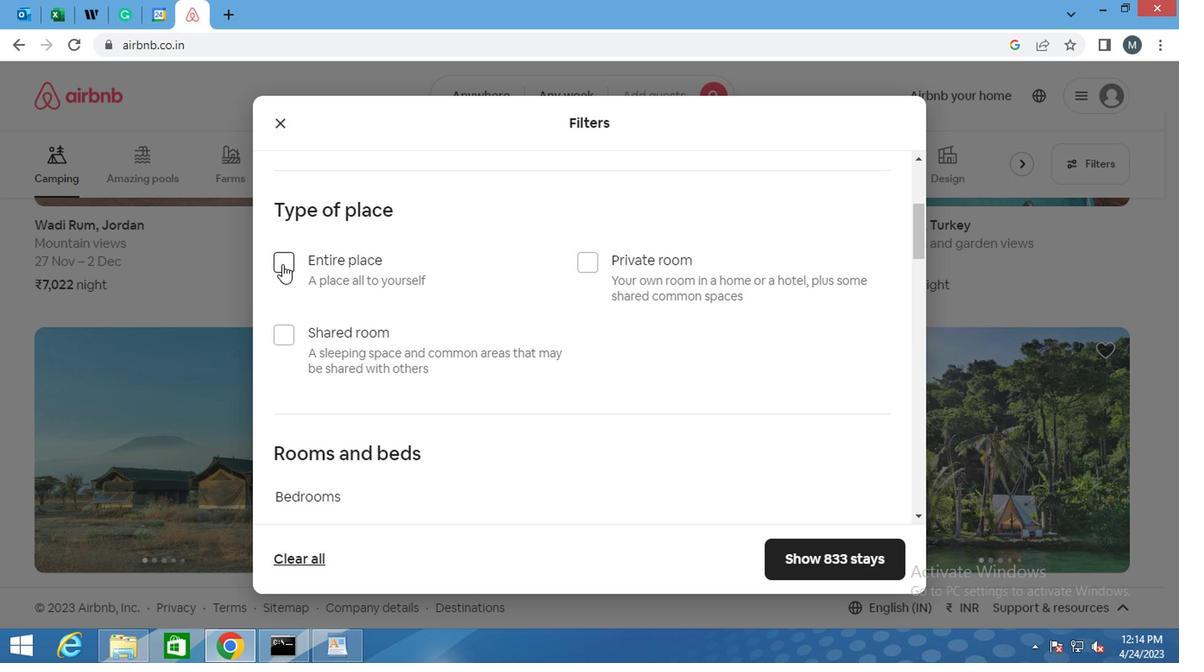 
Action: Mouse moved to (401, 301)
Screenshot: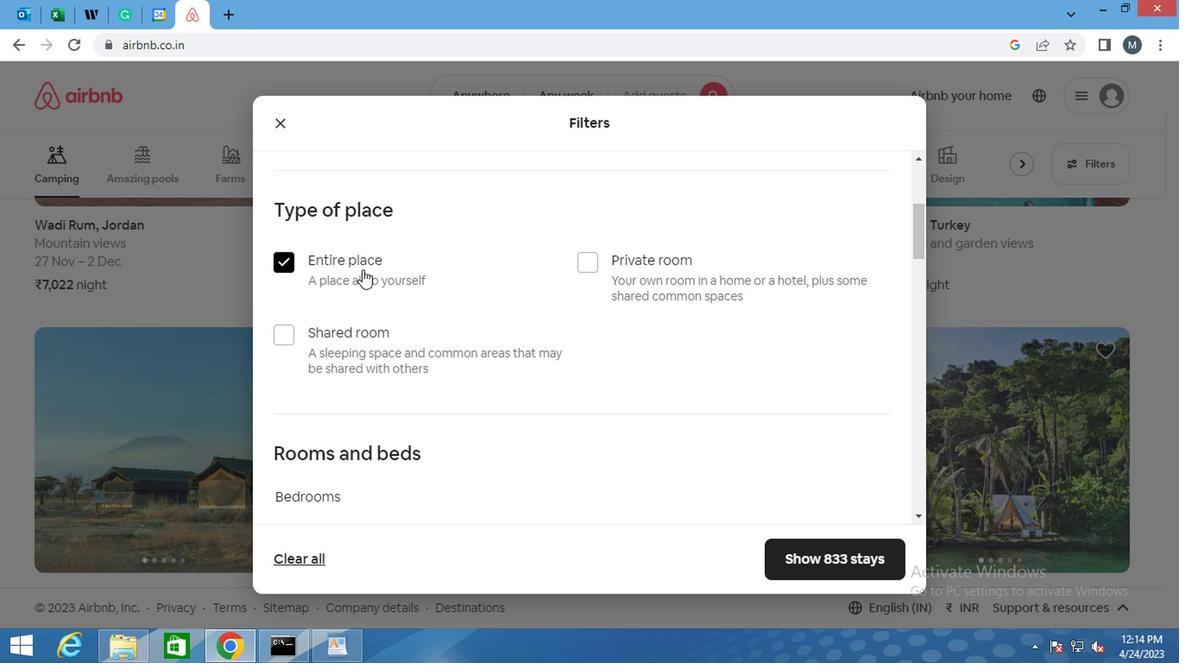 
Action: Mouse scrolled (401, 300) with delta (0, -1)
Screenshot: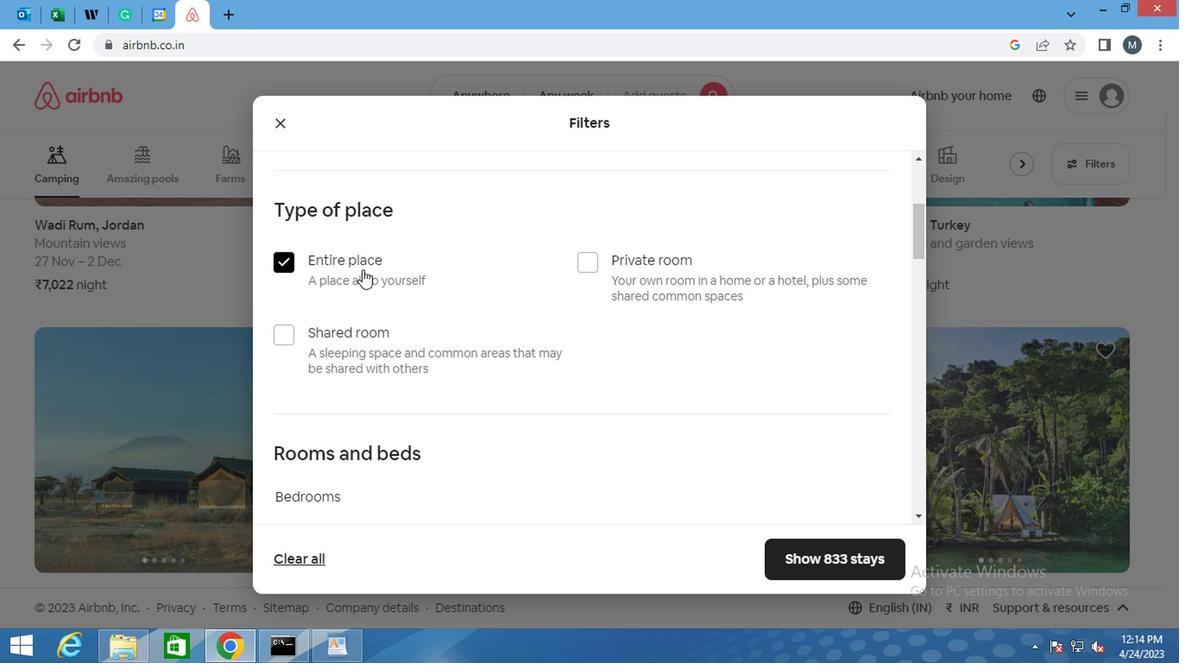 
Action: Mouse moved to (433, 311)
Screenshot: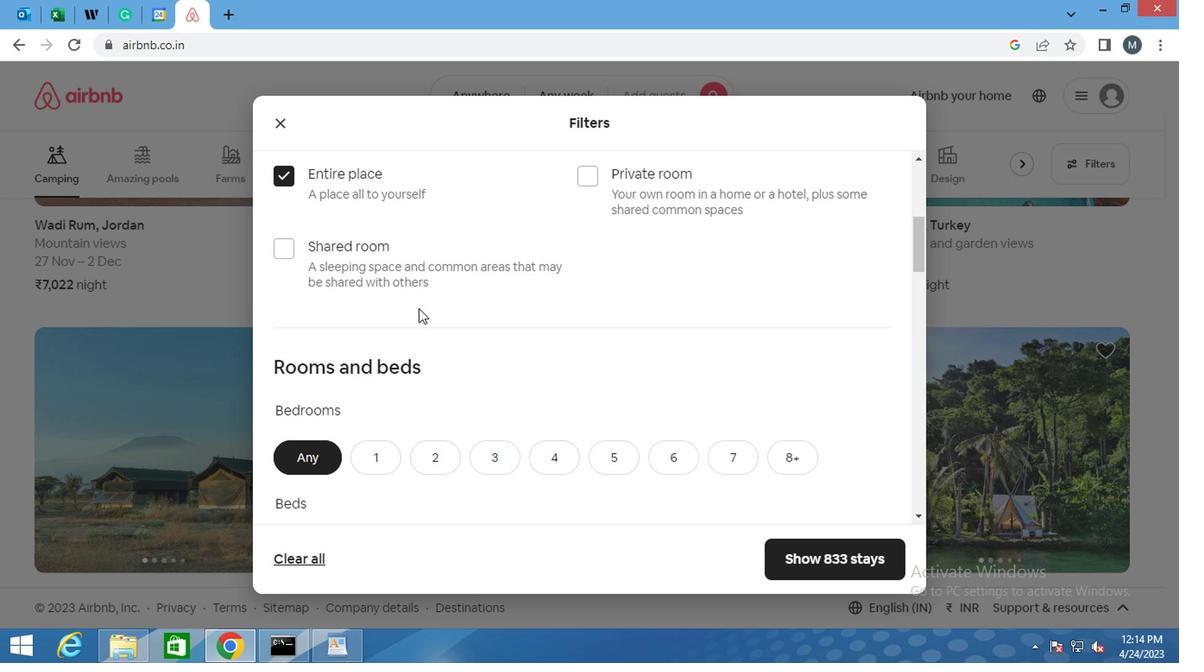 
Action: Mouse scrolled (433, 310) with delta (0, 0)
Screenshot: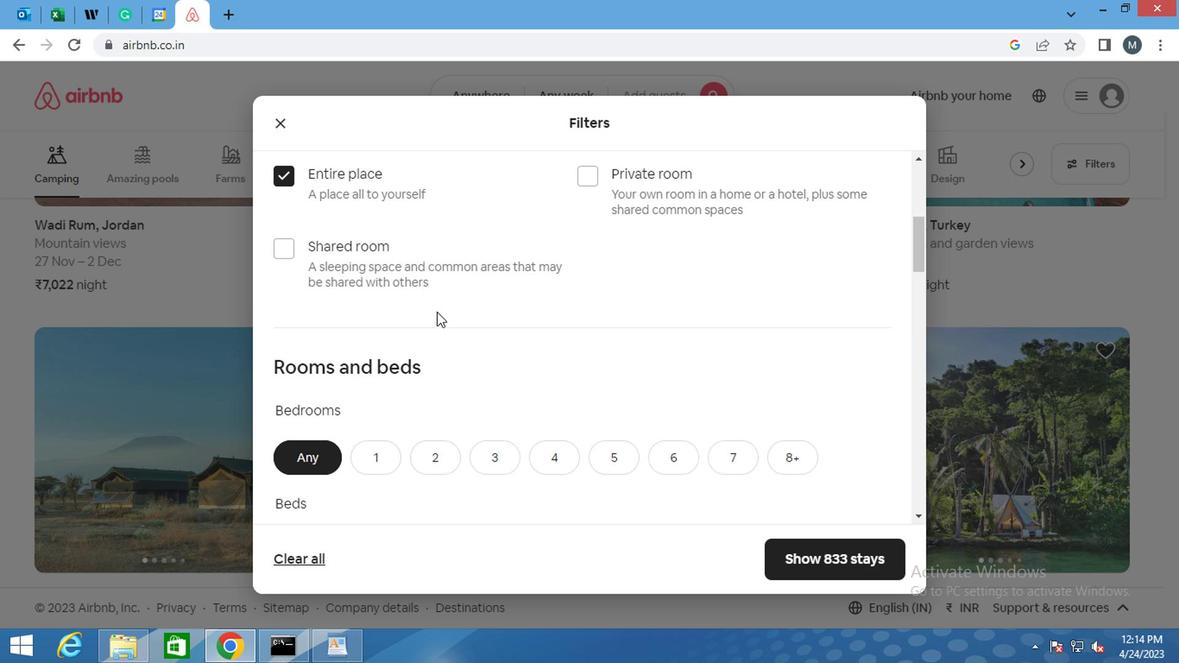 
Action: Mouse scrolled (433, 310) with delta (0, 0)
Screenshot: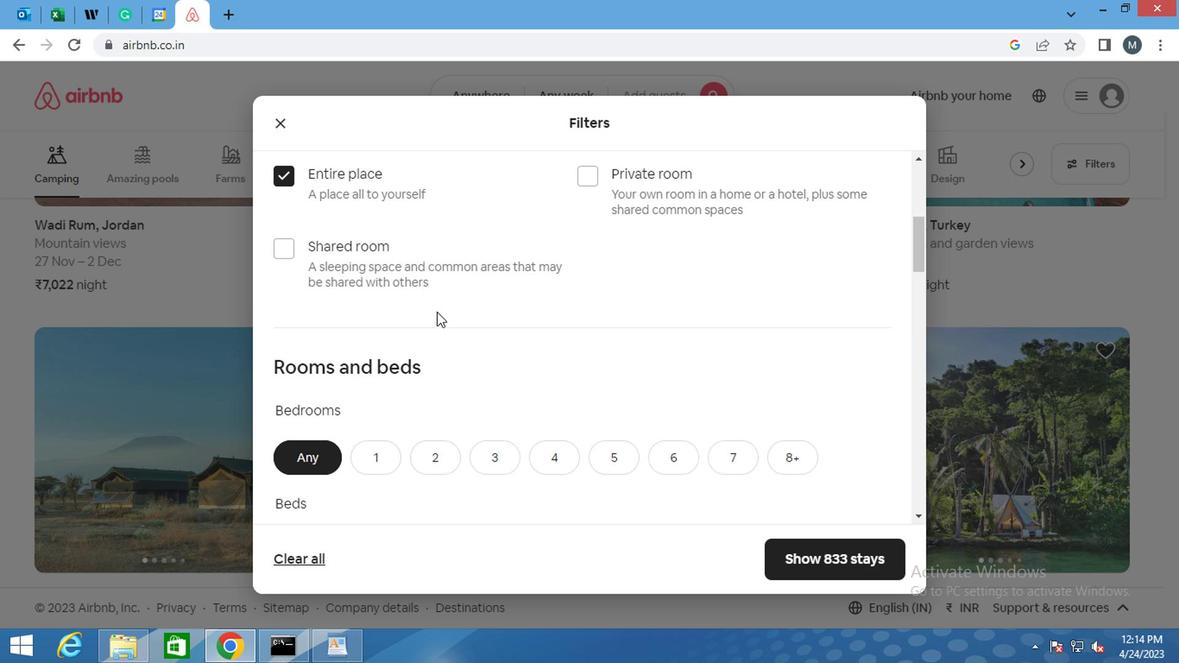 
Action: Mouse moved to (420, 288)
Screenshot: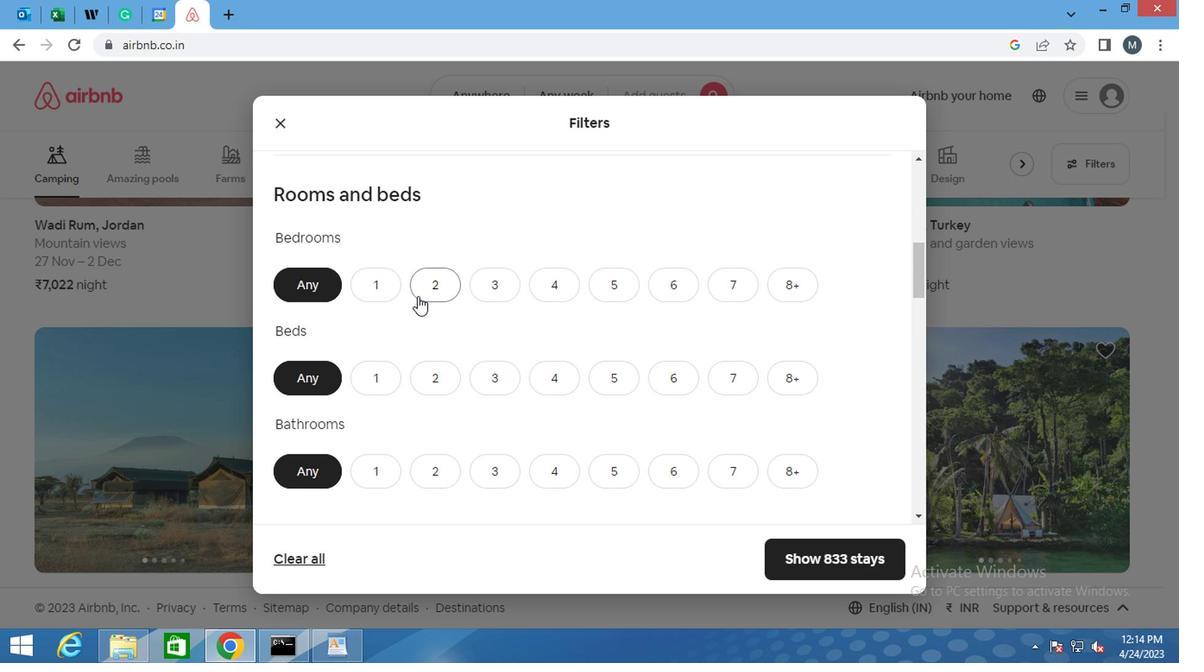 
Action: Mouse pressed left at (420, 288)
Screenshot: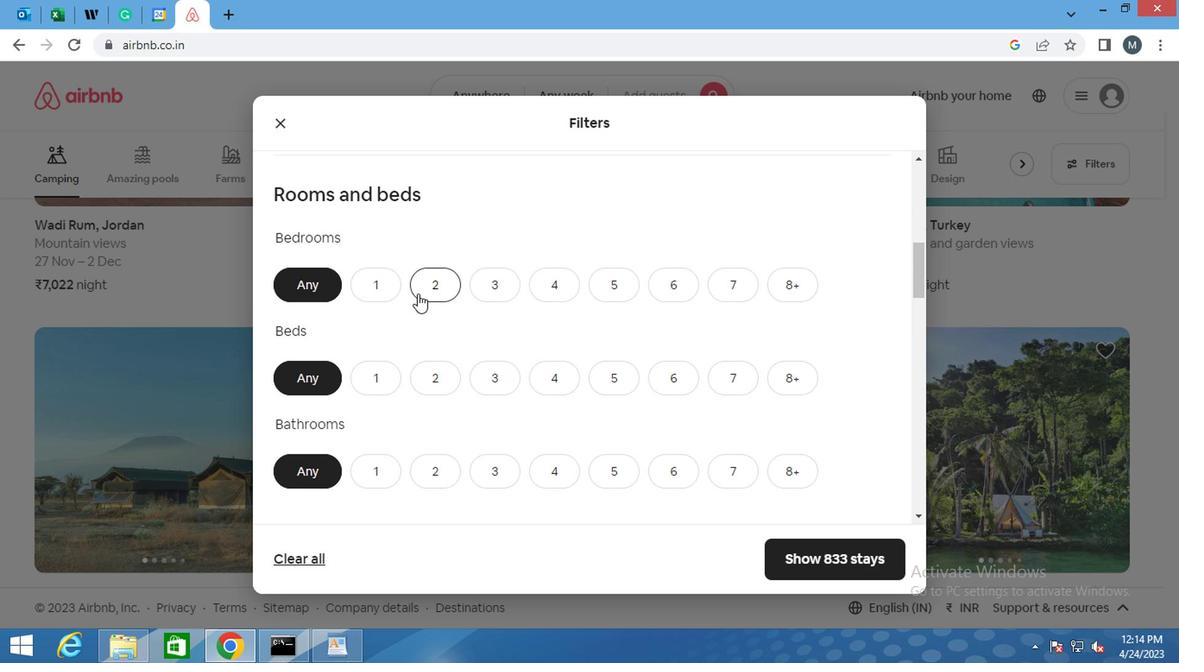 
Action: Mouse moved to (420, 352)
Screenshot: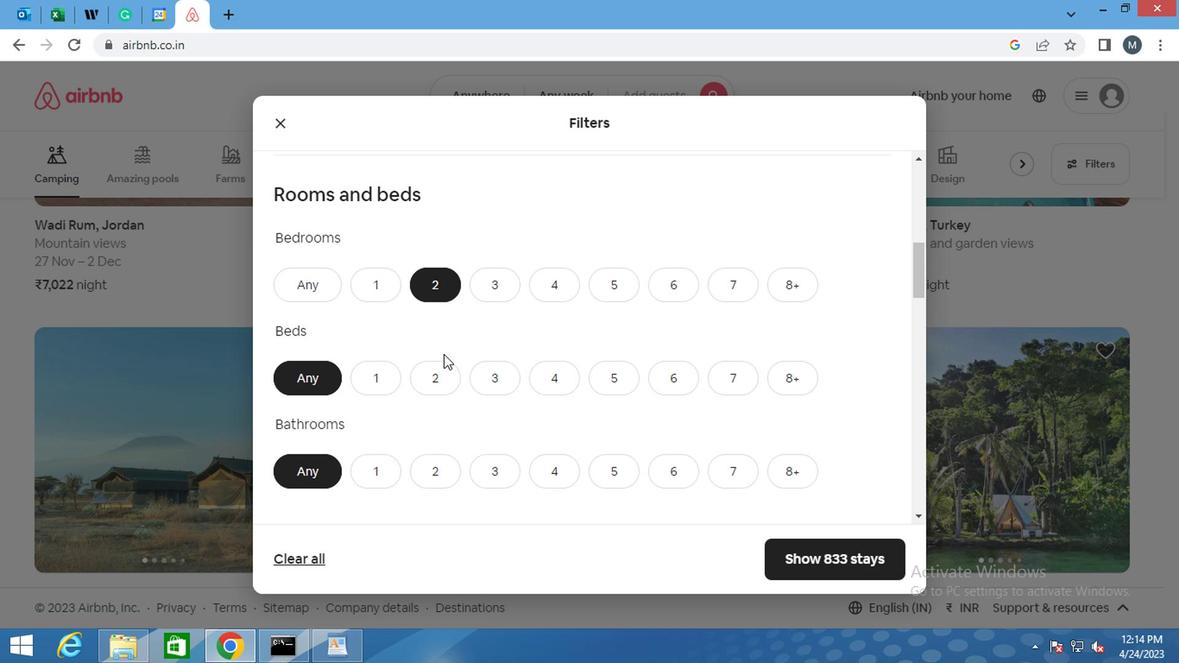 
Action: Mouse scrolled (420, 352) with delta (0, 0)
Screenshot: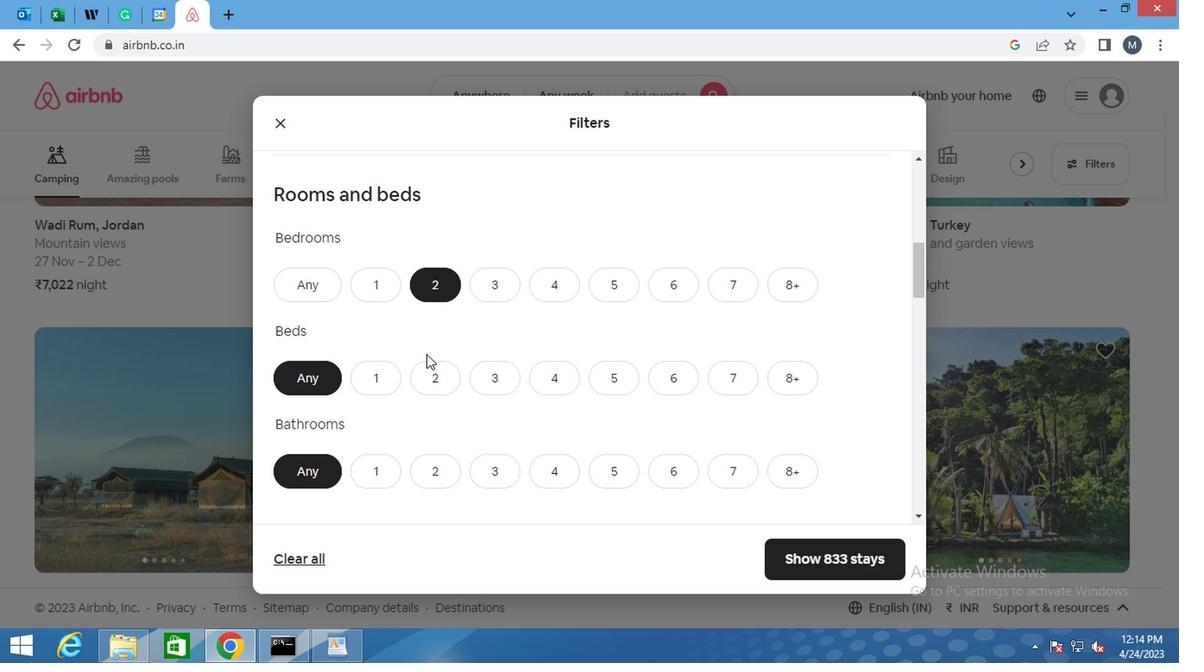 
Action: Mouse moved to (485, 294)
Screenshot: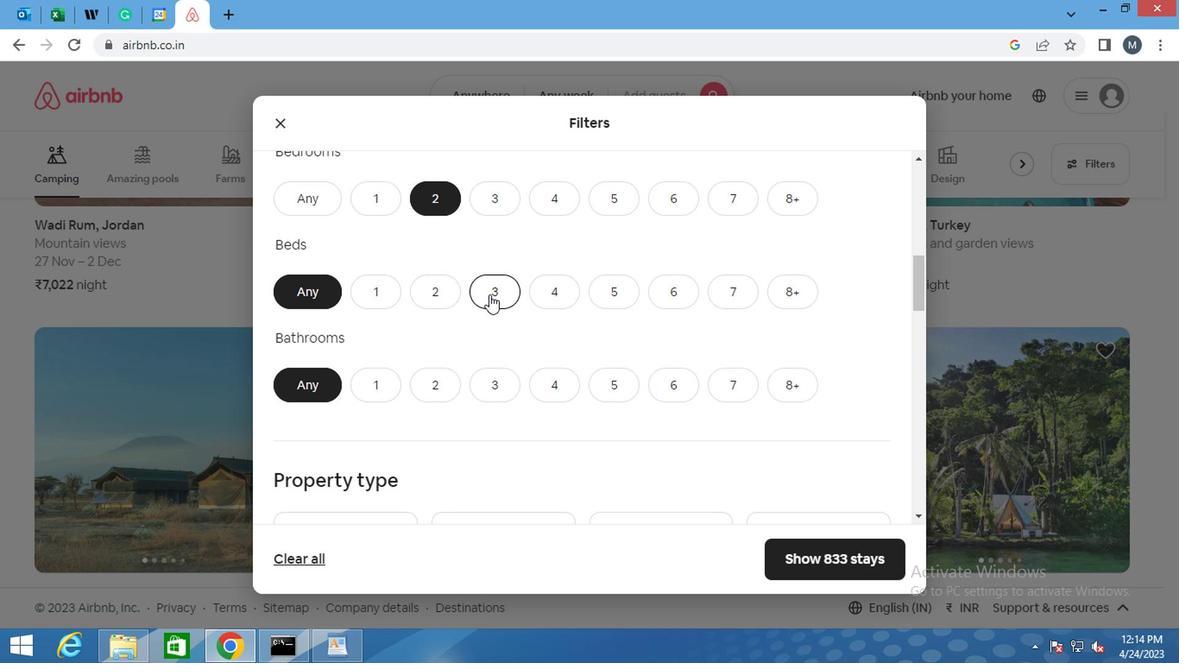 
Action: Mouse pressed left at (485, 294)
Screenshot: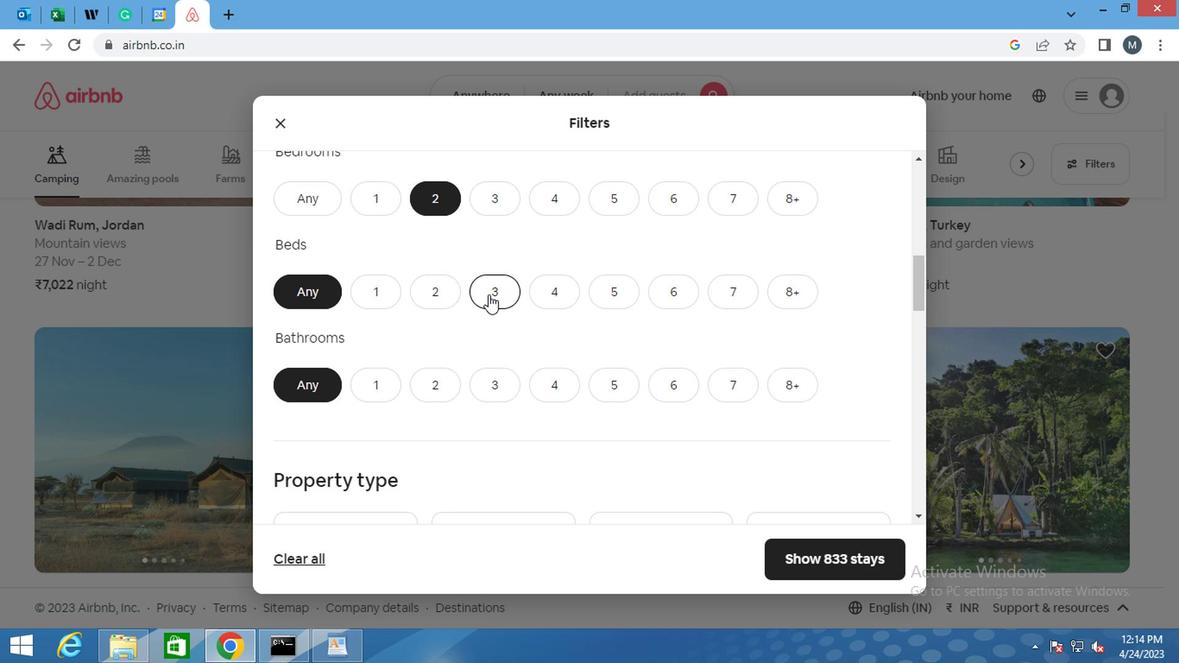 
Action: Mouse moved to (479, 302)
Screenshot: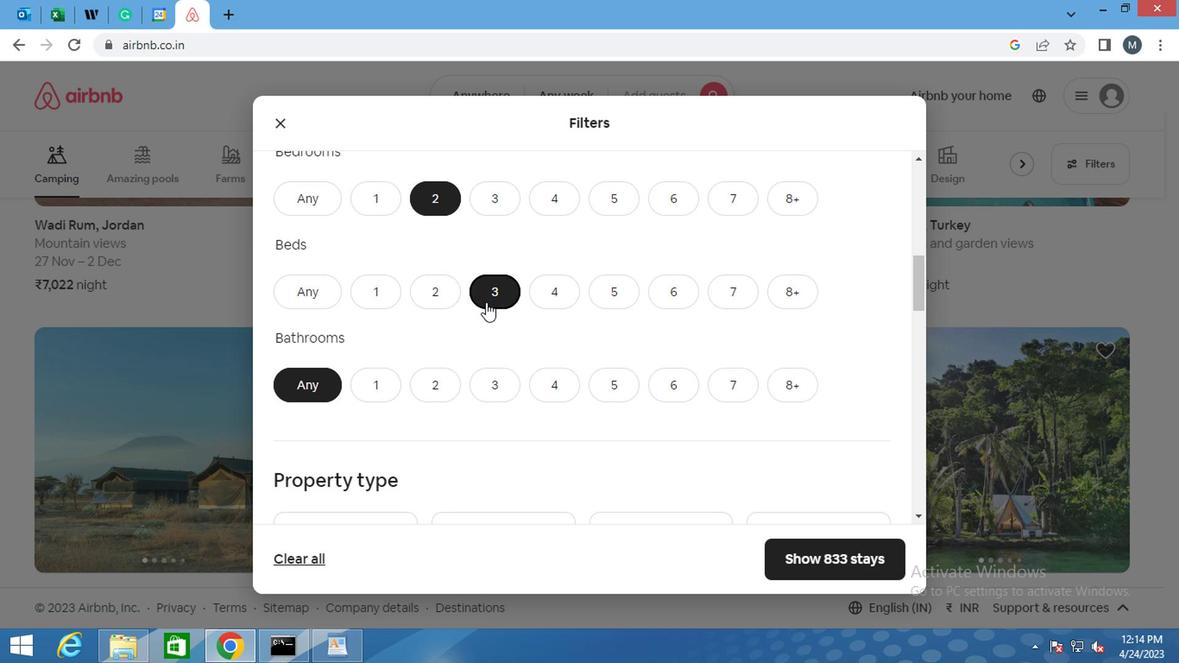 
Action: Mouse scrolled (479, 302) with delta (0, 0)
Screenshot: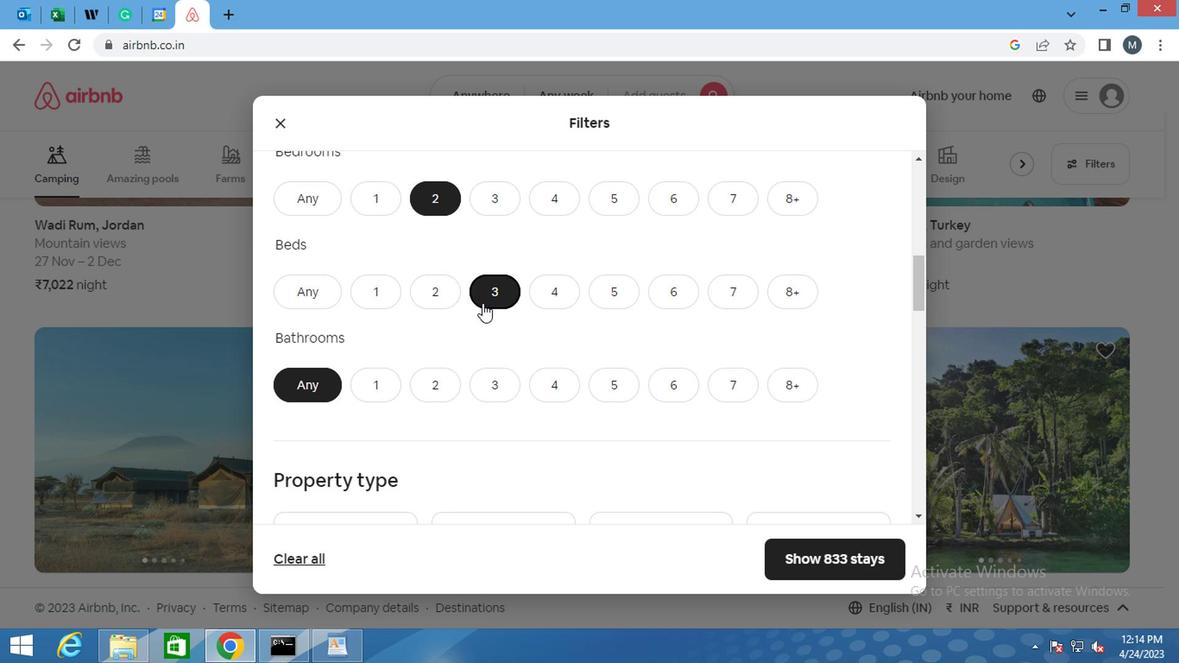 
Action: Mouse moved to (382, 299)
Screenshot: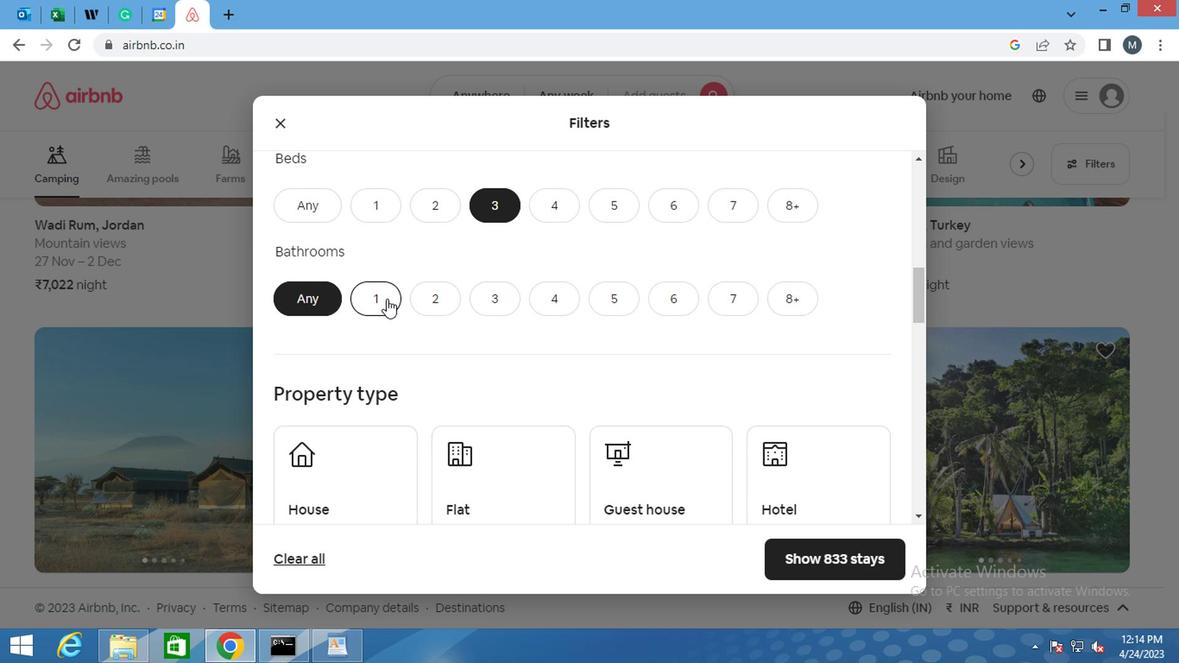 
Action: Mouse pressed left at (382, 299)
Screenshot: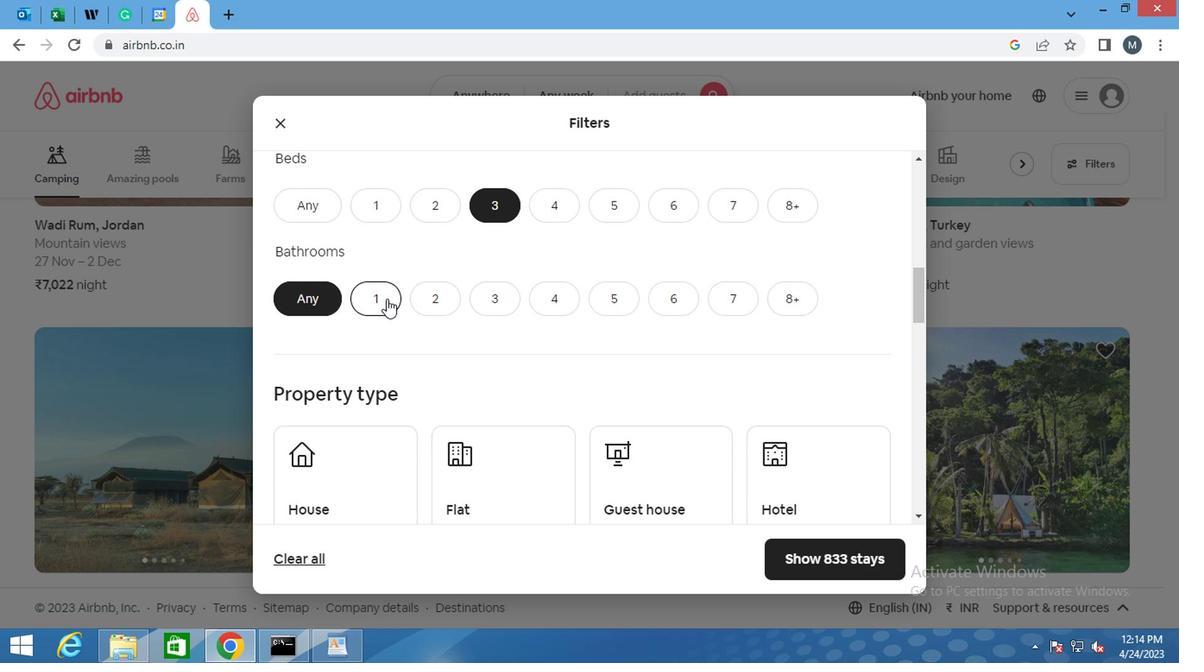 
Action: Mouse moved to (479, 315)
Screenshot: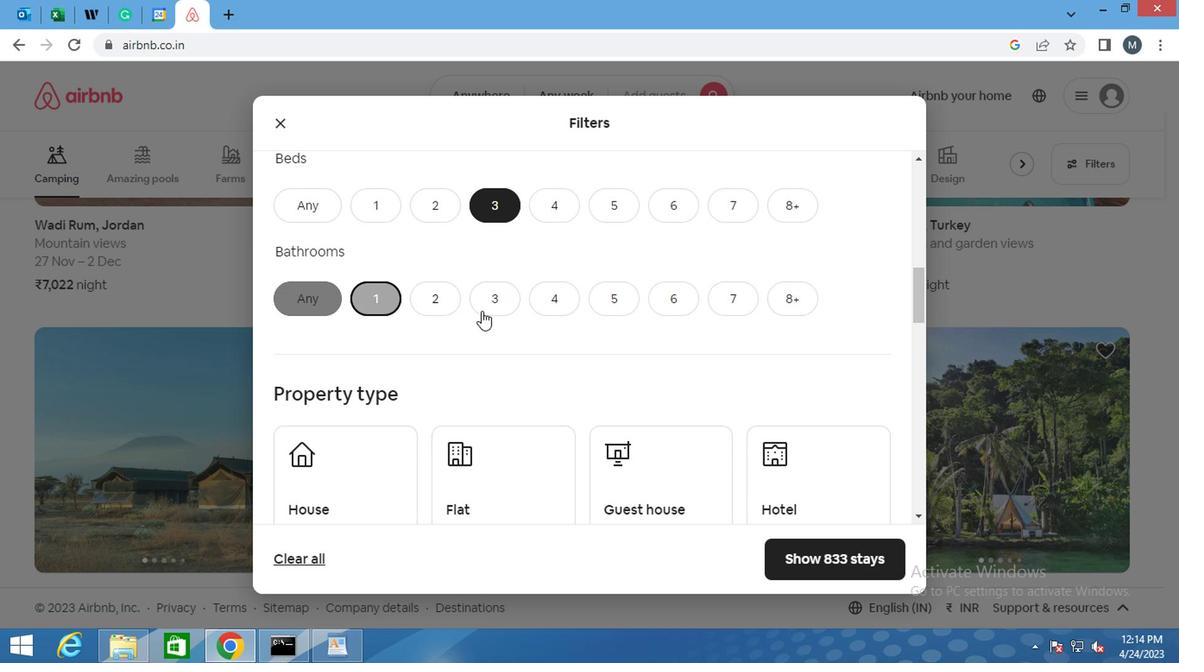 
Action: Mouse scrolled (479, 314) with delta (0, -1)
Screenshot: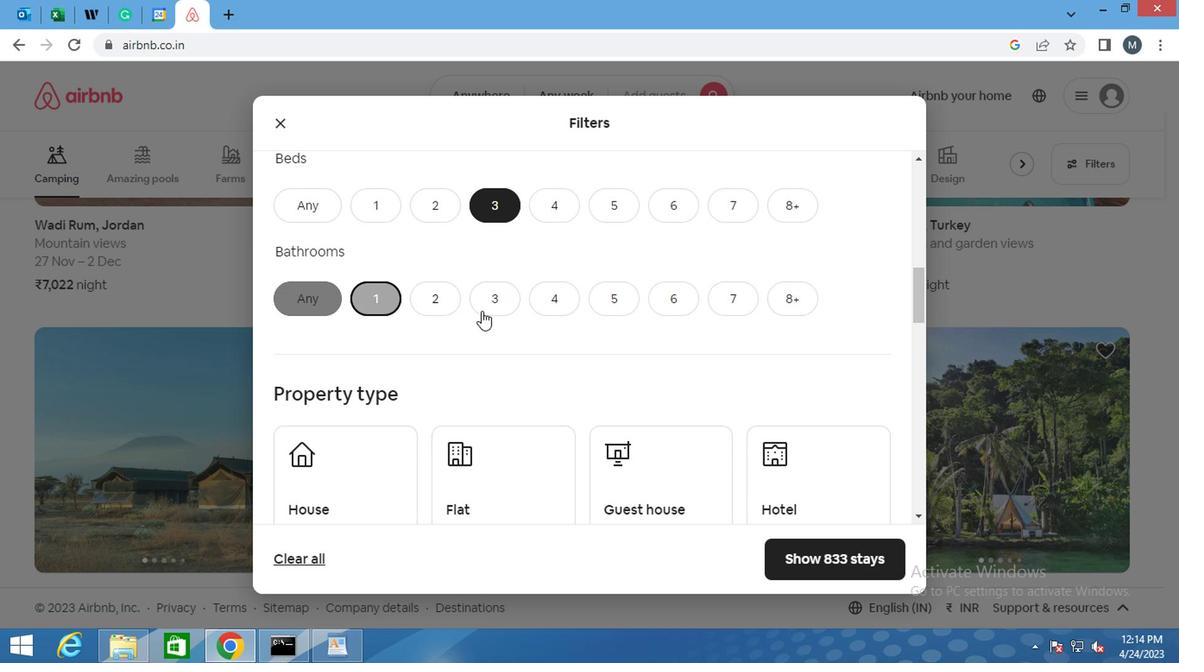 
Action: Mouse moved to (475, 327)
Screenshot: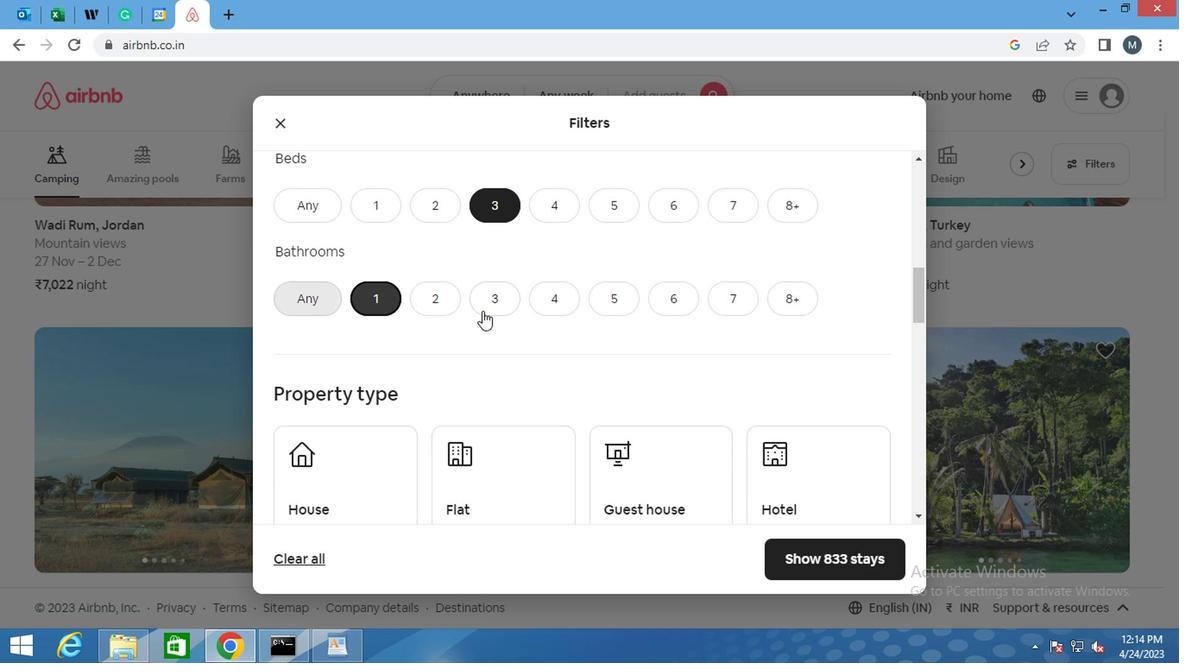 
Action: Mouse scrolled (475, 326) with delta (0, 0)
Screenshot: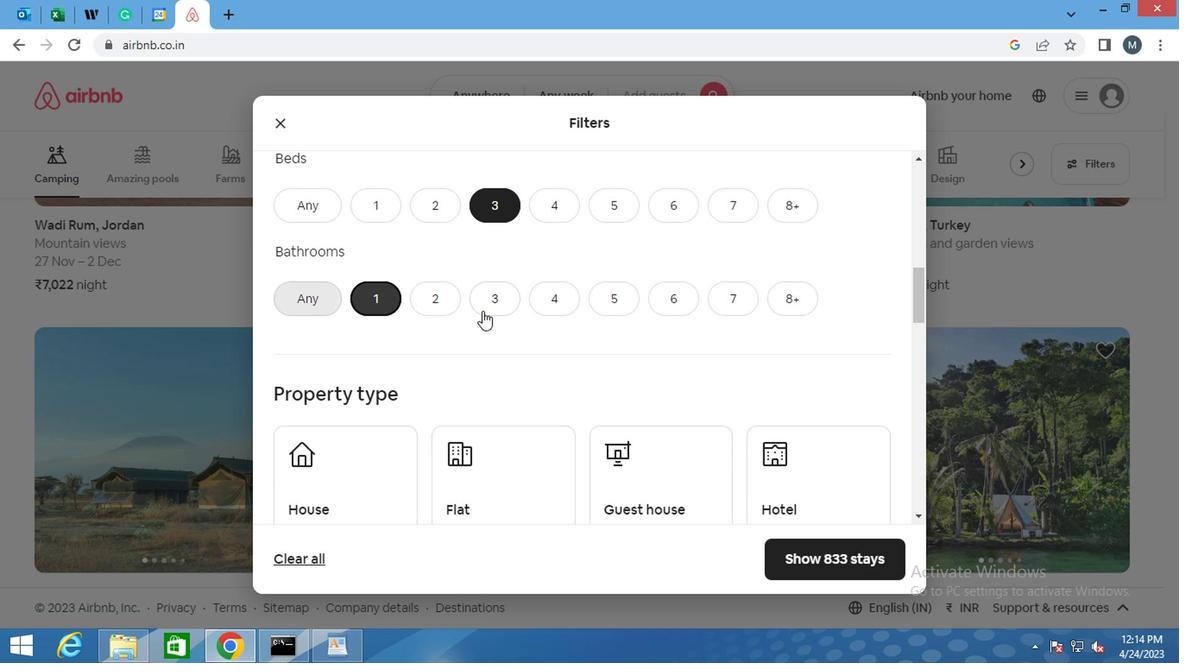 
Action: Mouse moved to (291, 344)
Screenshot: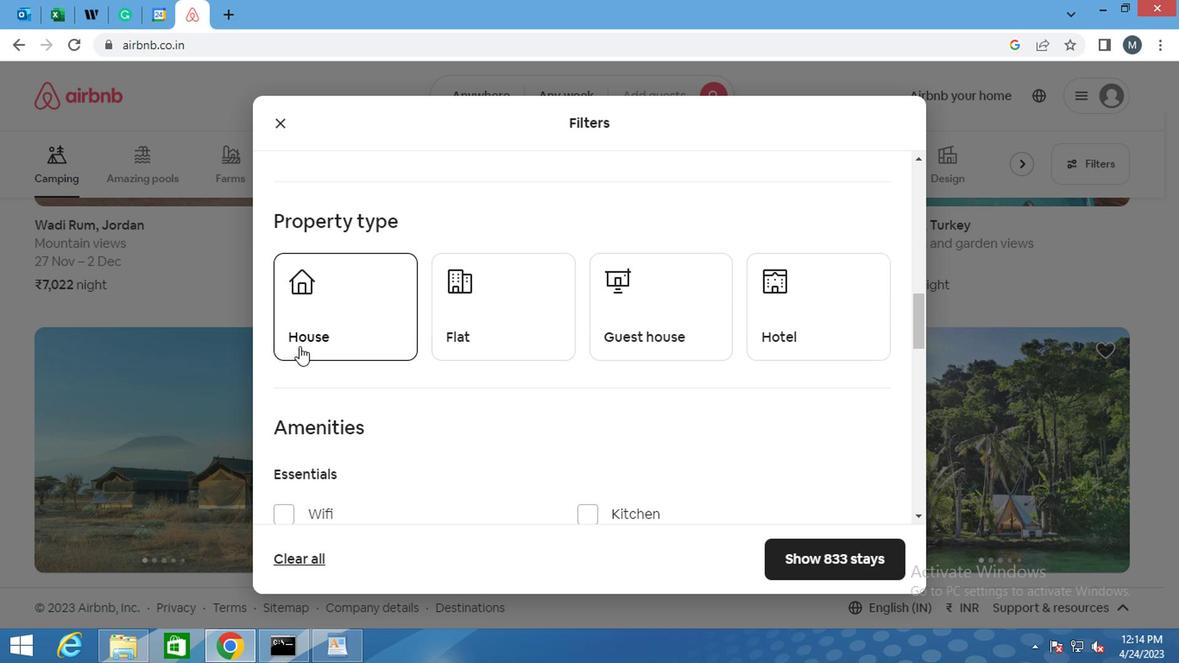 
Action: Mouse scrolled (291, 343) with delta (0, -1)
Screenshot: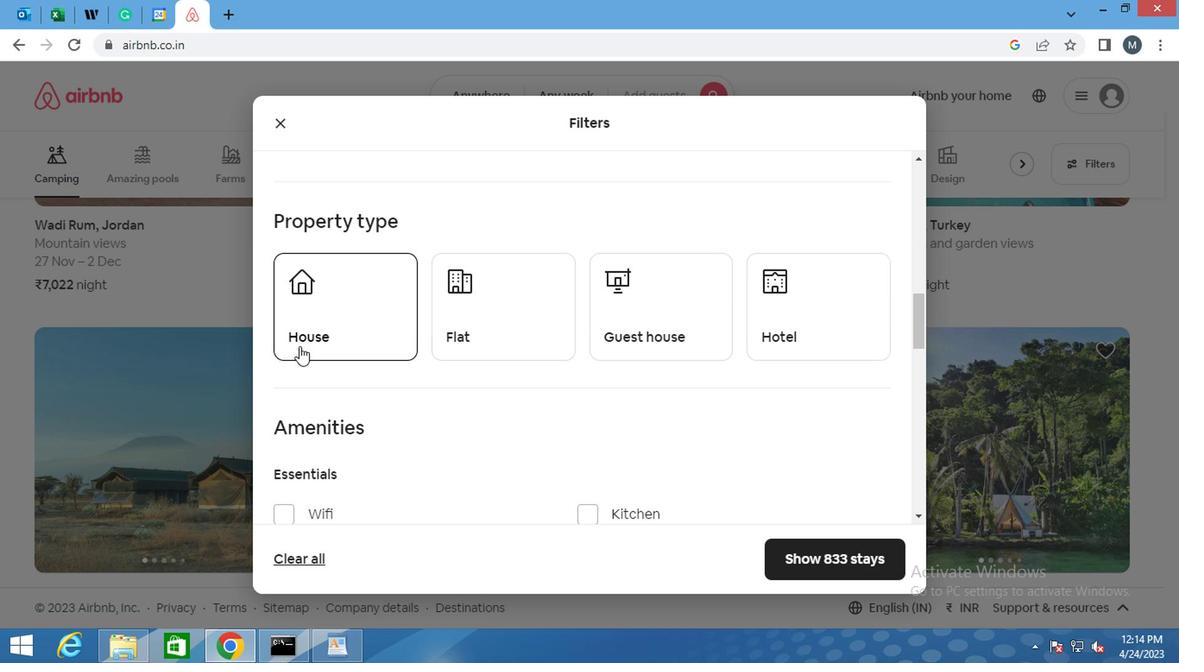 
Action: Mouse moved to (352, 210)
Screenshot: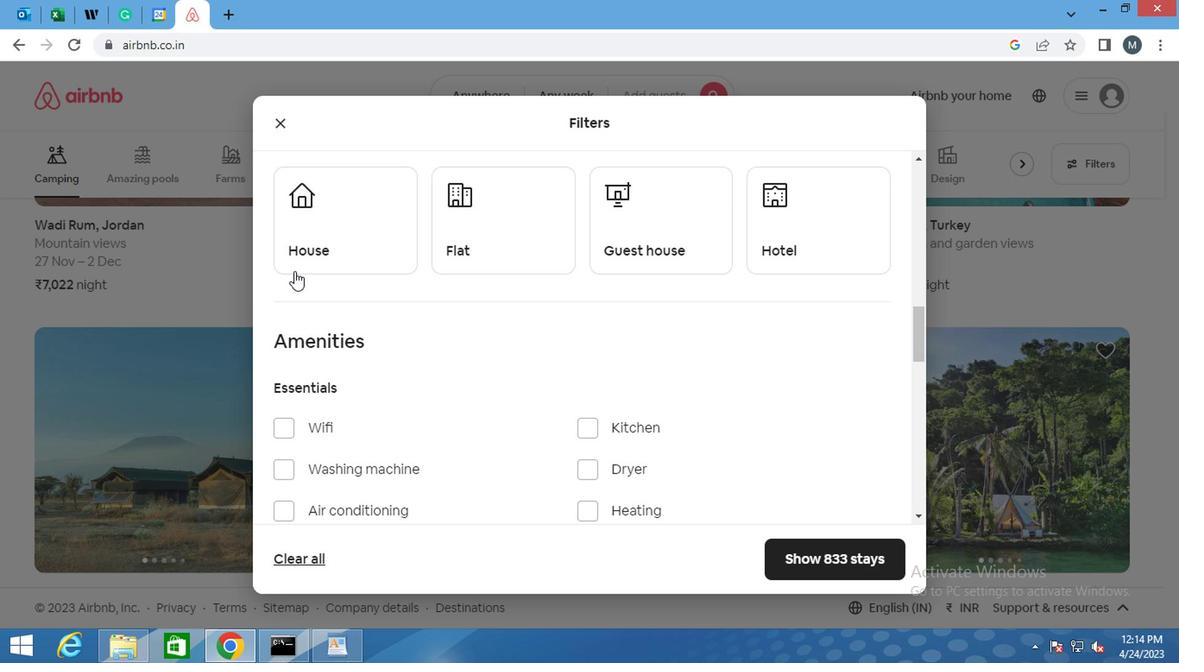 
Action: Mouse pressed left at (352, 210)
Screenshot: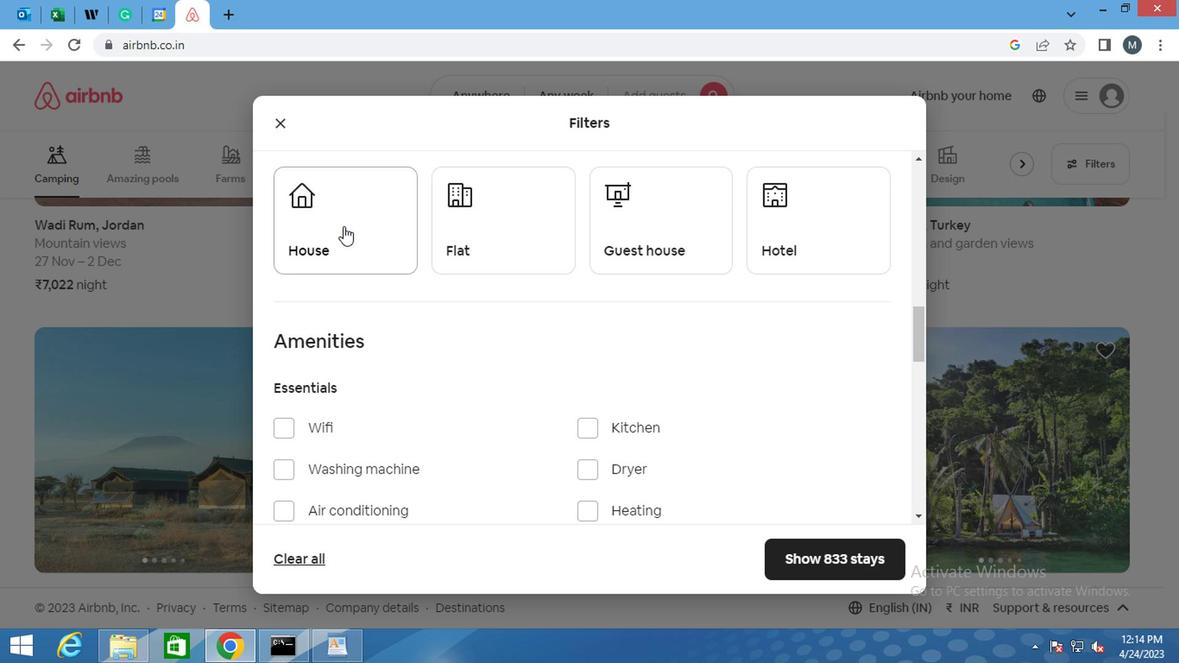 
Action: Mouse moved to (489, 210)
Screenshot: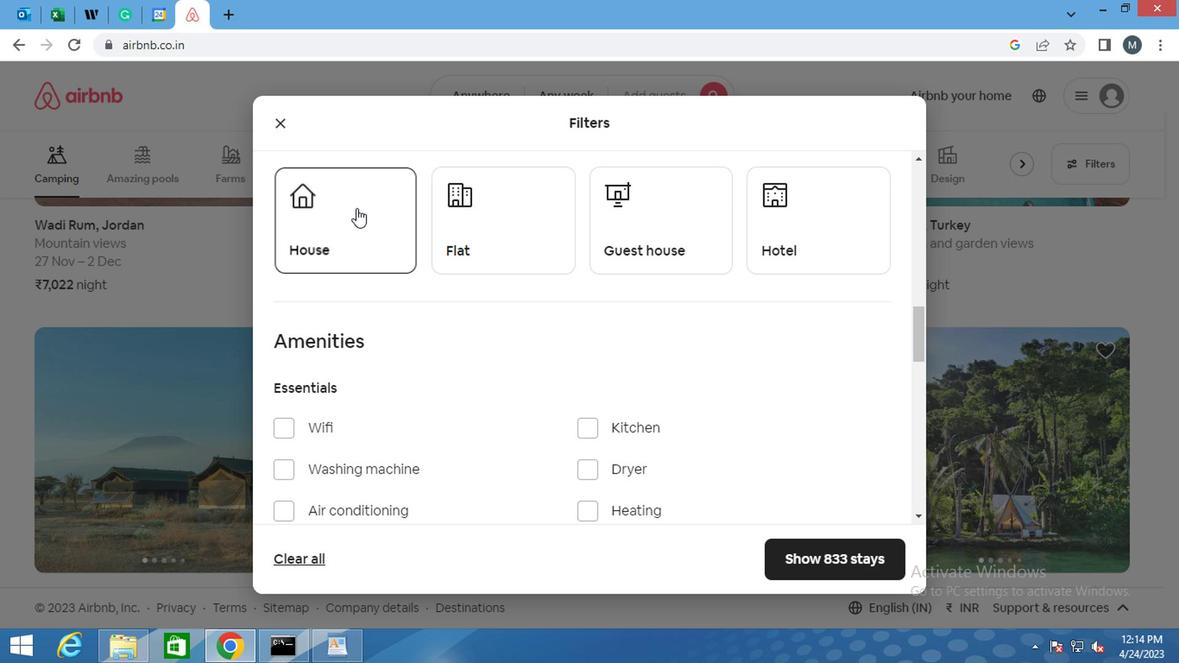 
Action: Mouse pressed left at (489, 210)
Screenshot: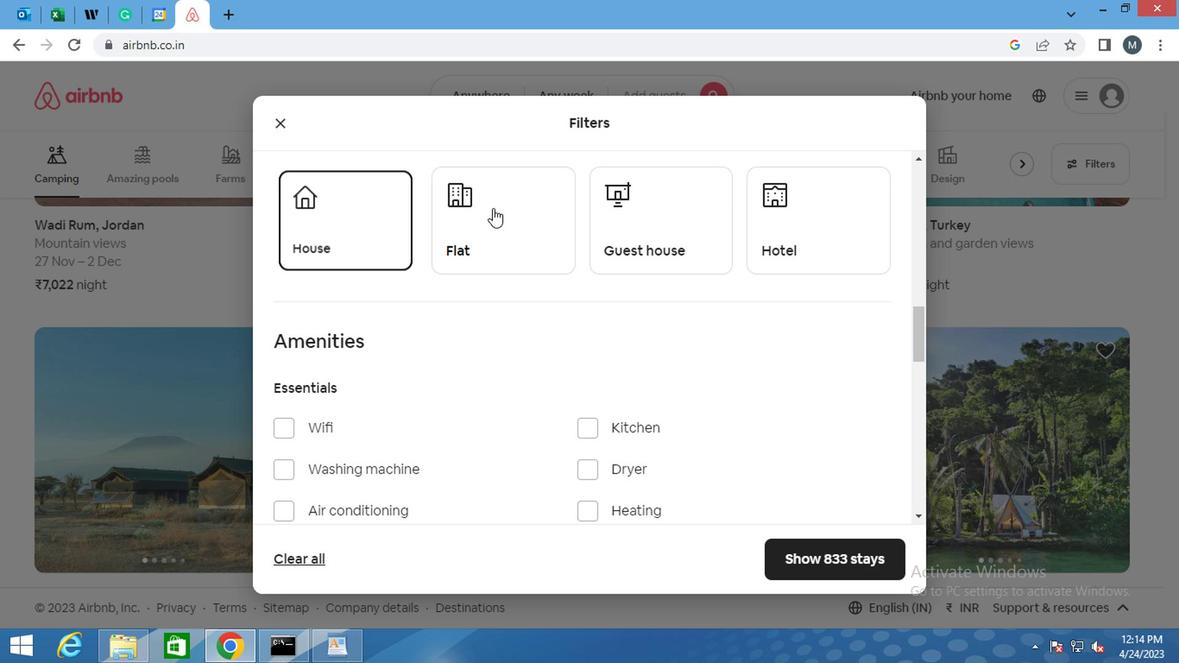 
Action: Mouse moved to (623, 219)
Screenshot: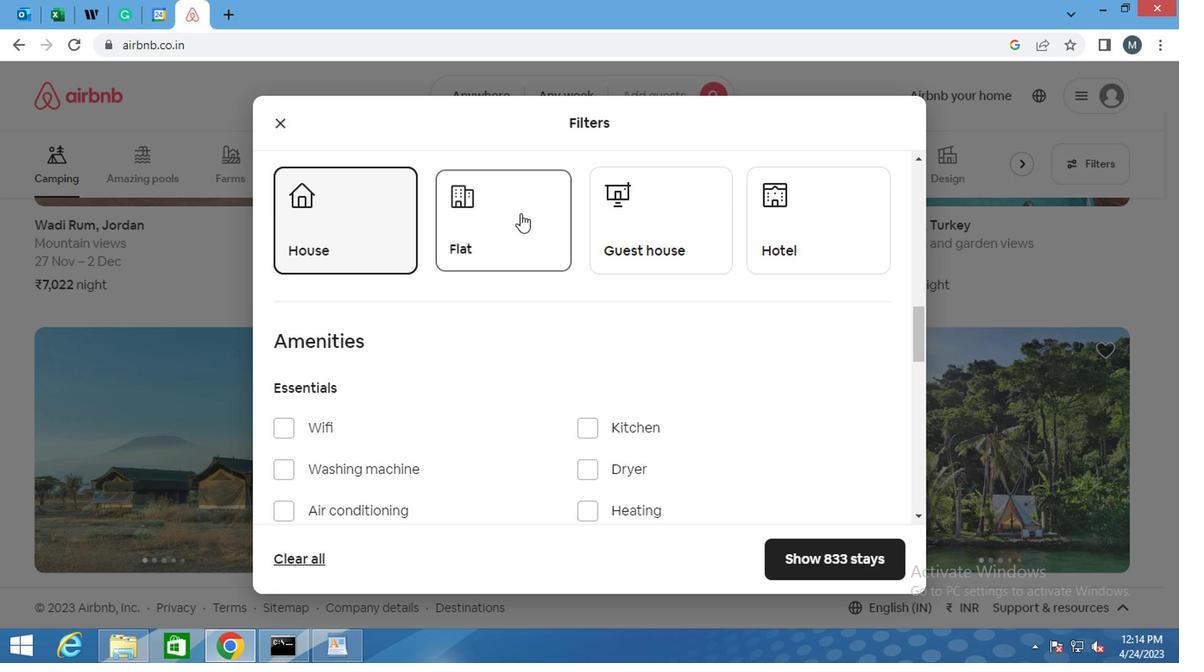 
Action: Mouse pressed left at (623, 219)
Screenshot: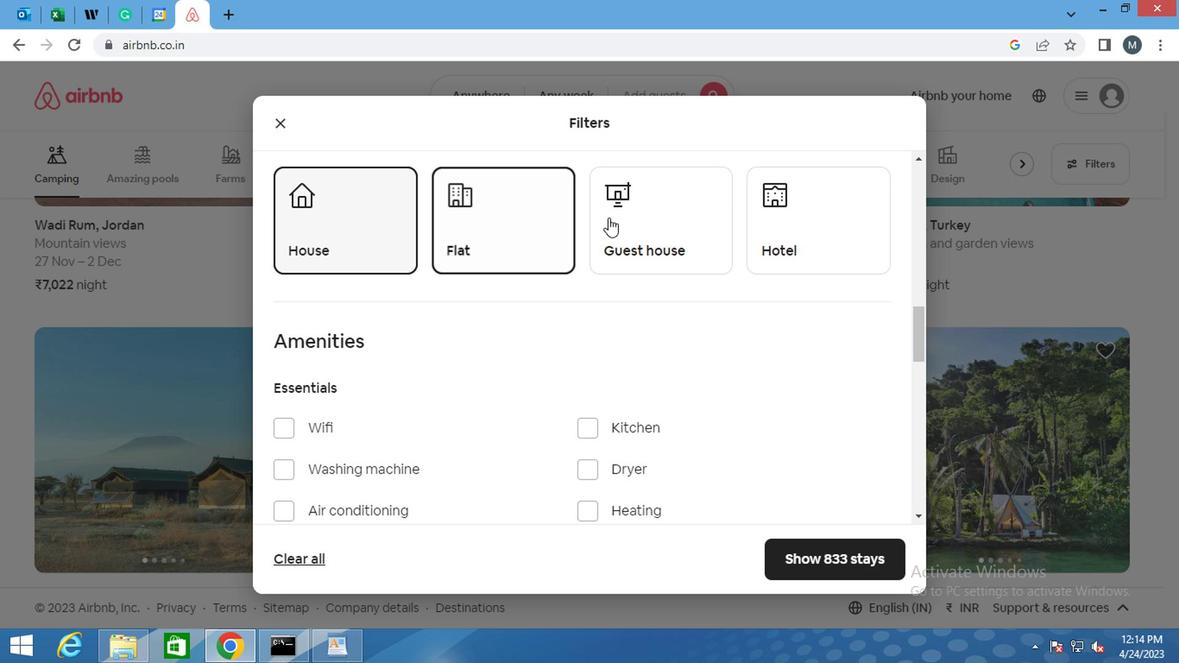 
Action: Mouse moved to (585, 270)
Screenshot: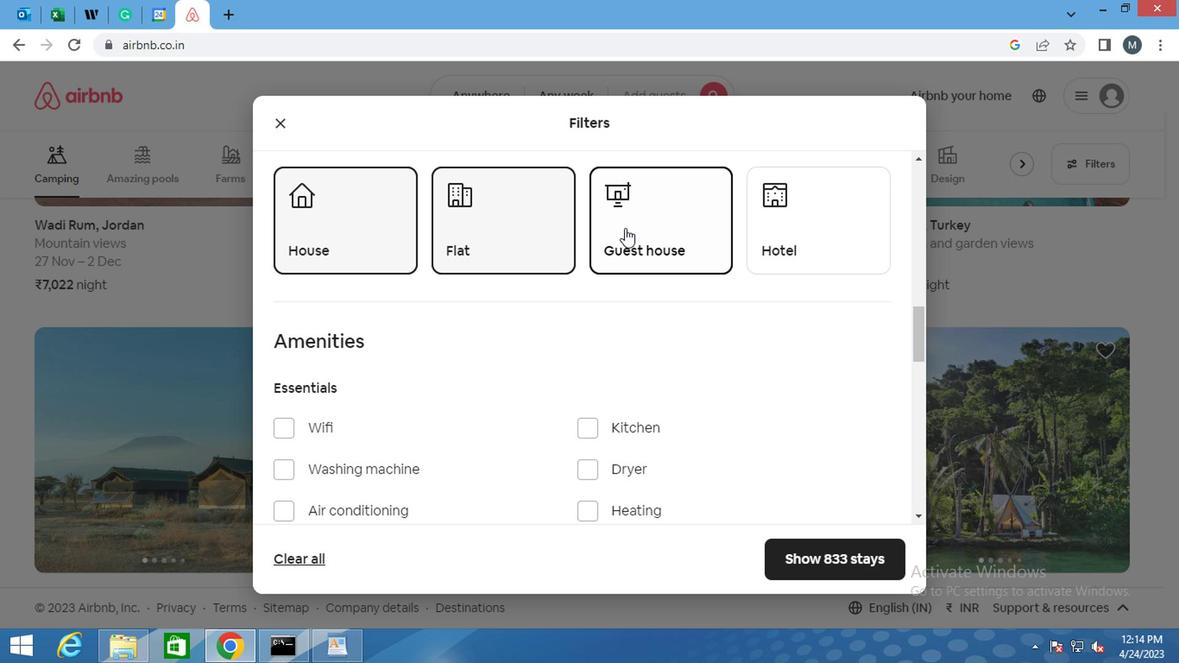 
Action: Mouse scrolled (585, 270) with delta (0, 0)
Screenshot: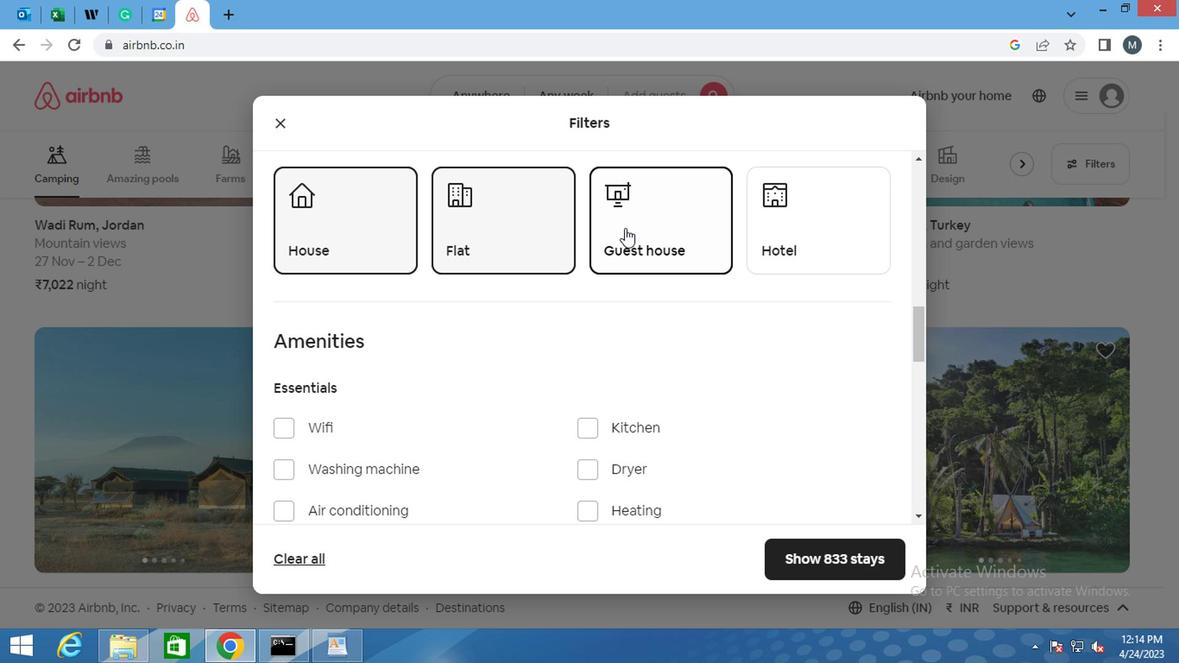 
Action: Mouse moved to (580, 279)
Screenshot: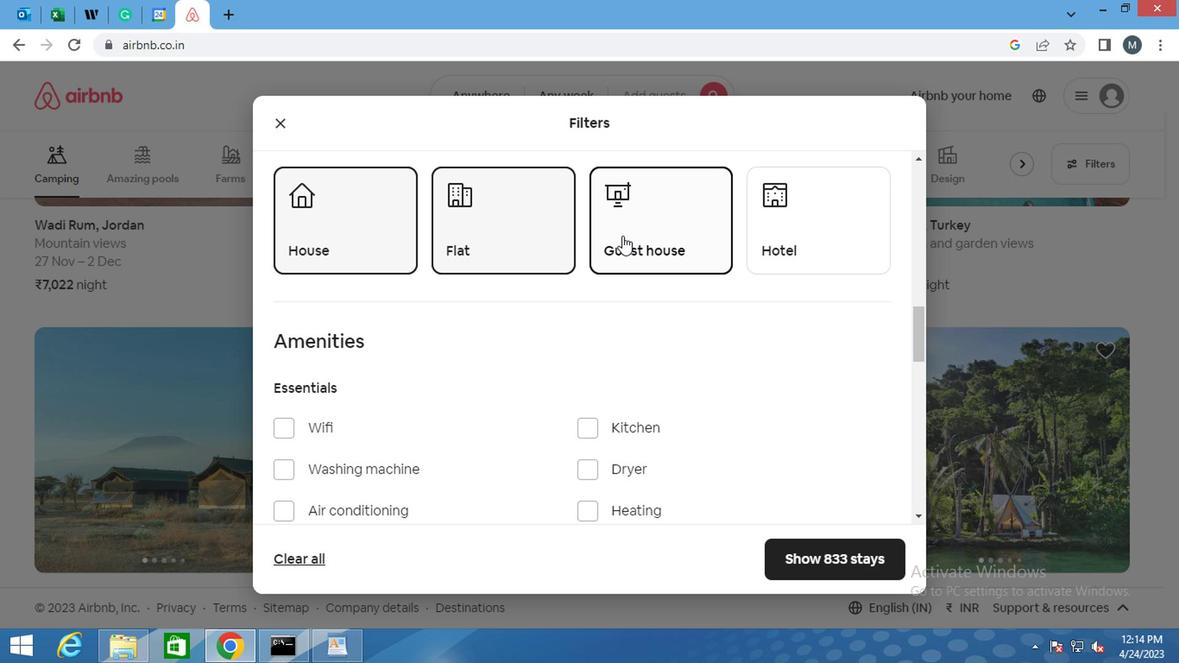 
Action: Mouse scrolled (580, 278) with delta (0, 0)
Screenshot: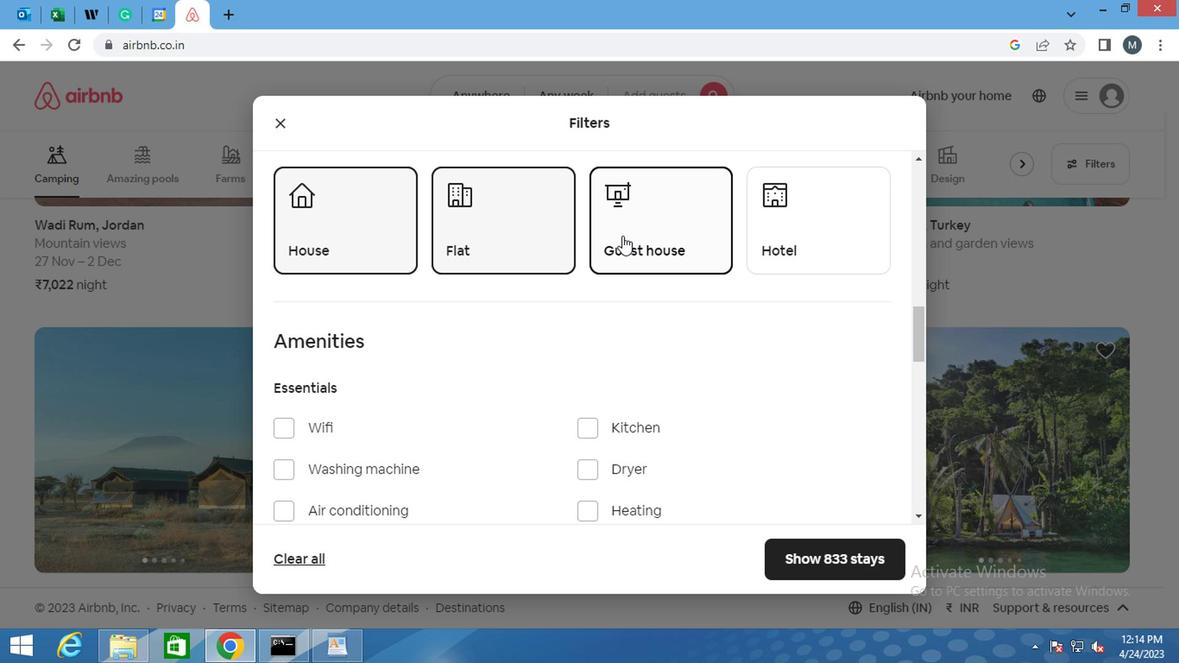 
Action: Mouse moved to (578, 281)
Screenshot: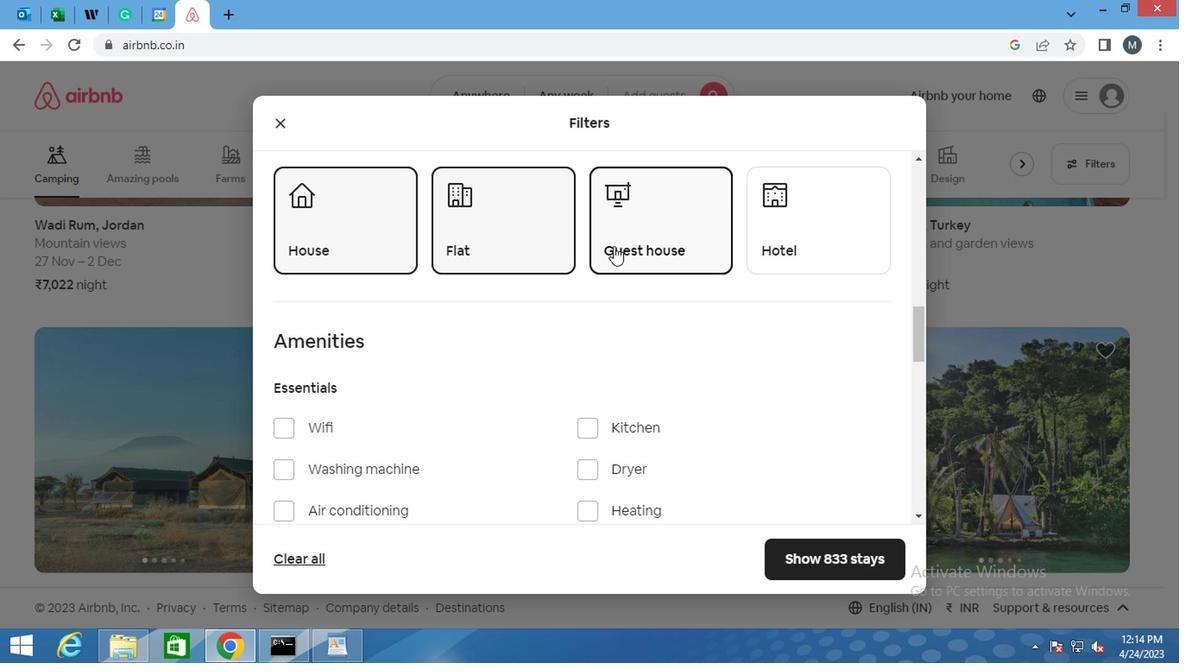 
Action: Mouse scrolled (578, 280) with delta (0, -1)
Screenshot: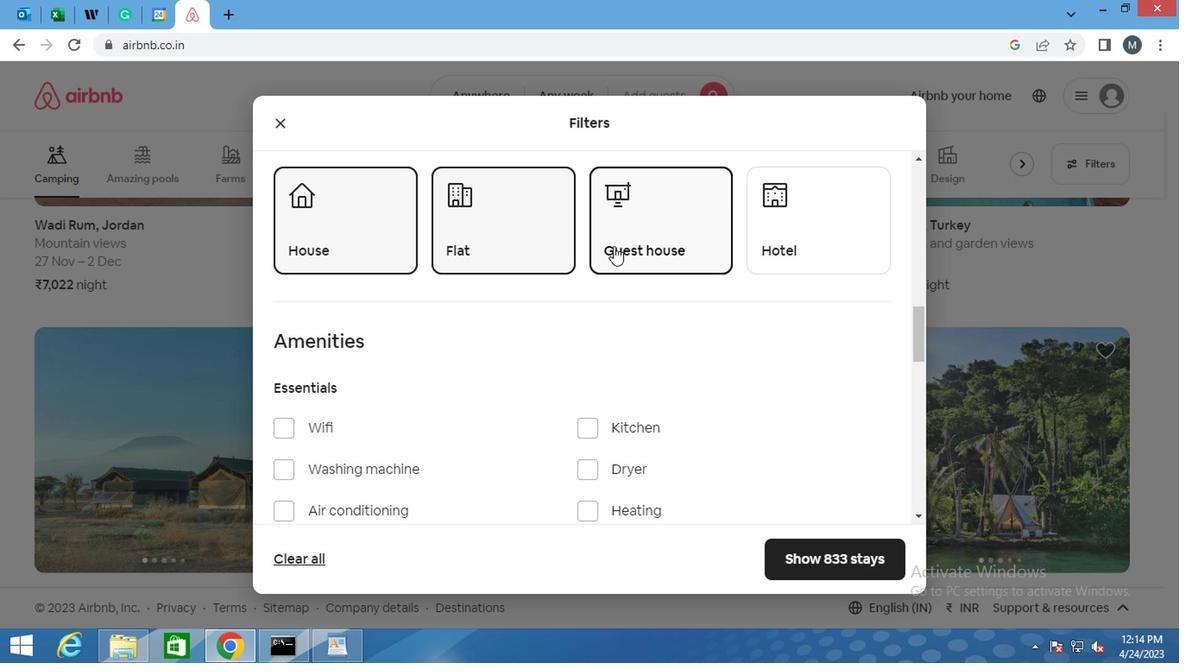 
Action: Mouse moved to (326, 336)
Screenshot: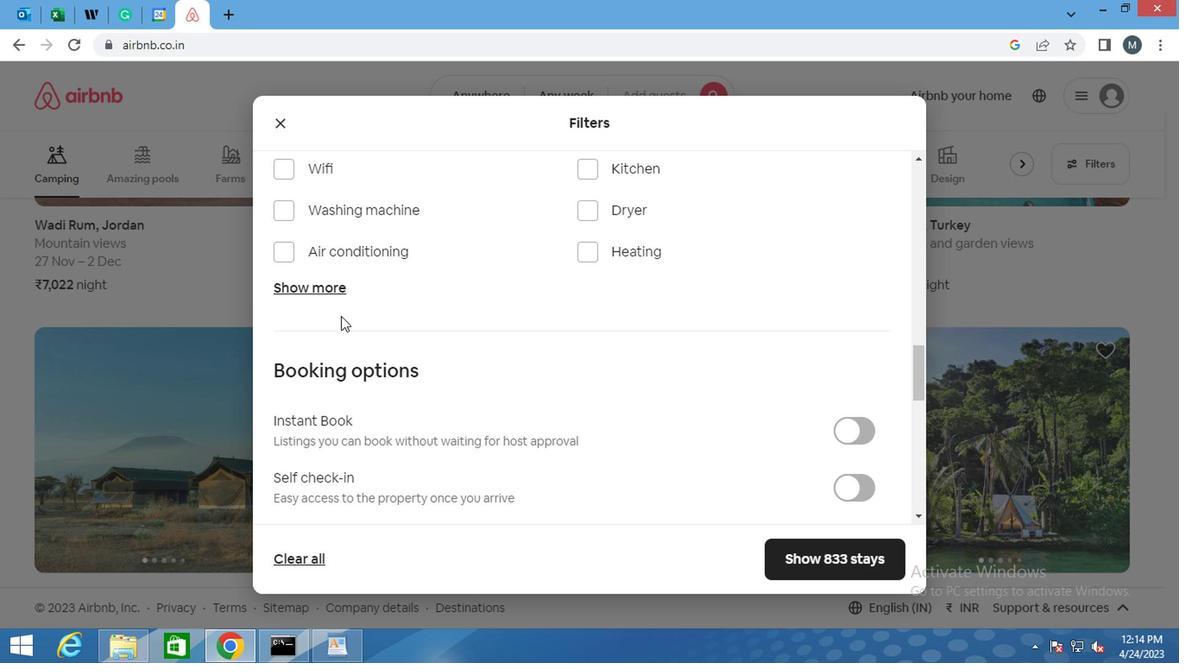 
Action: Mouse scrolled (326, 336) with delta (0, 0)
Screenshot: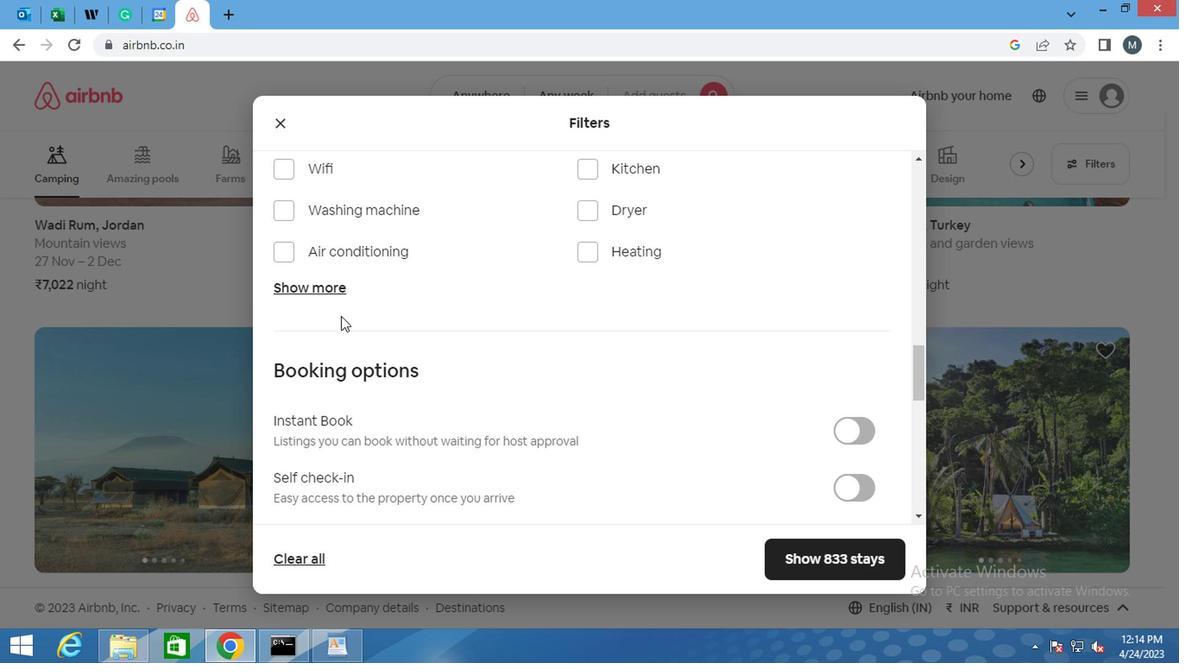 
Action: Mouse moved to (325, 339)
Screenshot: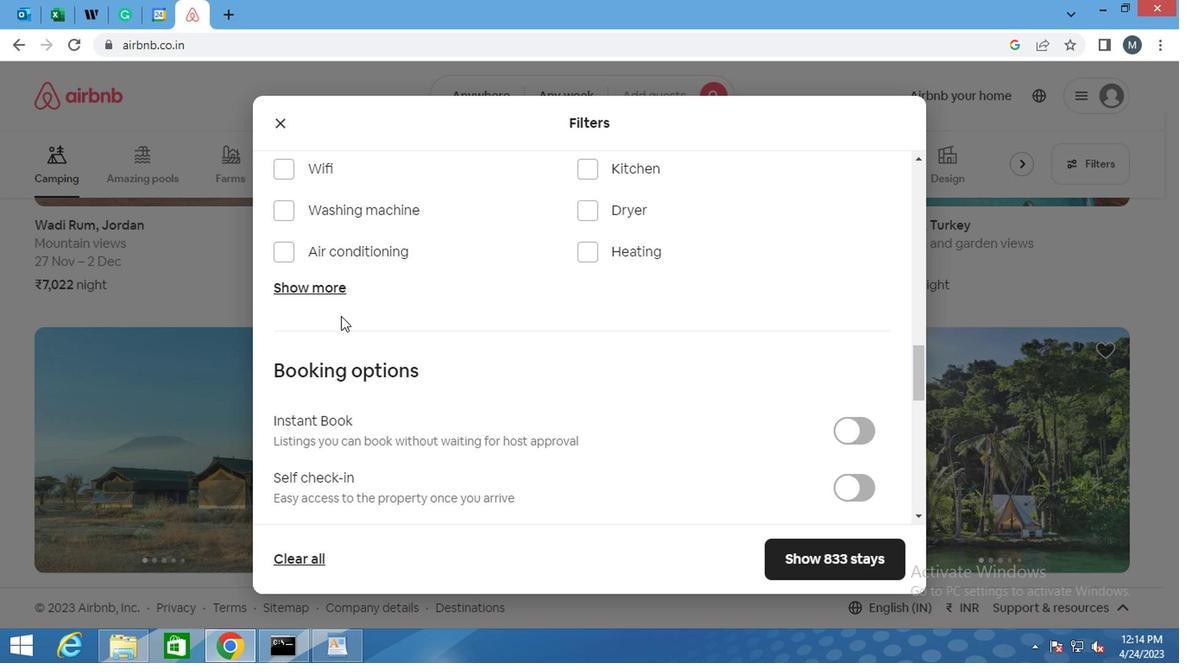 
Action: Mouse scrolled (325, 338) with delta (0, 0)
Screenshot: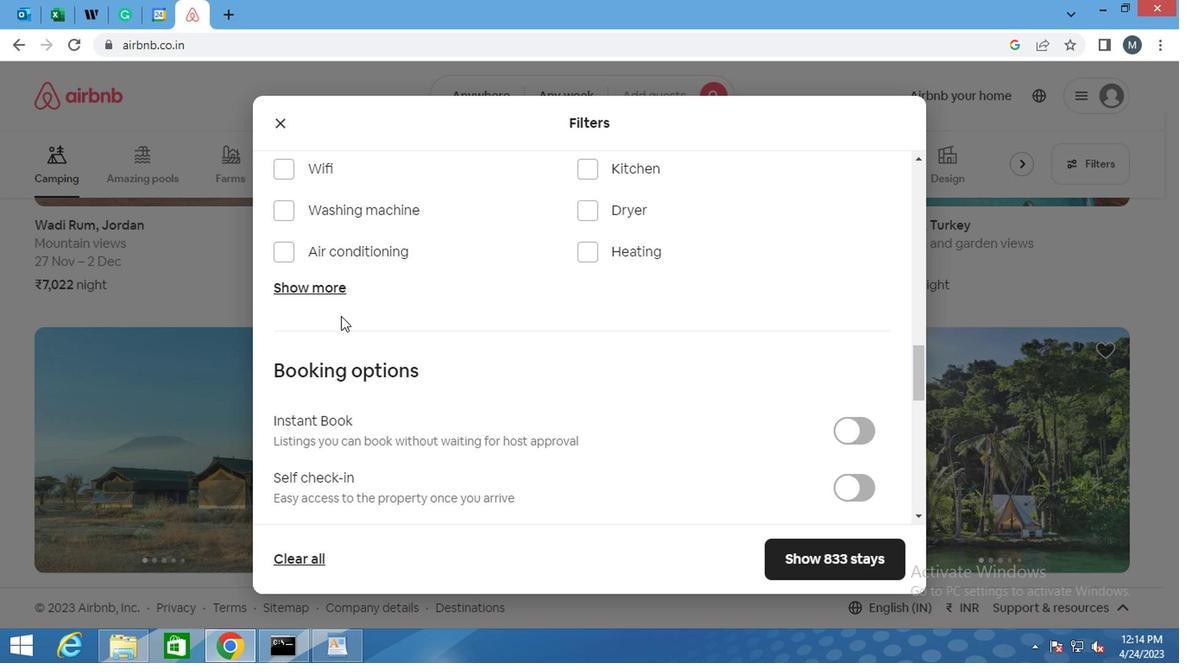 
Action: Mouse moved to (845, 318)
Screenshot: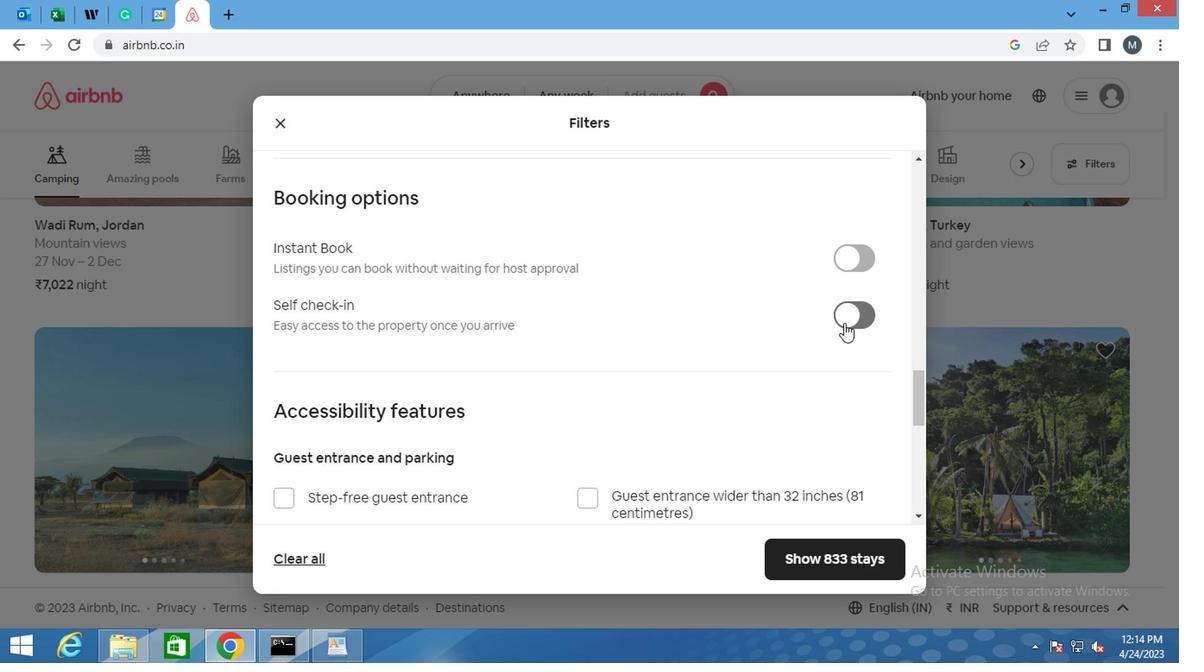 
Action: Mouse pressed left at (845, 318)
Screenshot: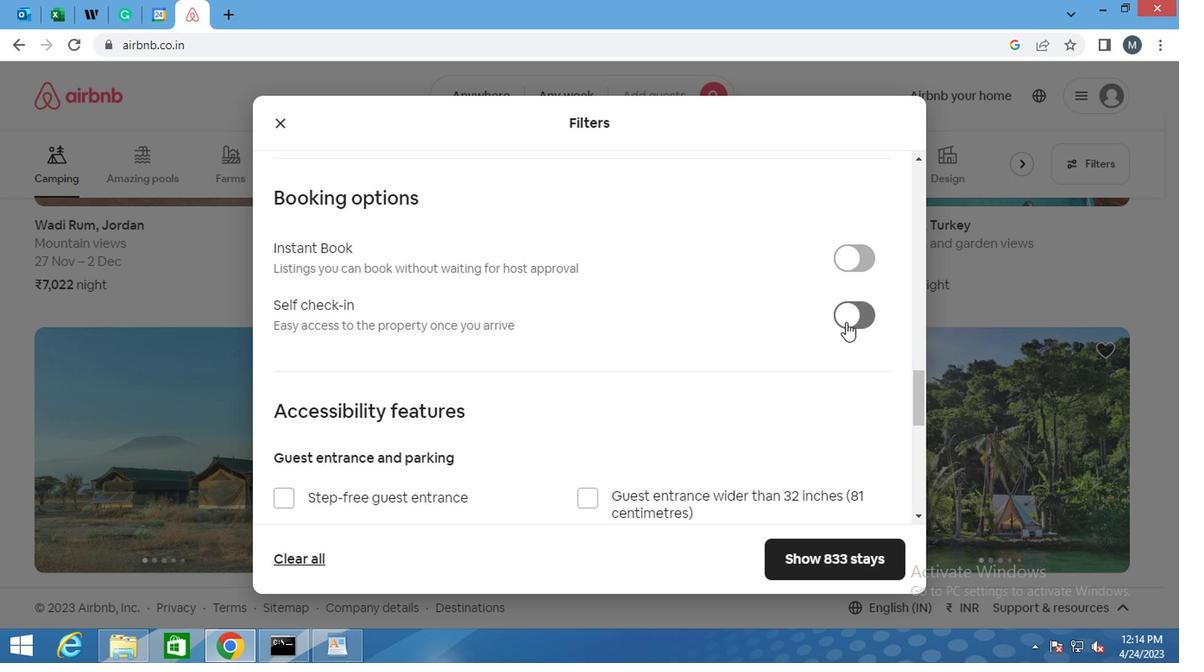 
Action: Mouse moved to (623, 341)
Screenshot: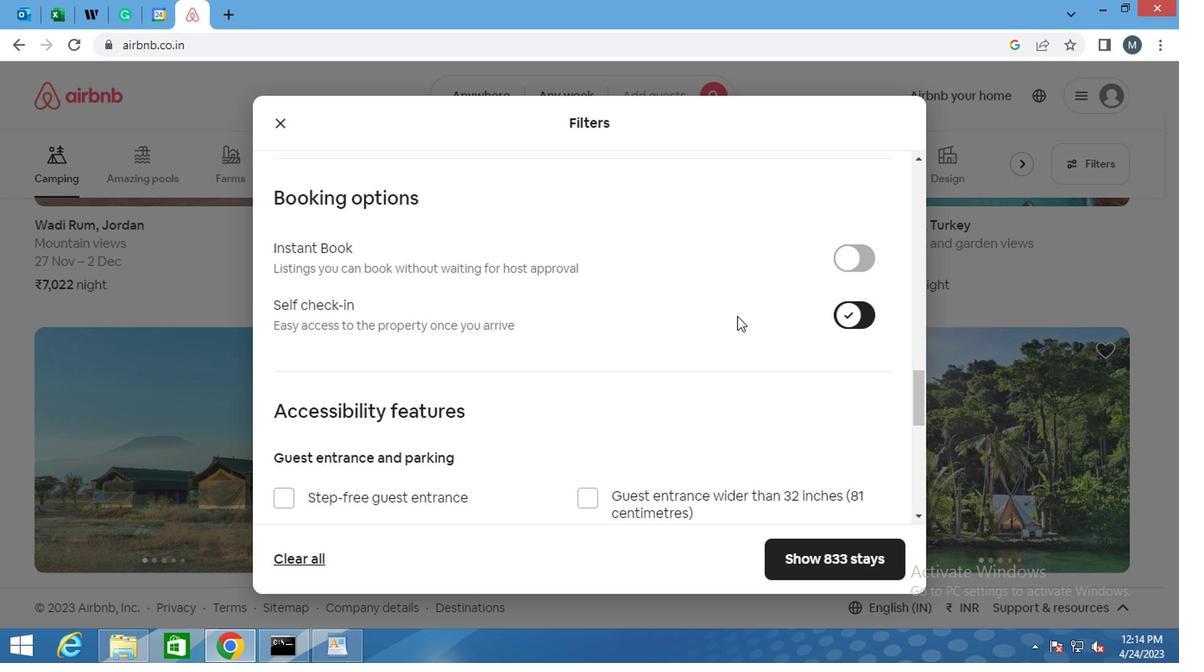 
Action: Mouse scrolled (623, 340) with delta (0, 0)
Screenshot: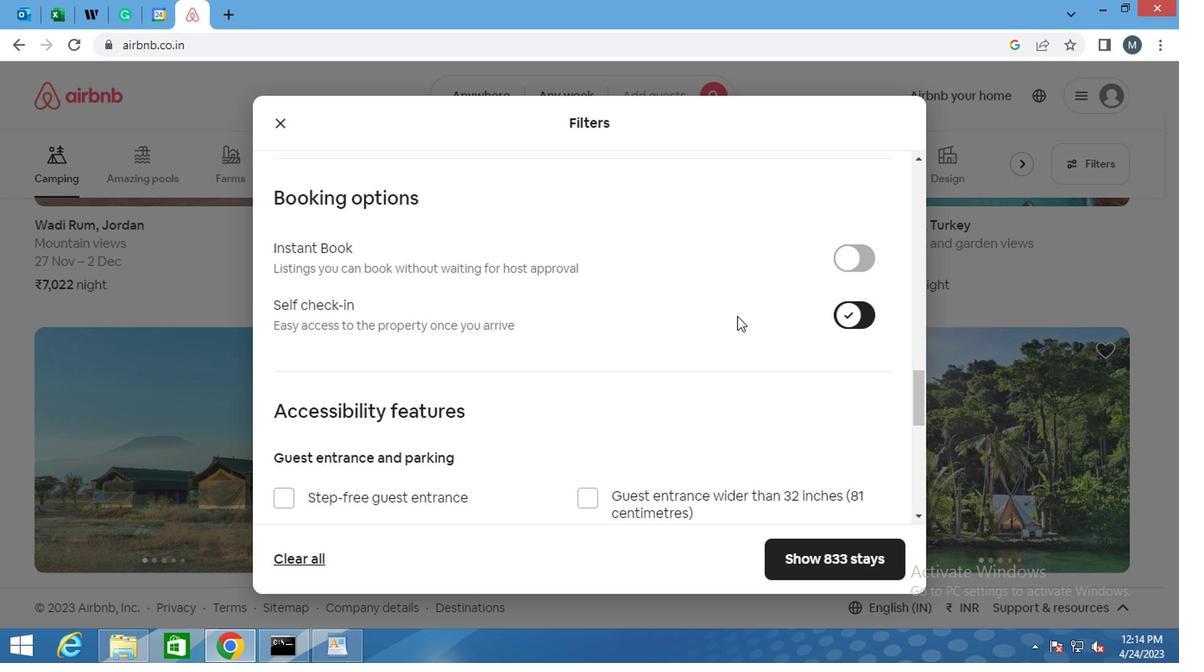 
Action: Mouse moved to (619, 343)
Screenshot: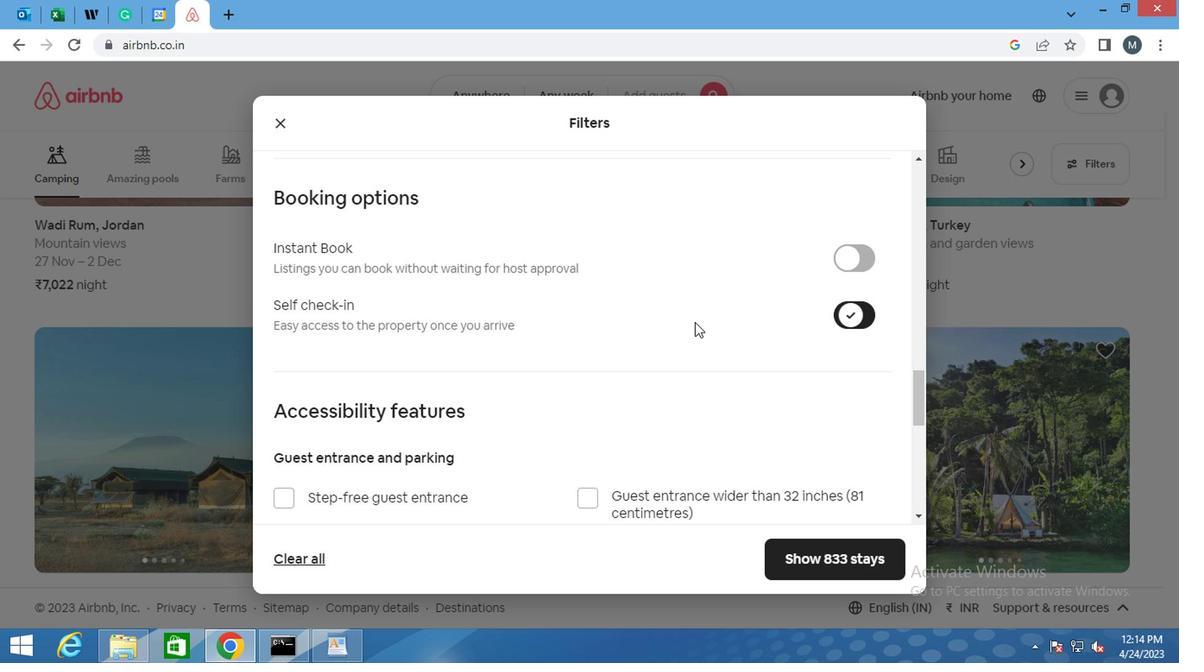 
Action: Mouse scrolled (619, 342) with delta (0, 0)
Screenshot: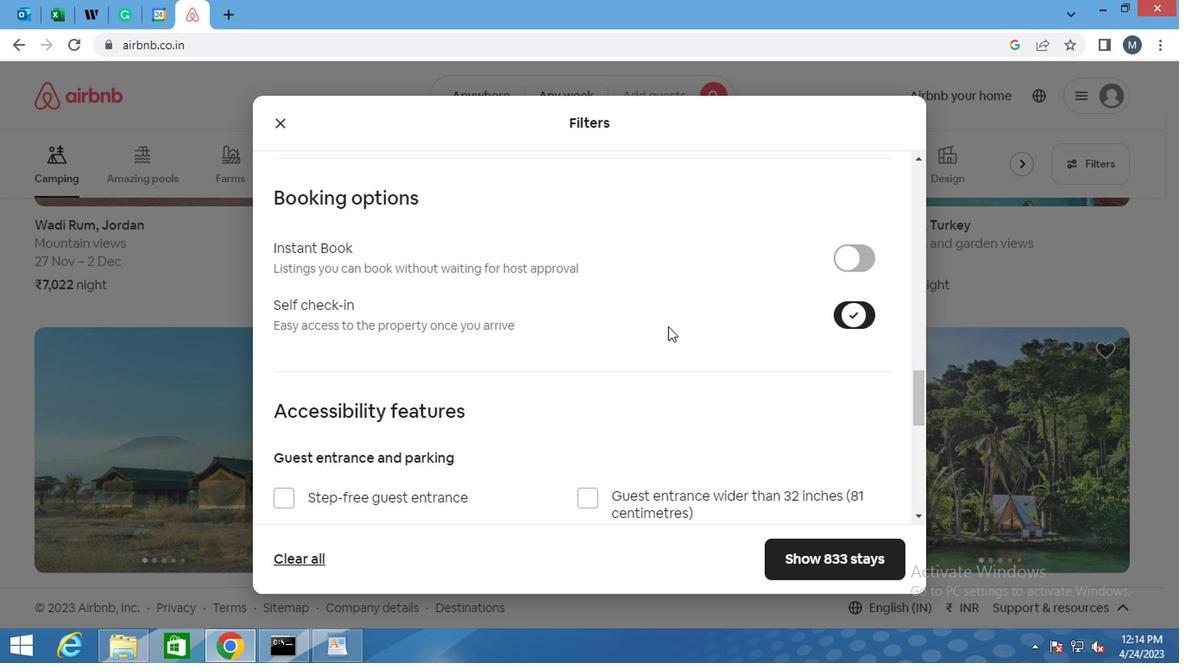 
Action: Mouse moved to (616, 345)
Screenshot: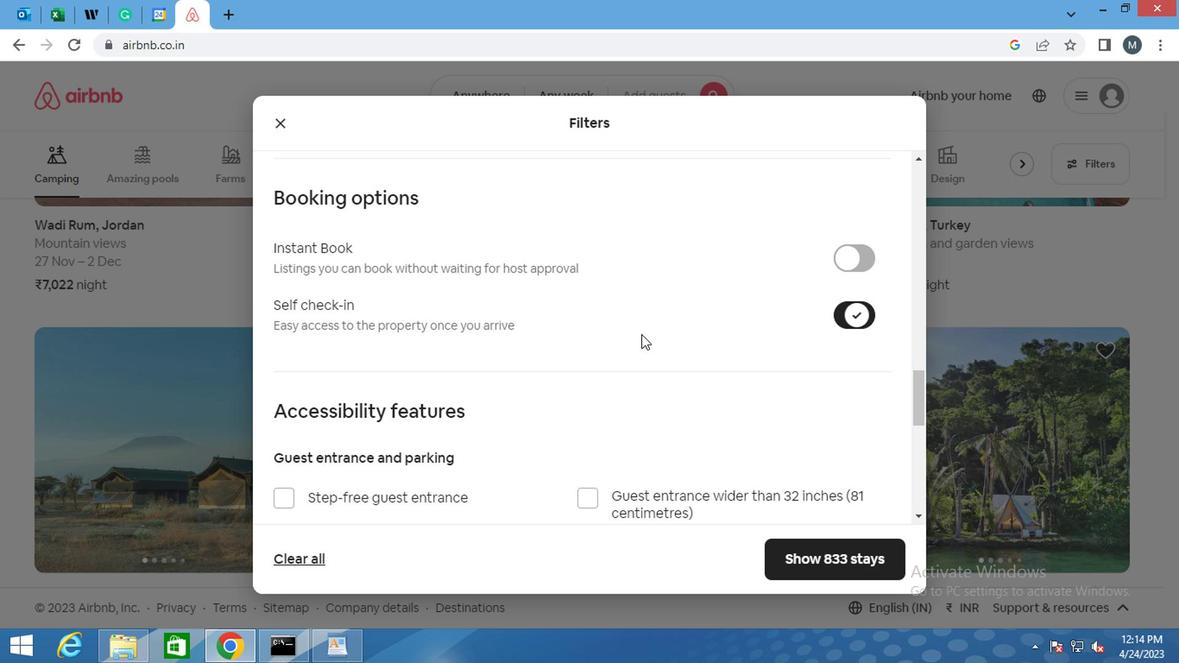 
Action: Mouse scrolled (616, 344) with delta (0, 0)
Screenshot: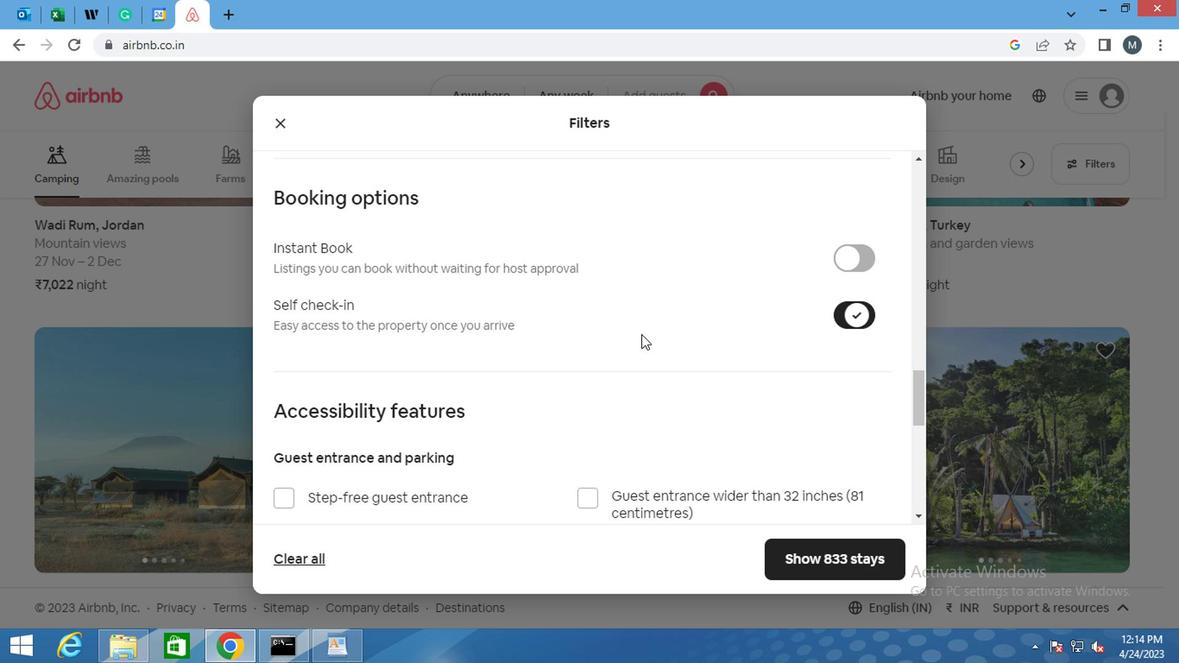 
Action: Mouse moved to (558, 361)
Screenshot: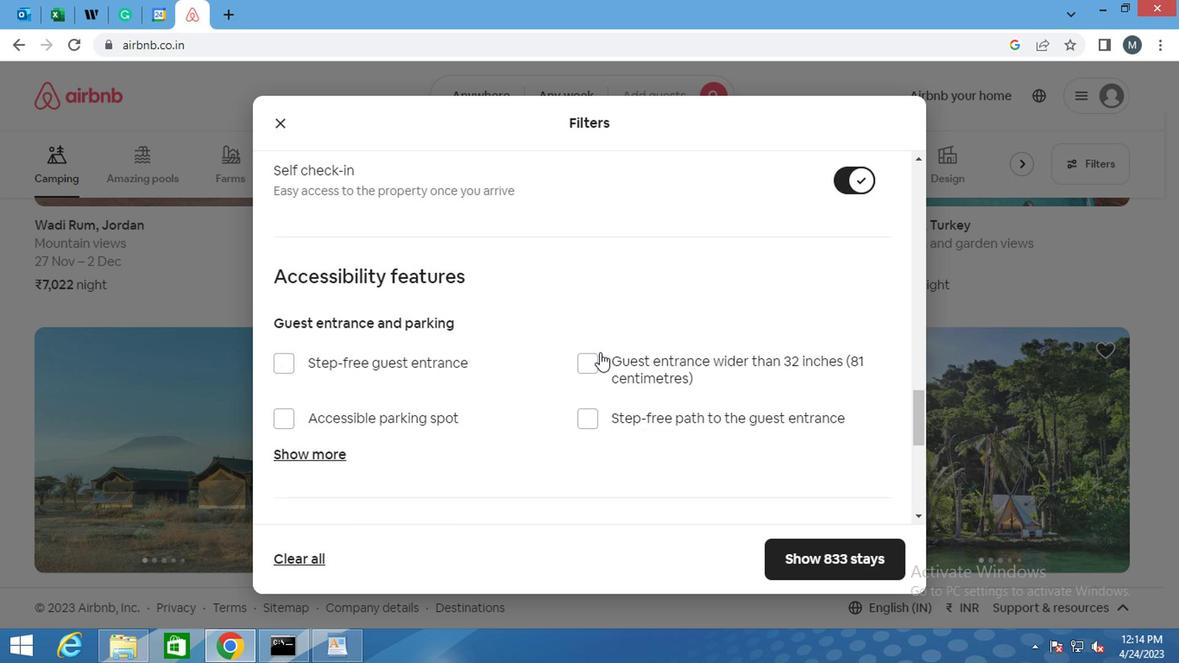 
Action: Mouse scrolled (558, 360) with delta (0, 0)
Screenshot: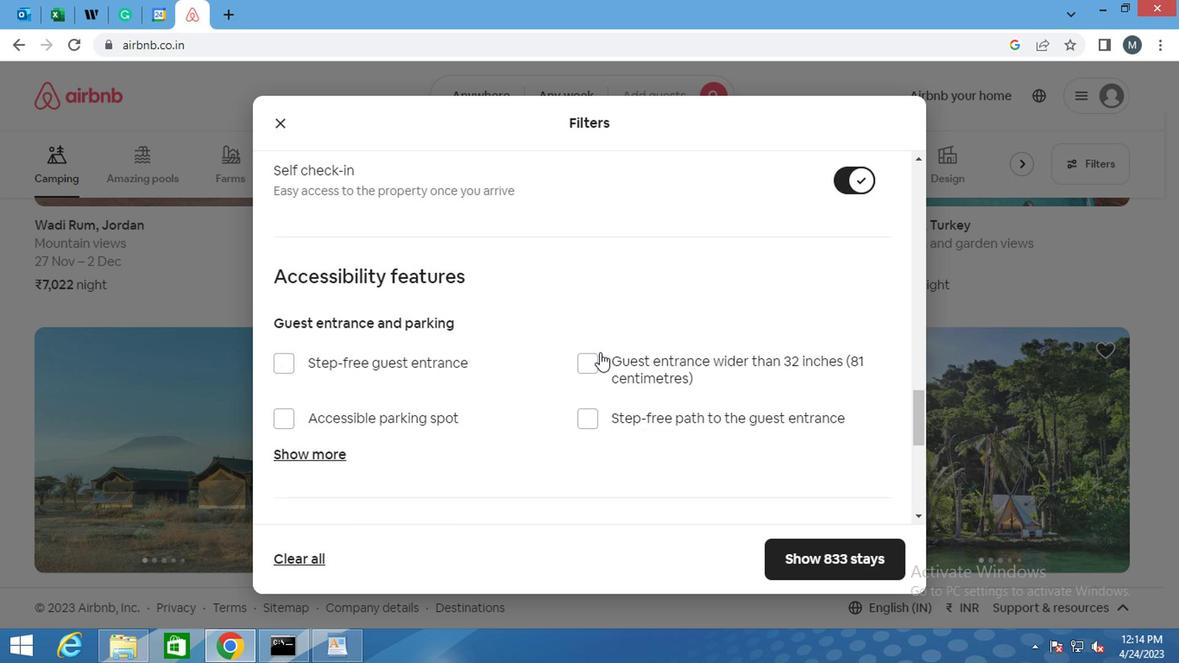 
Action: Mouse moved to (551, 365)
Screenshot: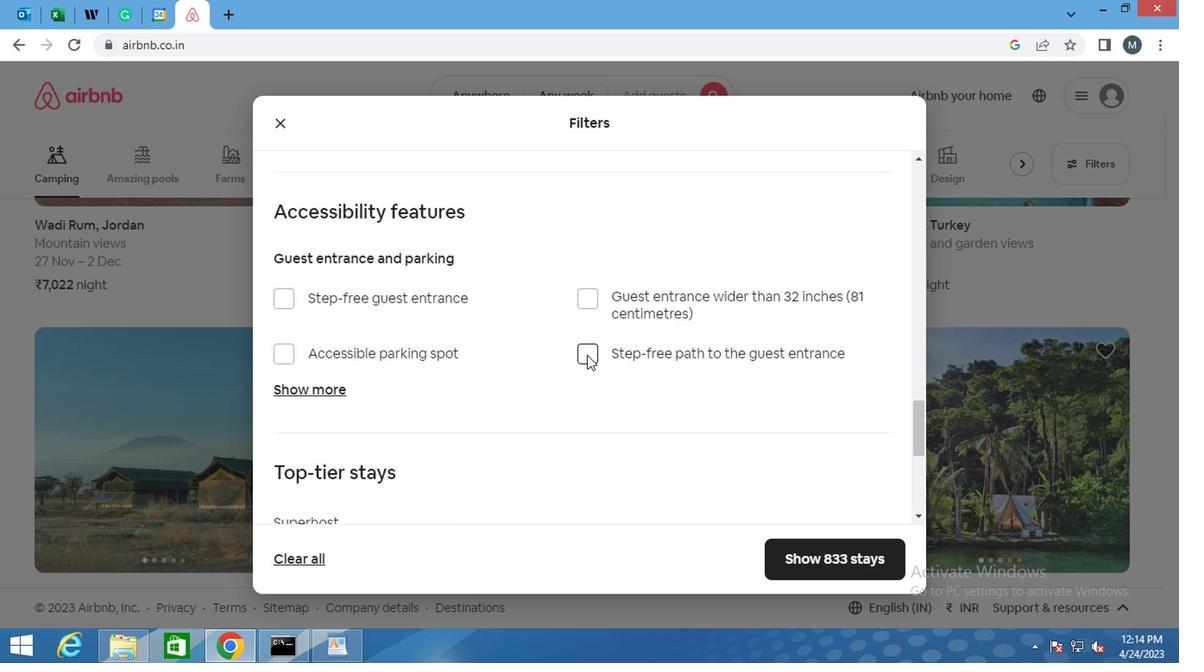 
Action: Mouse scrolled (551, 365) with delta (0, 0)
Screenshot: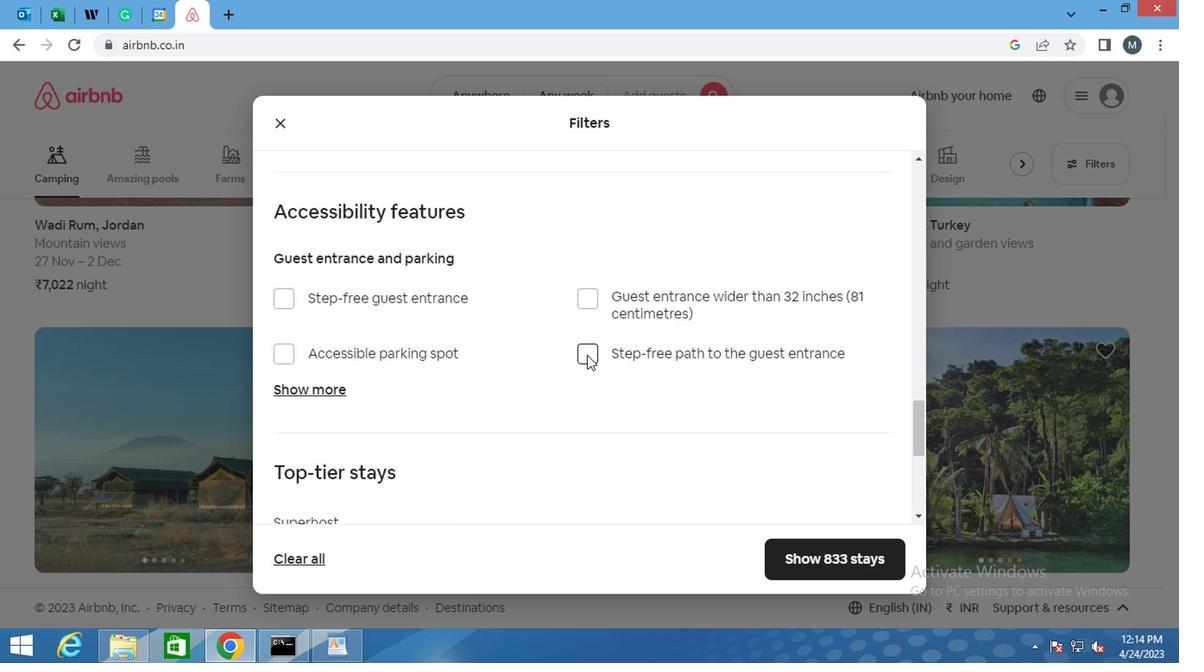 
Action: Mouse moved to (545, 369)
Screenshot: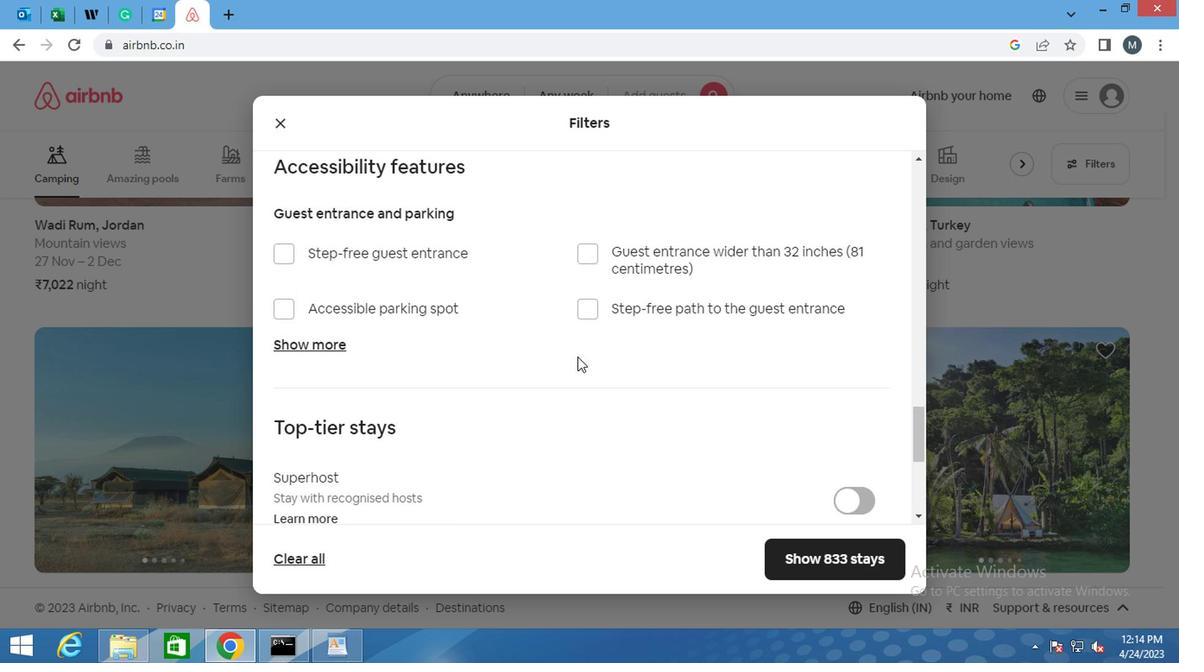 
Action: Mouse scrolled (545, 369) with delta (0, 0)
Screenshot: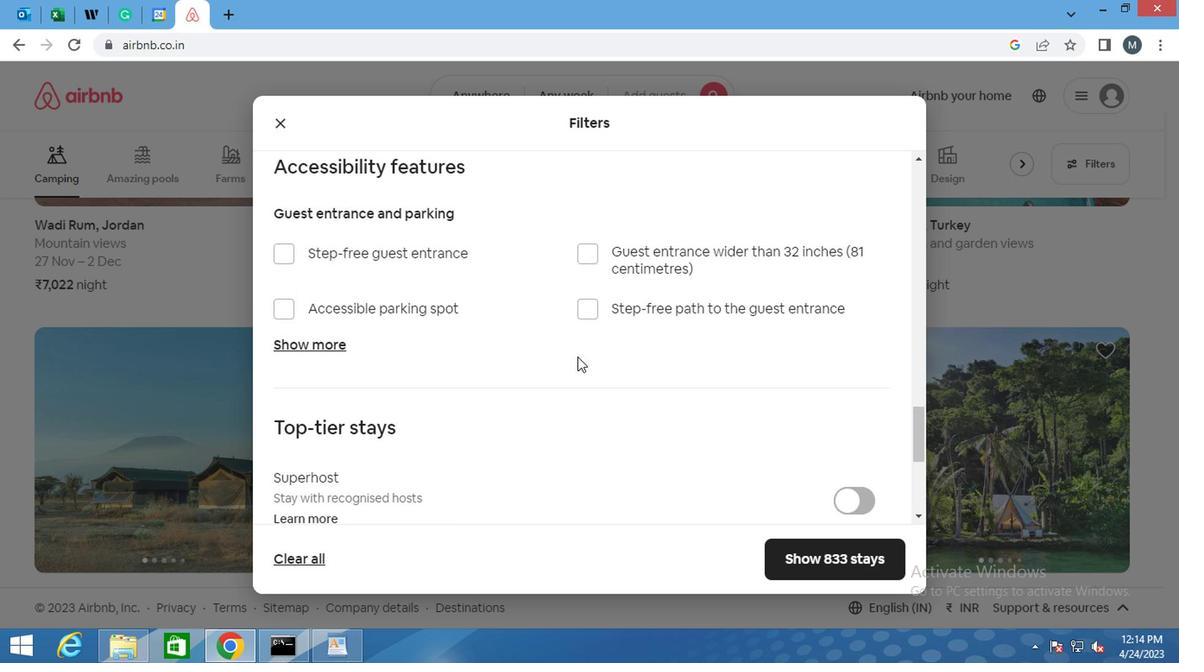 
Action: Mouse moved to (469, 377)
Screenshot: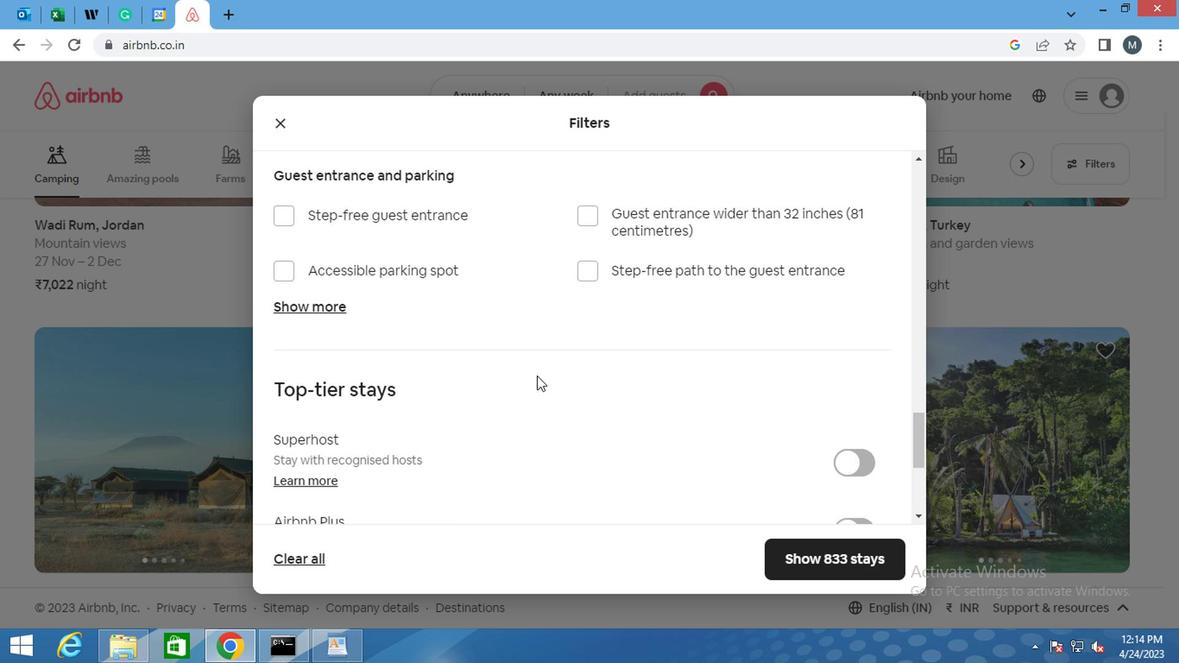 
Action: Mouse scrolled (469, 378) with delta (0, 1)
Screenshot: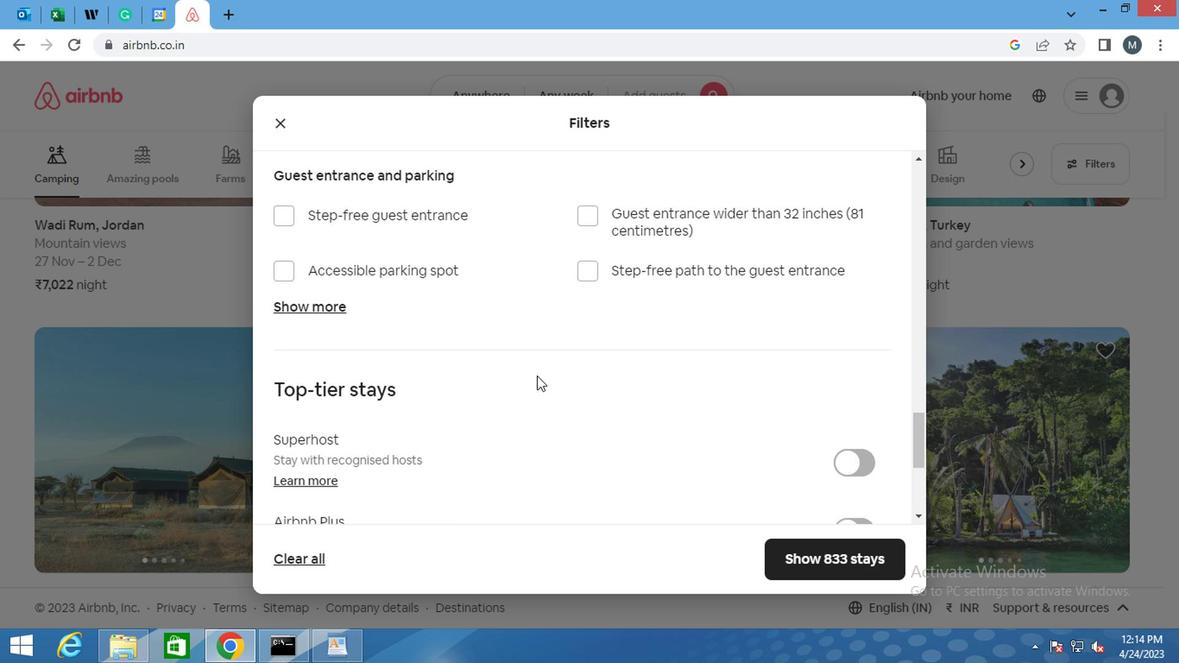 
Action: Mouse moved to (359, 395)
Screenshot: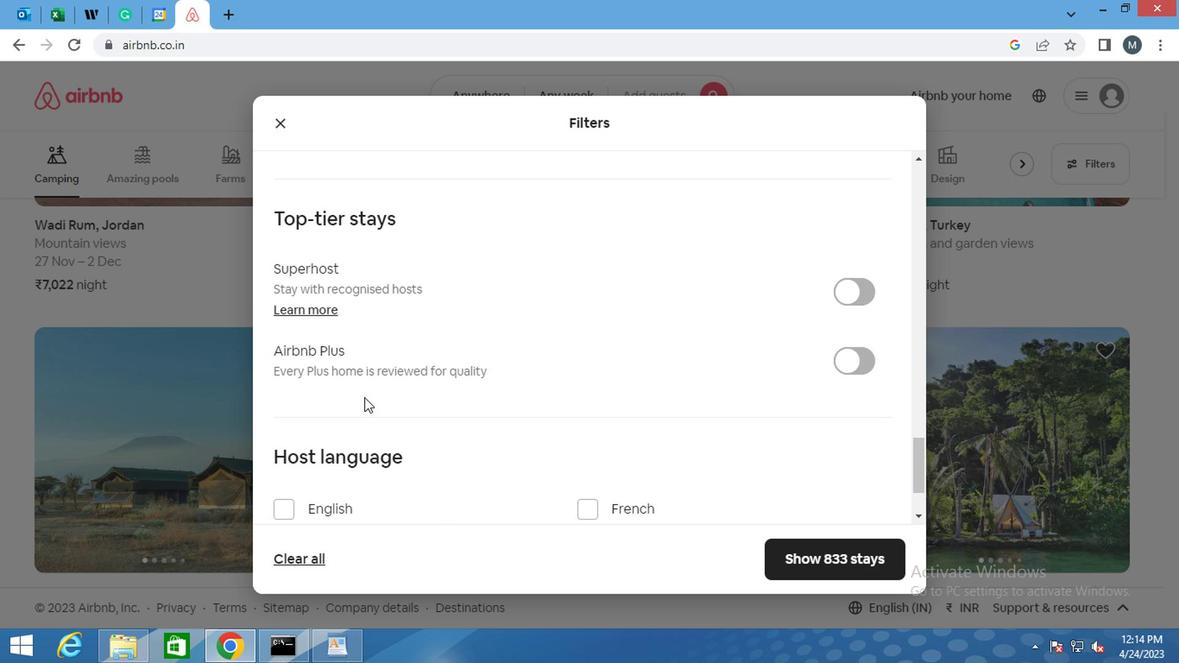 
Action: Mouse scrolled (359, 395) with delta (0, 0)
Screenshot: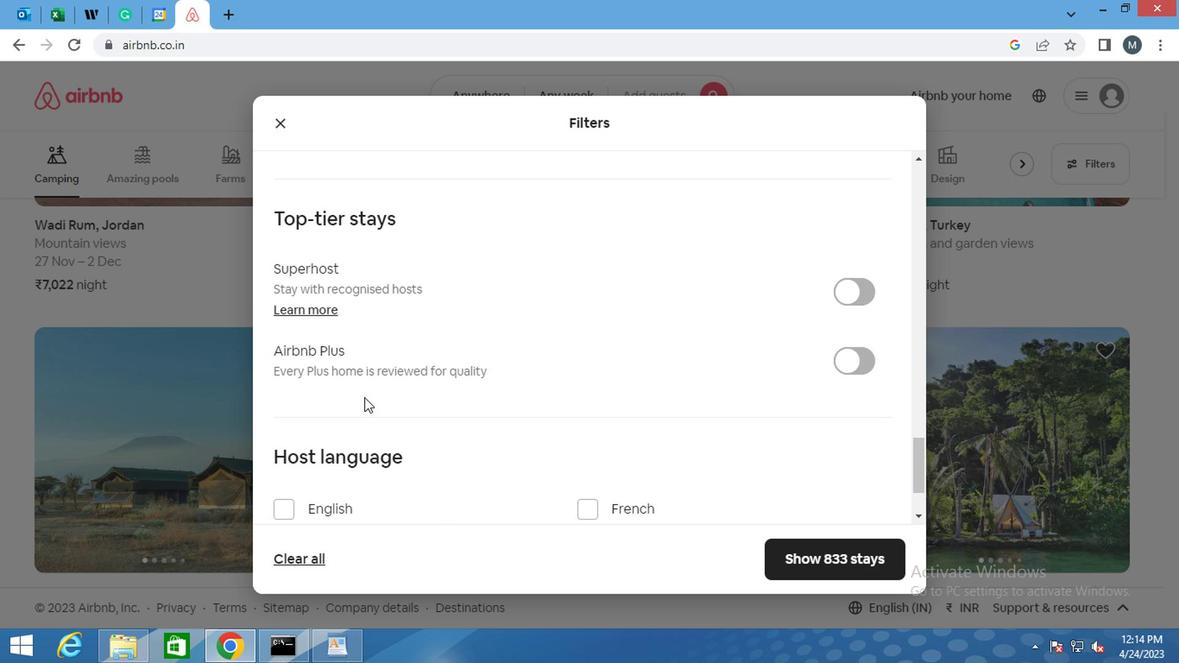 
Action: Mouse moved to (358, 401)
Screenshot: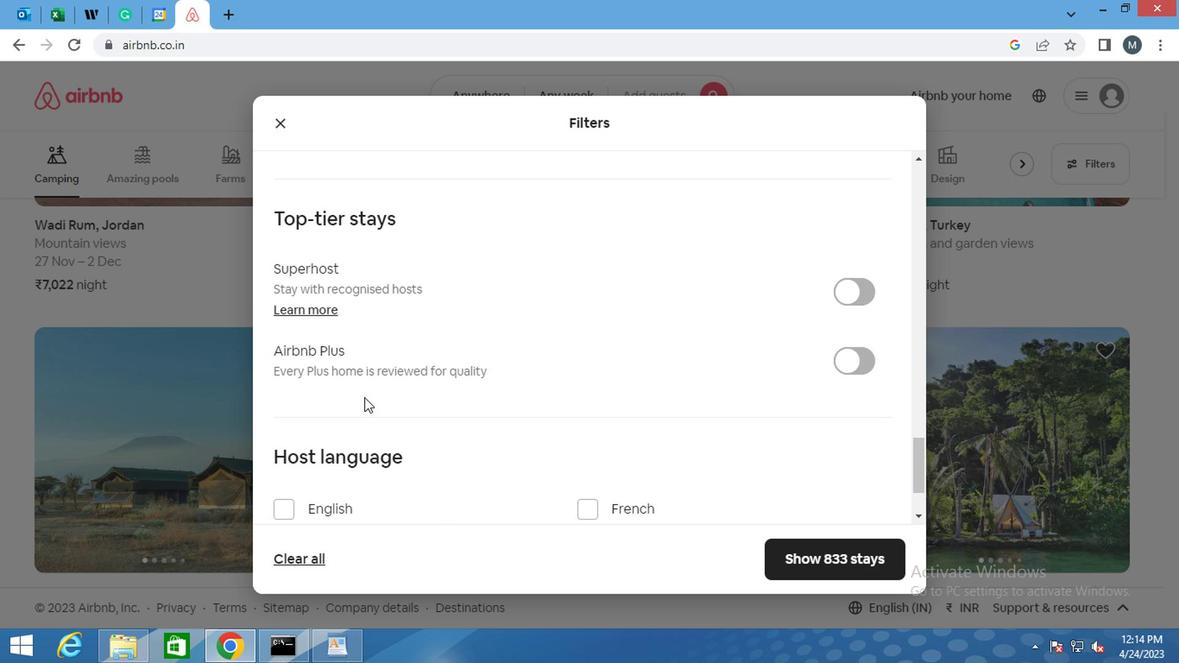 
Action: Mouse scrolled (358, 400) with delta (0, -1)
Screenshot: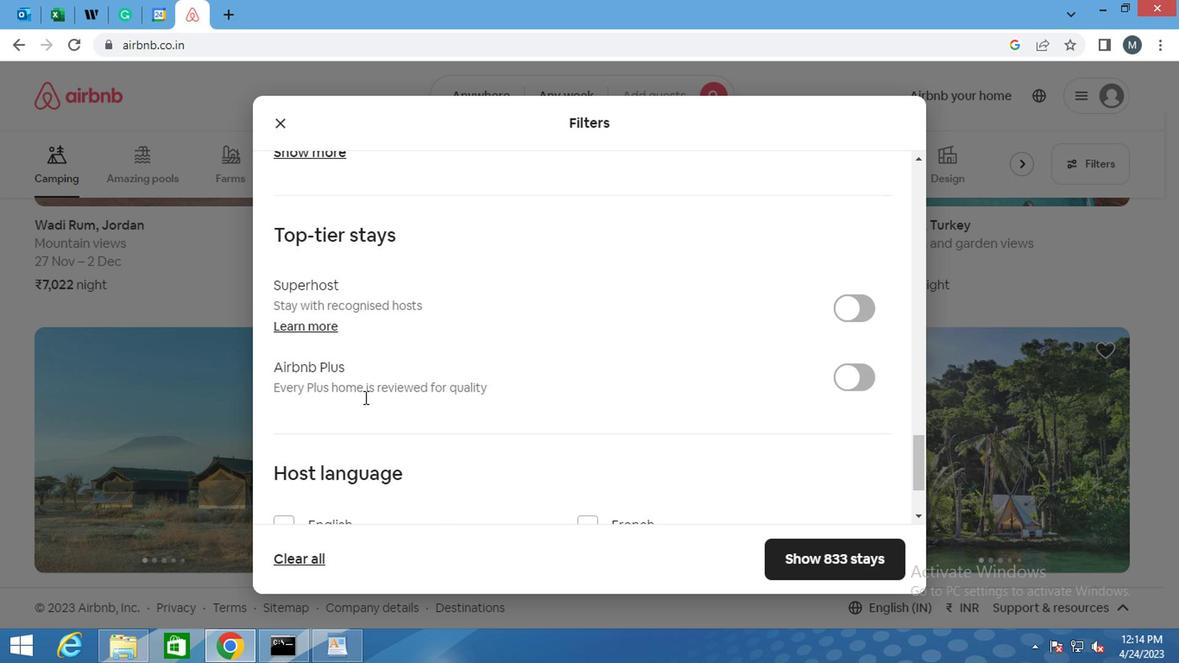 
Action: Mouse moved to (356, 403)
Screenshot: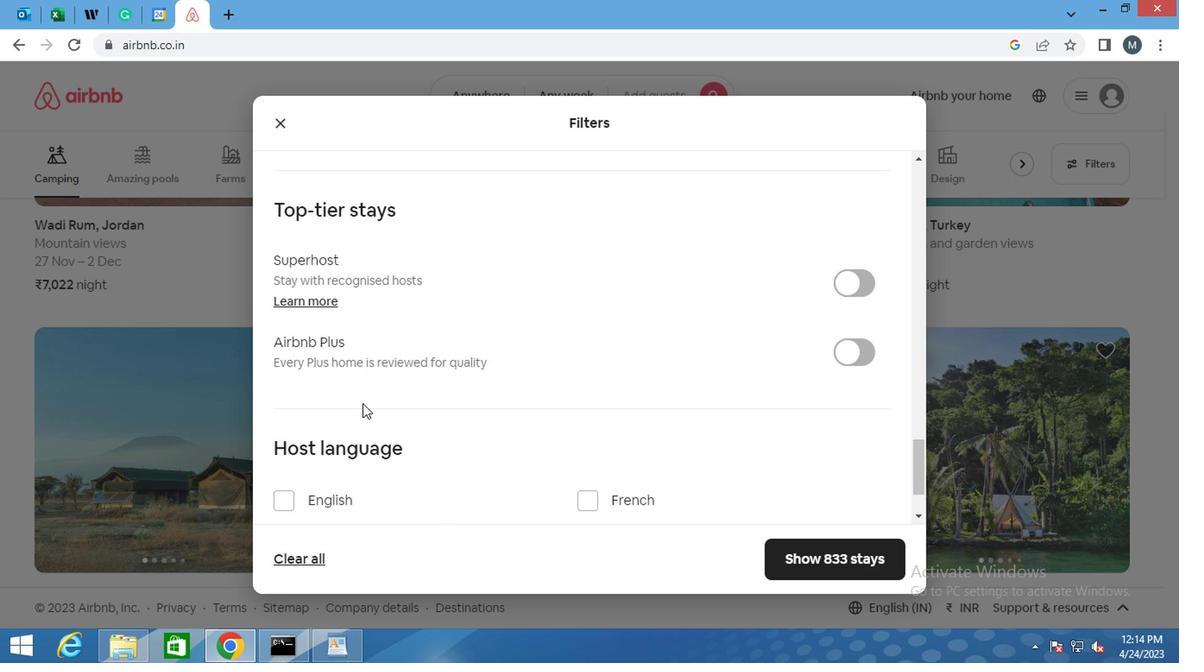 
Action: Mouse scrolled (356, 402) with delta (0, -1)
Screenshot: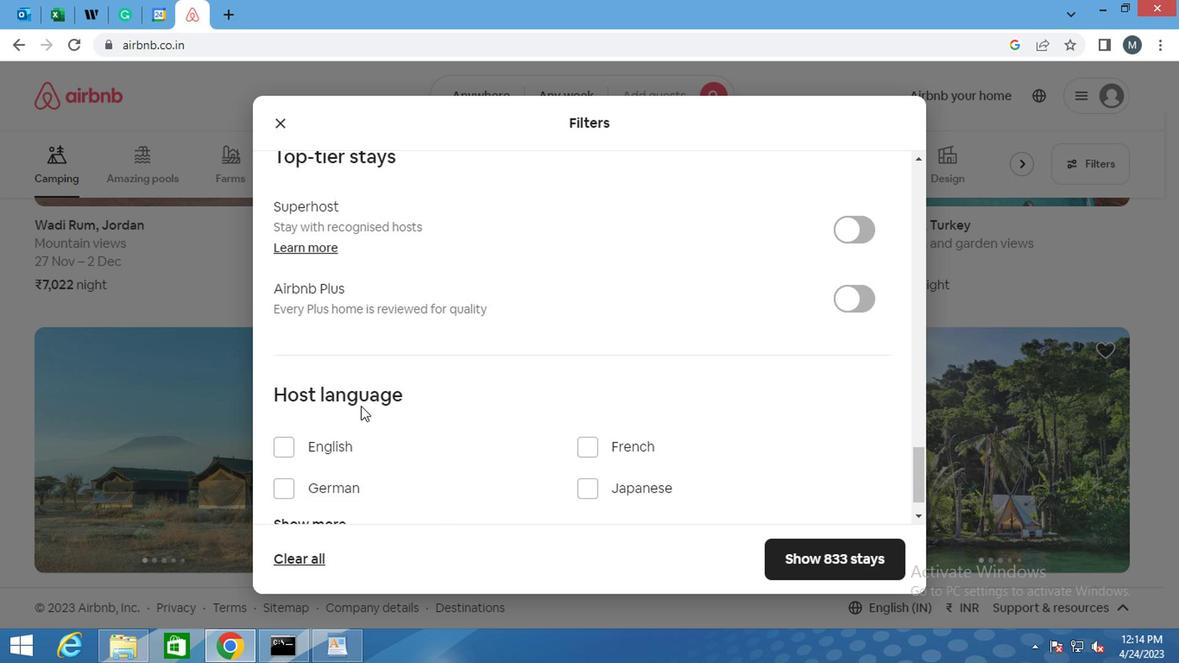 
Action: Mouse scrolled (356, 402) with delta (0, -1)
Screenshot: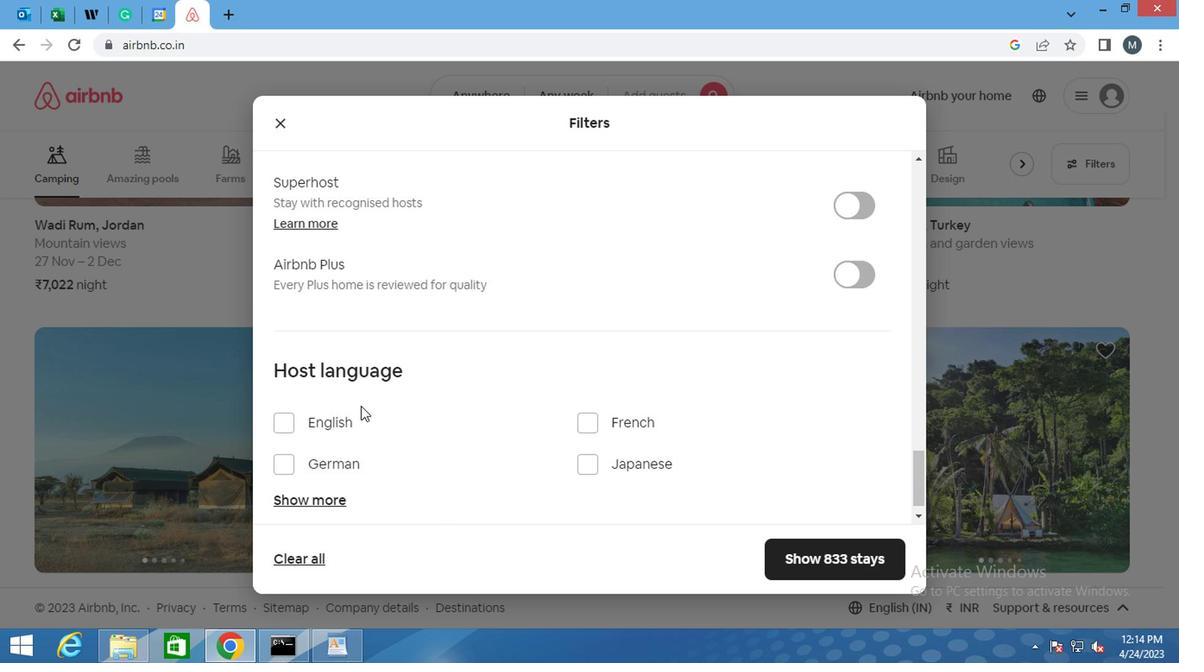 
Action: Mouse moved to (325, 476)
Screenshot: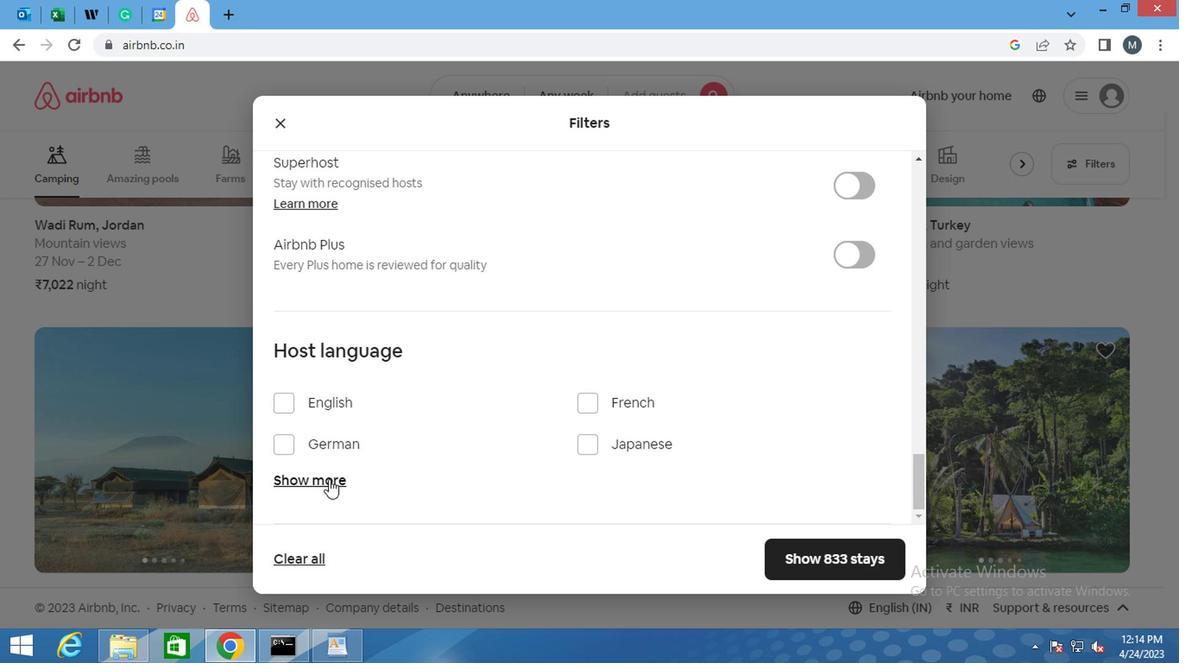 
Action: Mouse pressed left at (325, 476)
Screenshot: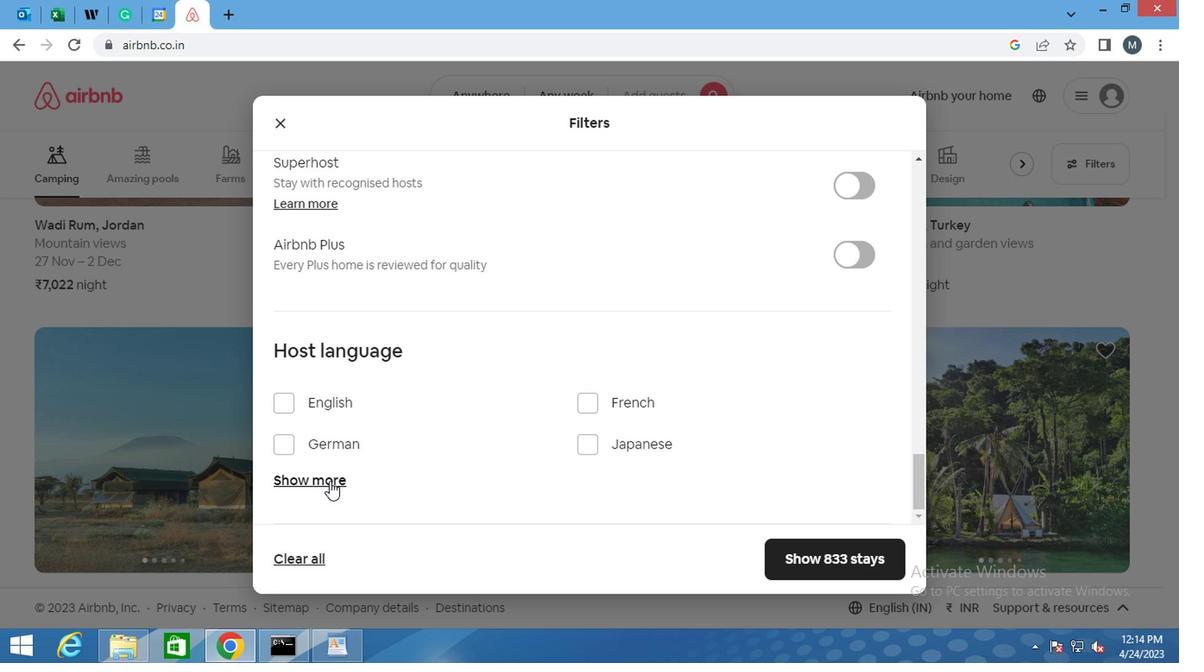 
Action: Mouse moved to (375, 368)
Screenshot: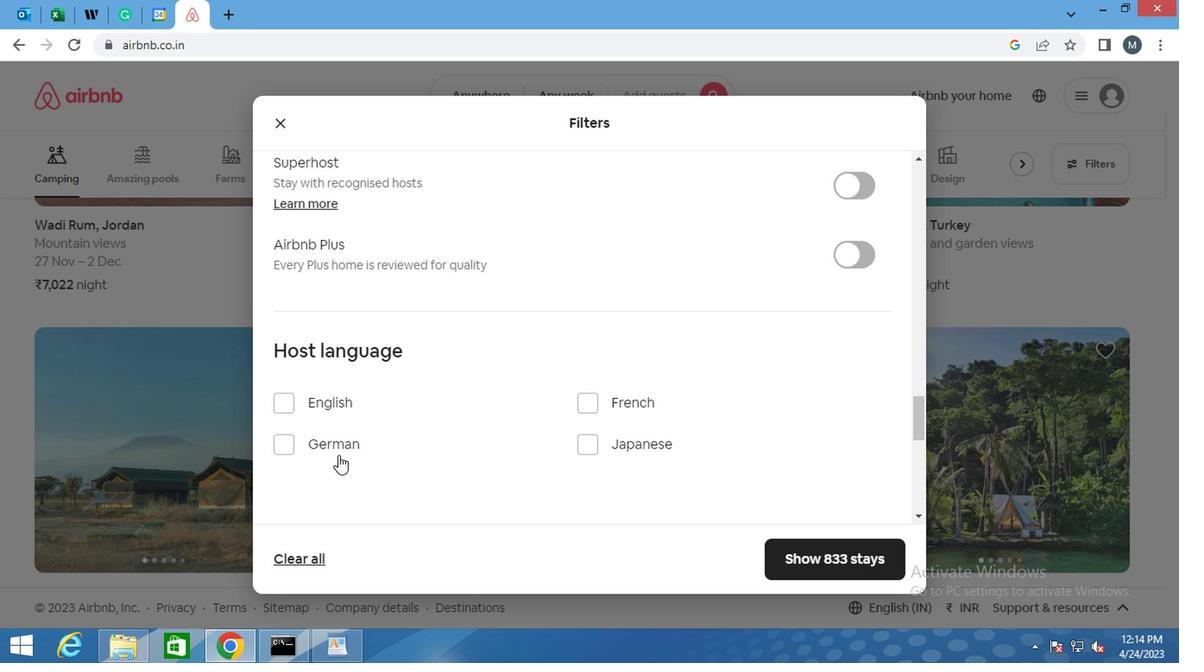 
Action: Mouse scrolled (375, 367) with delta (0, 0)
Screenshot: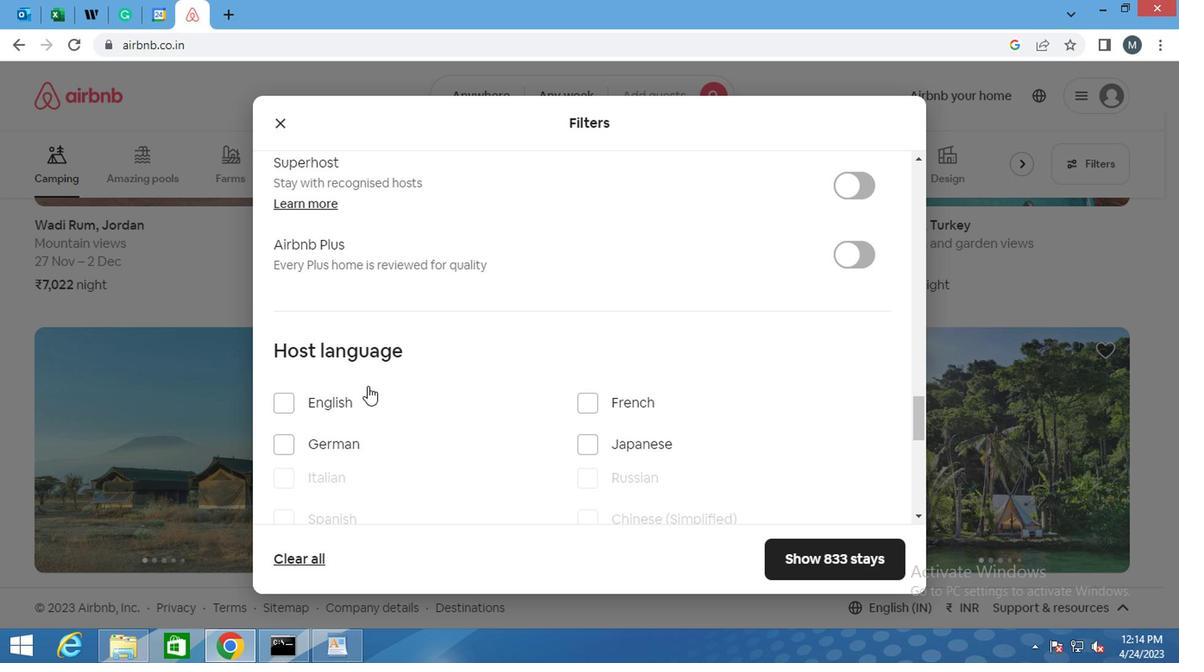 
Action: Mouse scrolled (375, 367) with delta (0, 0)
Screenshot: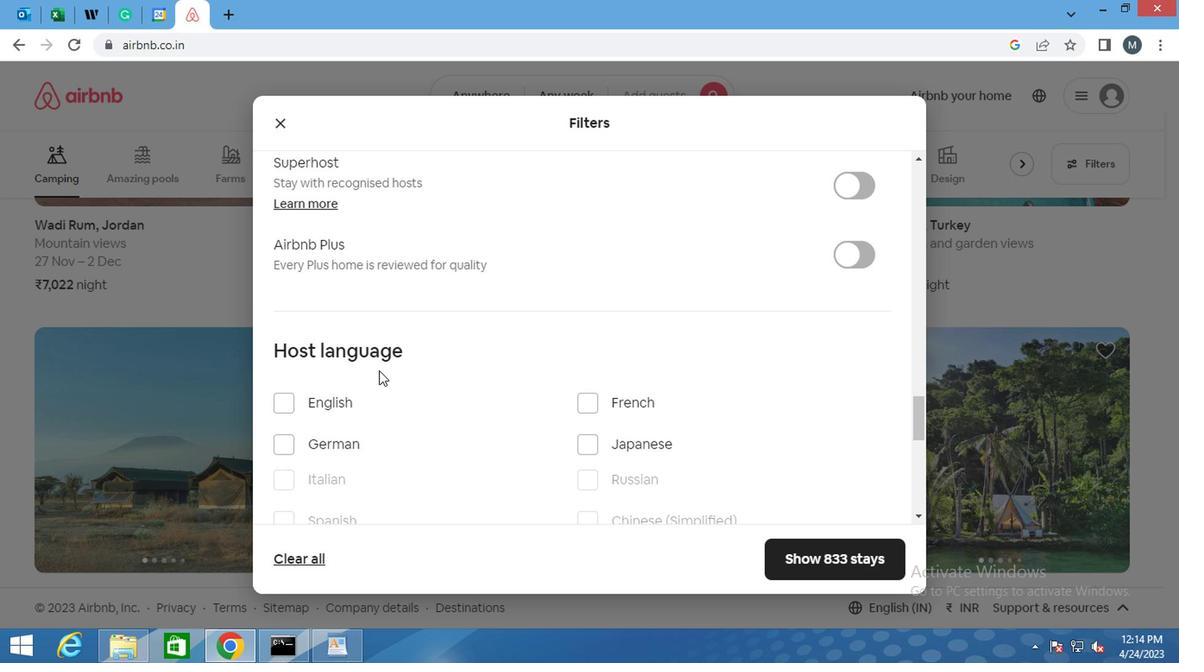 
Action: Mouse scrolled (375, 367) with delta (0, 0)
Screenshot: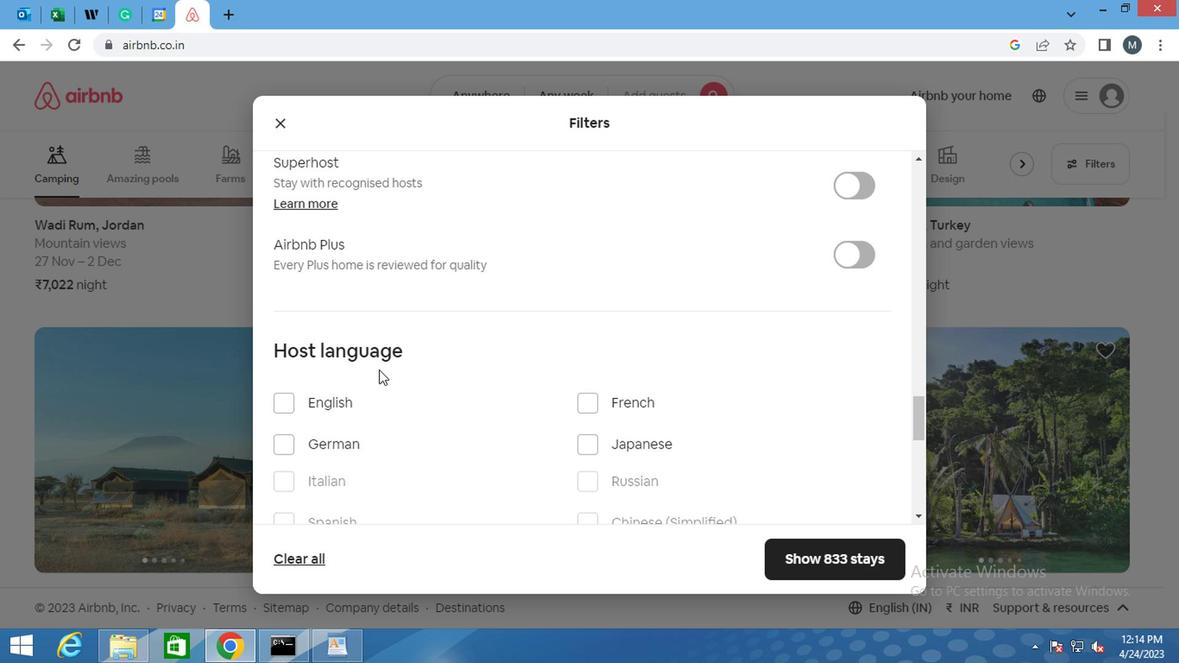 
Action: Mouse moved to (289, 266)
Screenshot: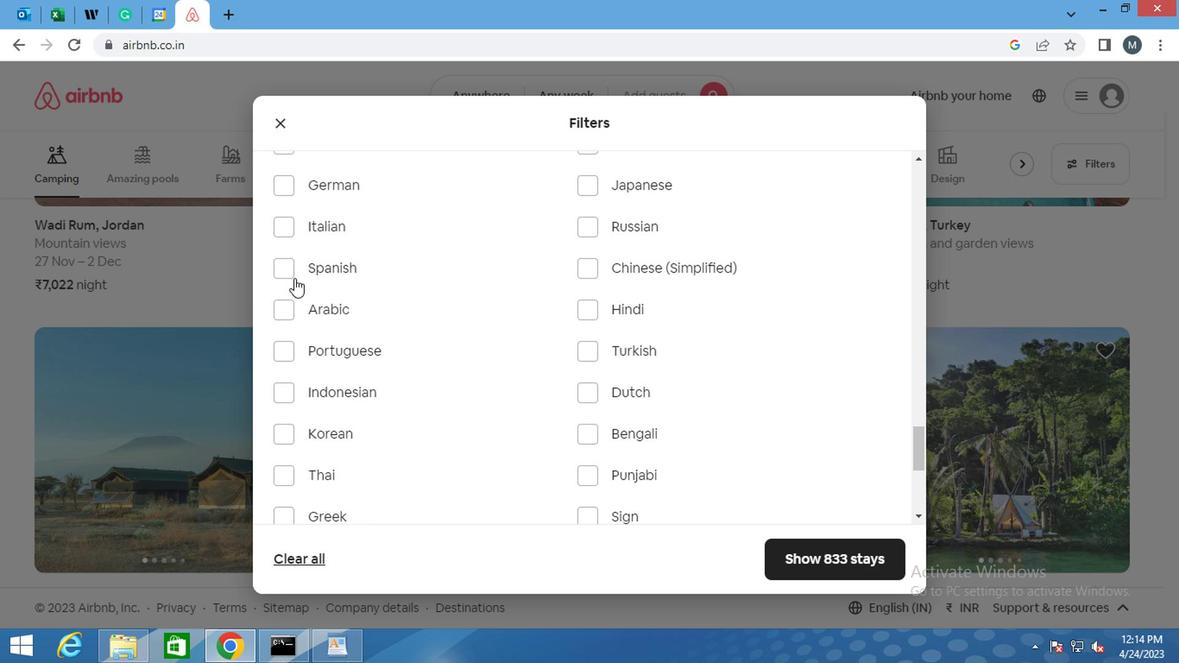 
Action: Mouse pressed left at (289, 266)
Screenshot: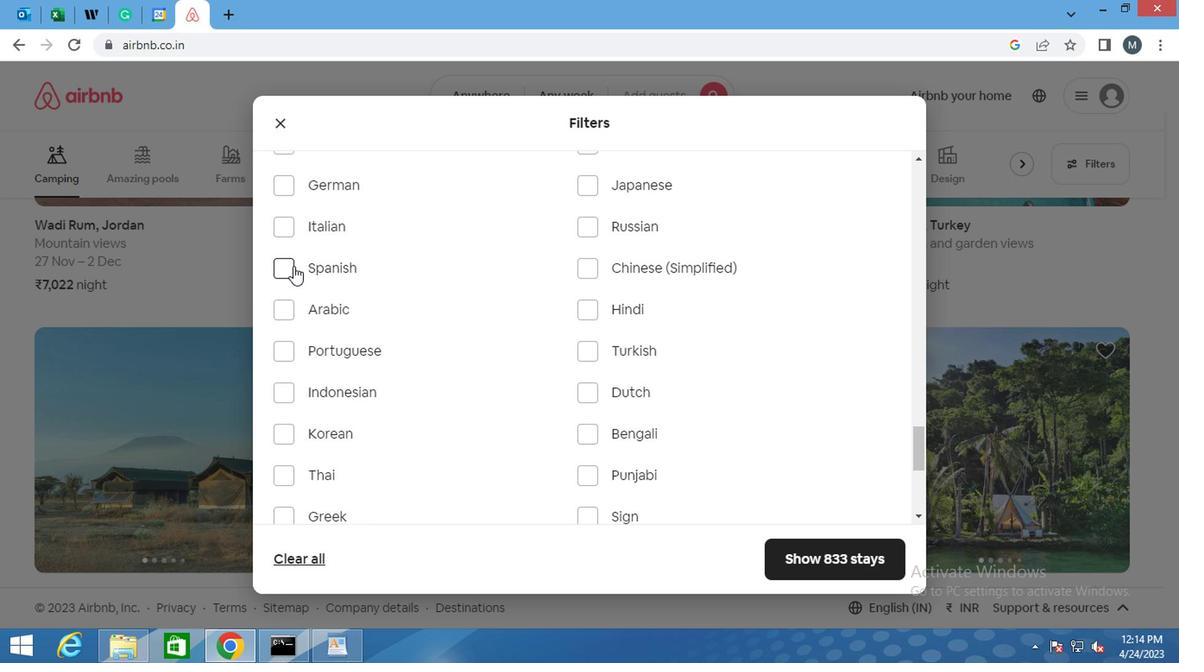 
Action: Mouse moved to (838, 541)
Screenshot: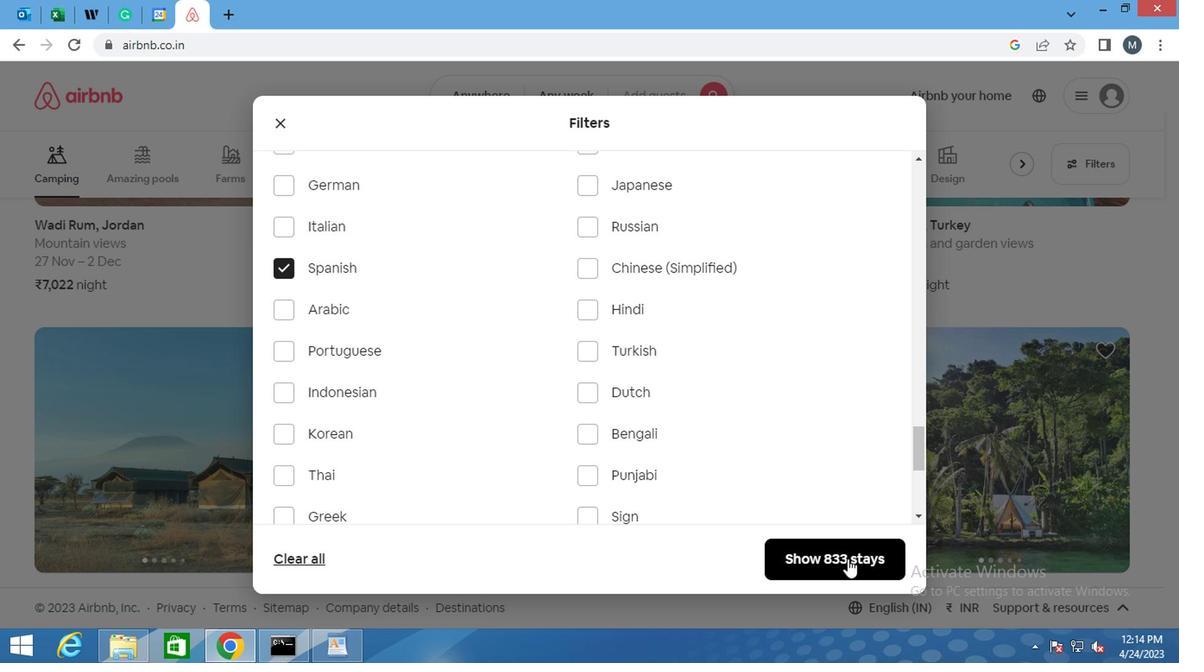 
Action: Mouse pressed left at (838, 541)
Screenshot: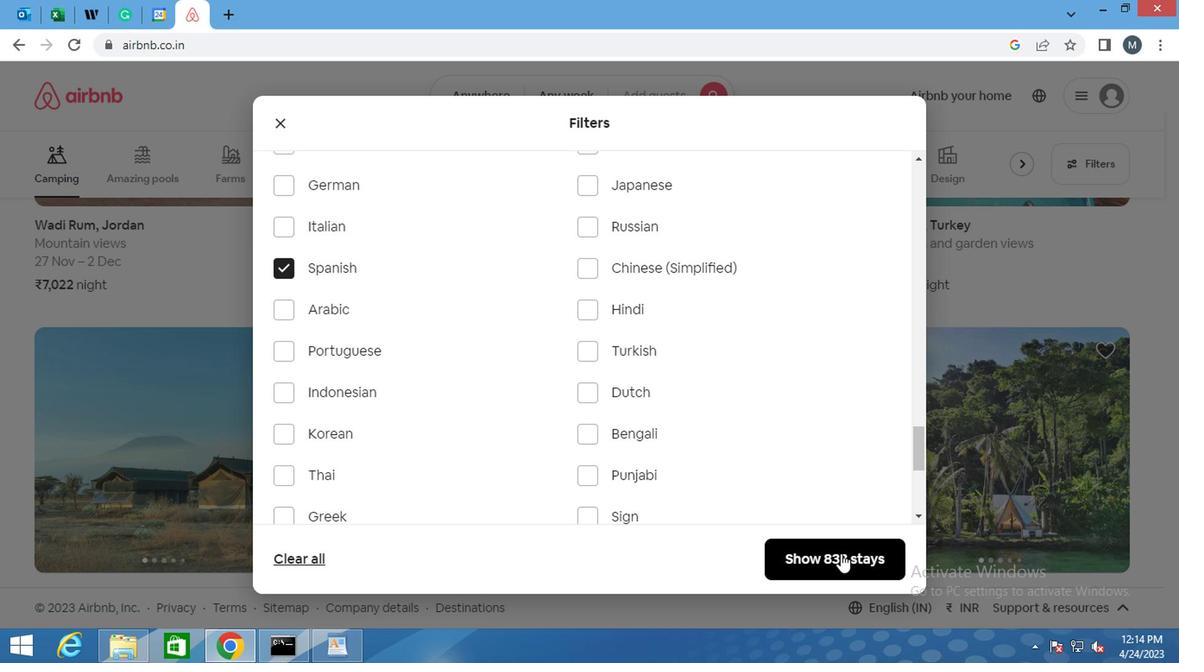 
